 Task: Find connections with filter location Kāndi with filter topic #lawsuitswith filter profile language Potuguese with filter current company IndusInd Bank with filter school CGC College of Engineering, Landran with filter industry HVAC and Refrigeration Equipment Manufacturing with filter service category Management with filter keywords title Biological Engineer
Action: Mouse moved to (166, 324)
Screenshot: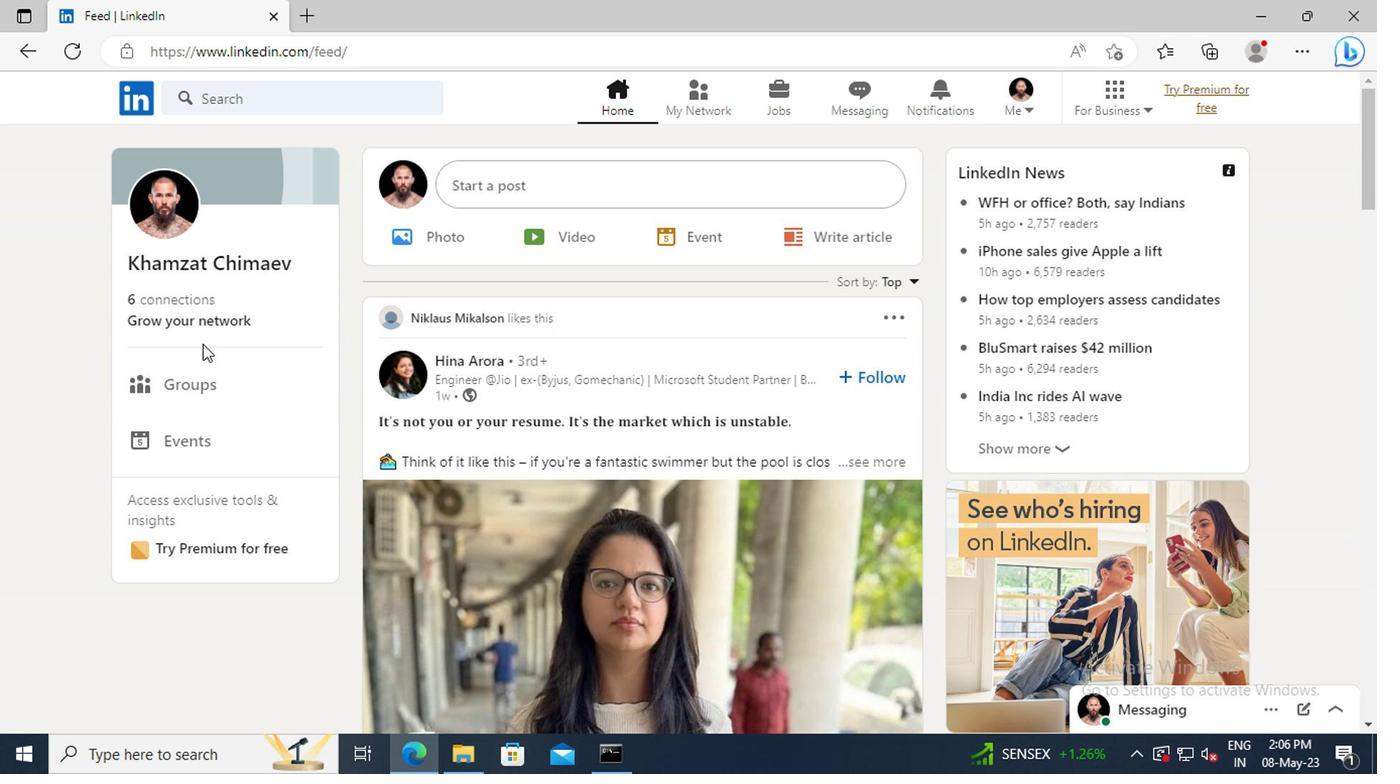 
Action: Mouse pressed left at (166, 324)
Screenshot: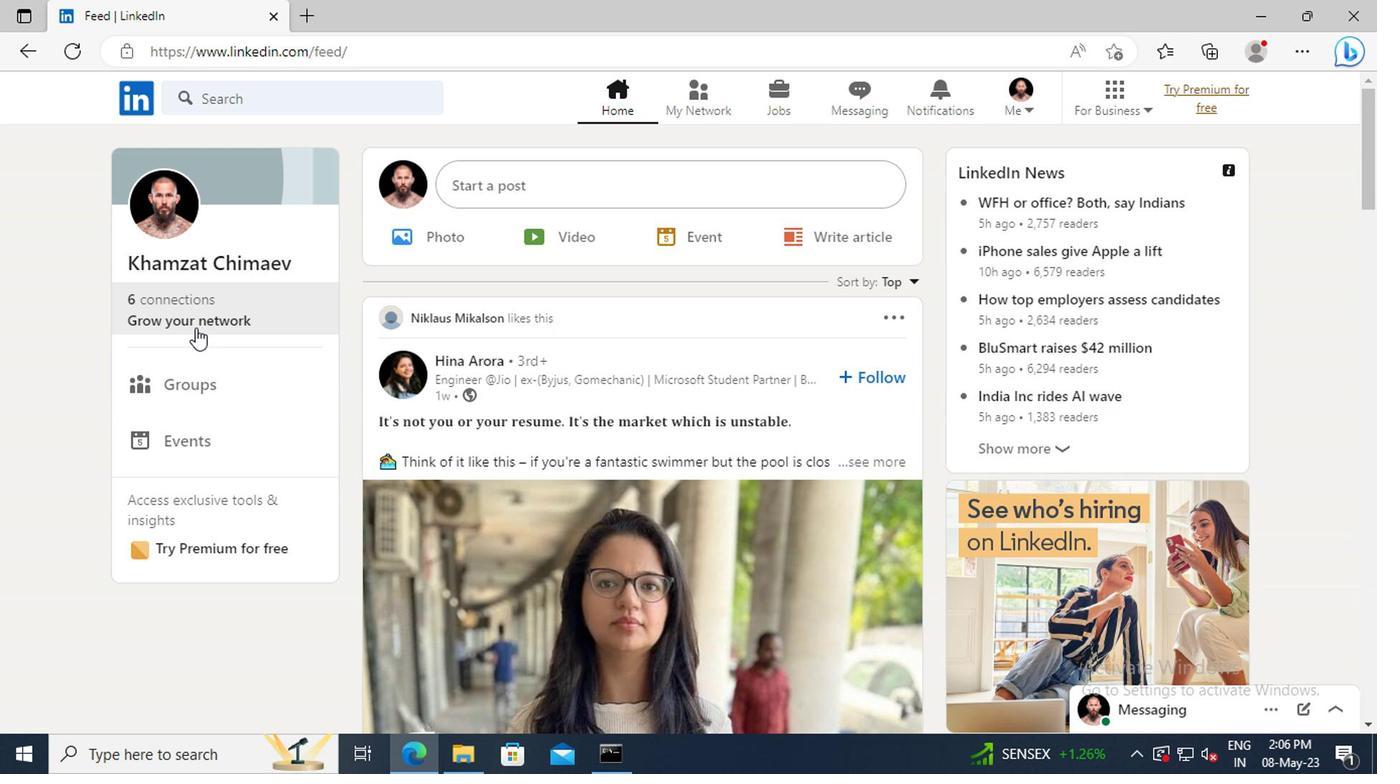 
Action: Mouse moved to (187, 213)
Screenshot: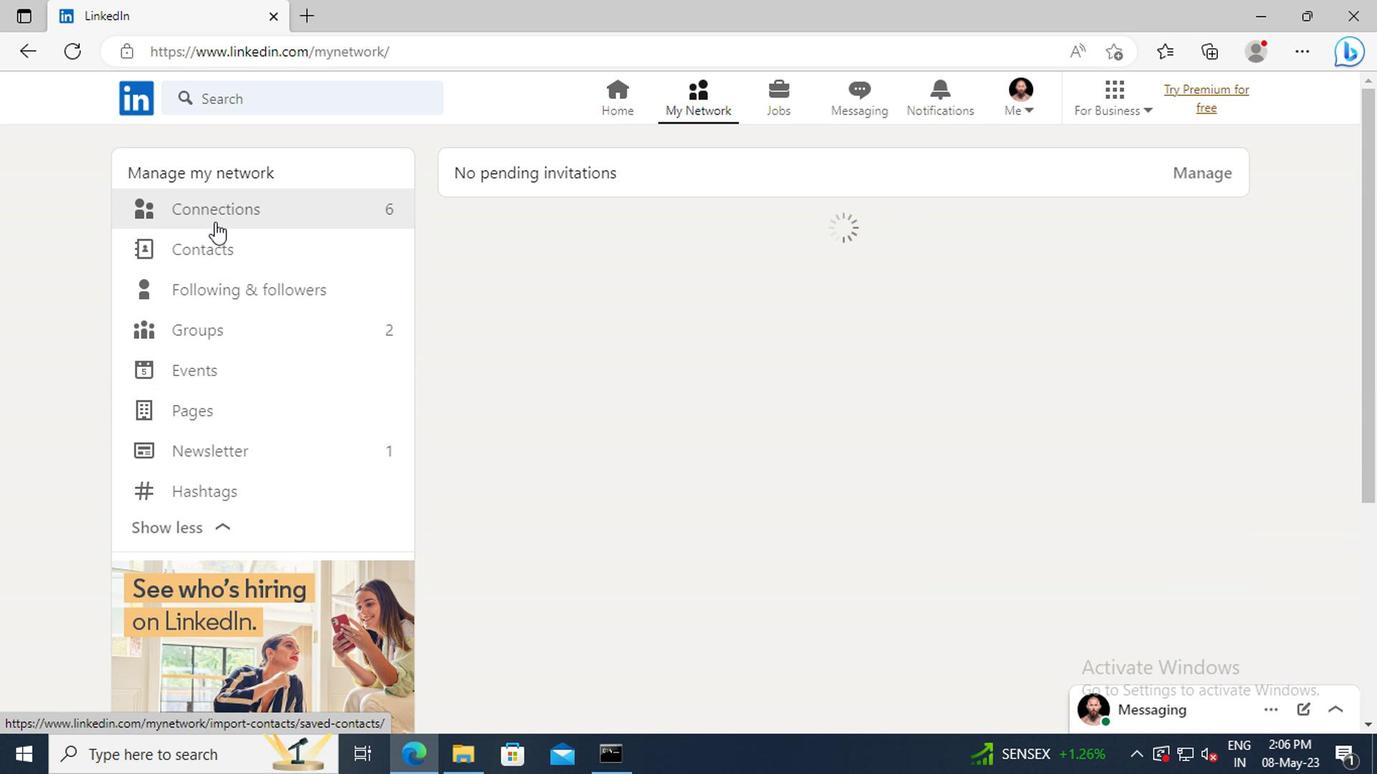 
Action: Mouse pressed left at (187, 213)
Screenshot: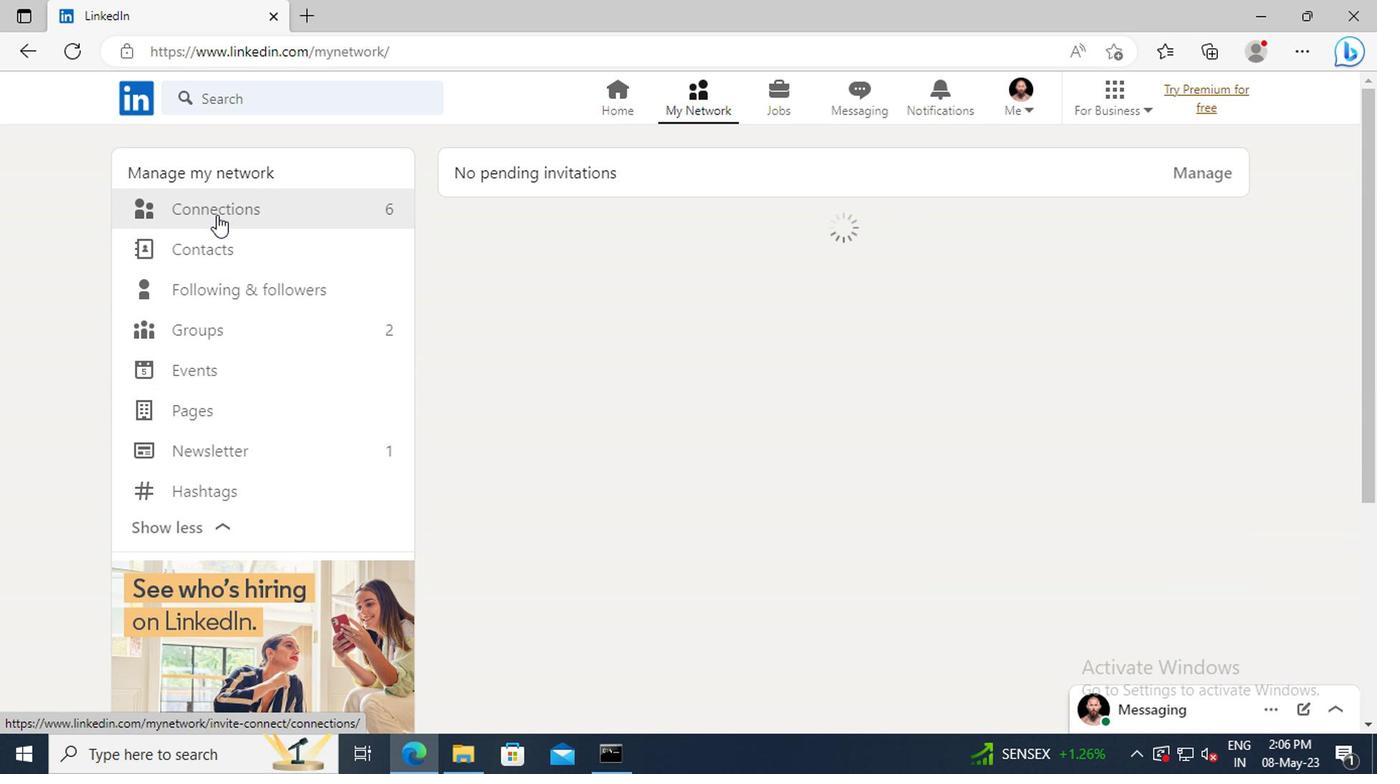 
Action: Mouse moved to (843, 215)
Screenshot: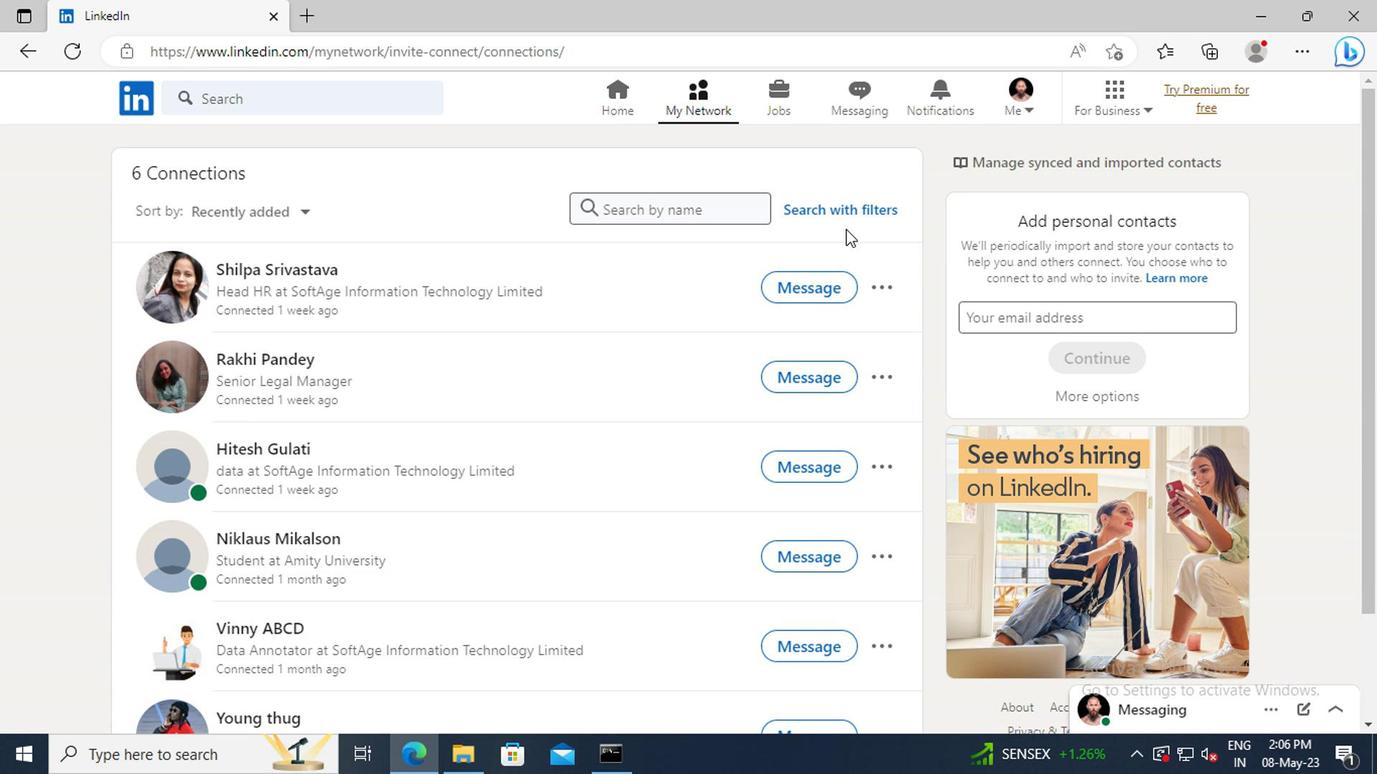 
Action: Mouse pressed left at (843, 215)
Screenshot: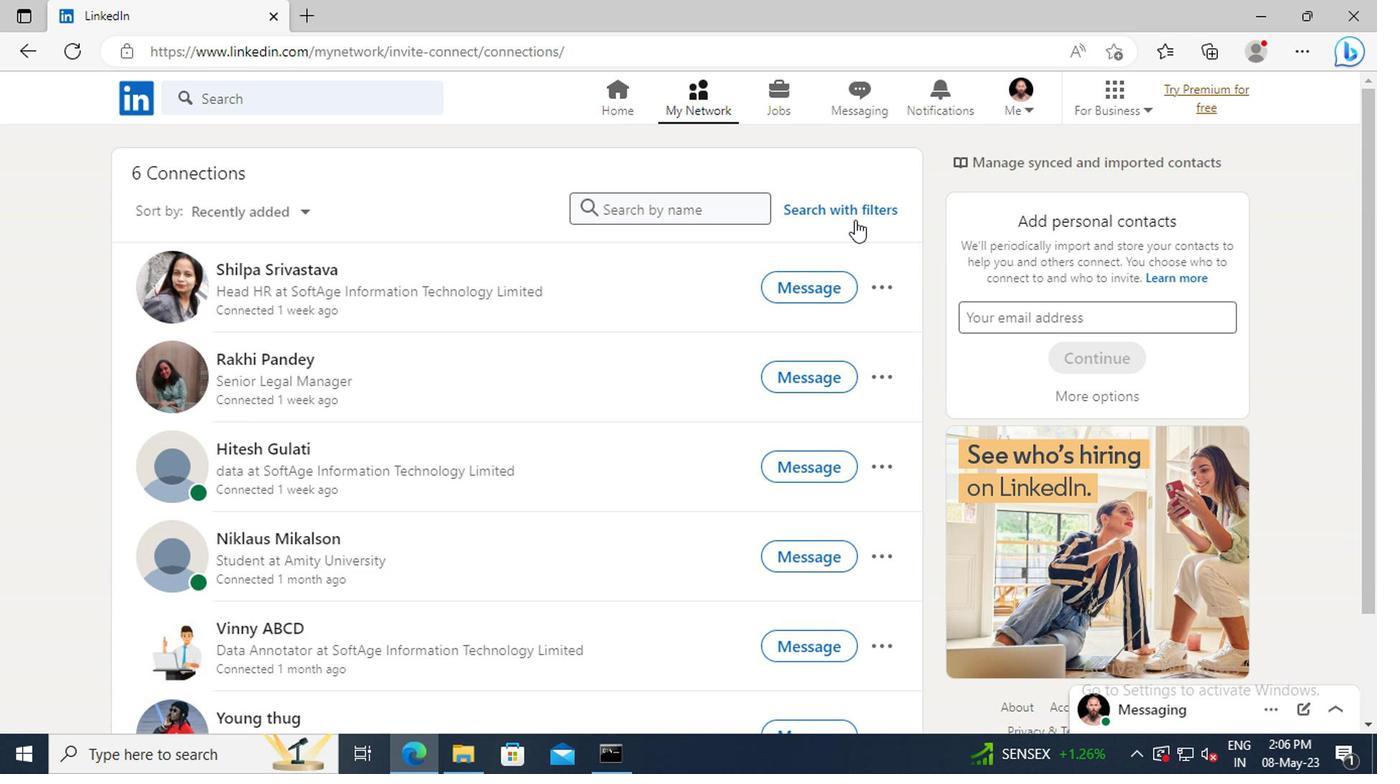 
Action: Mouse moved to (751, 154)
Screenshot: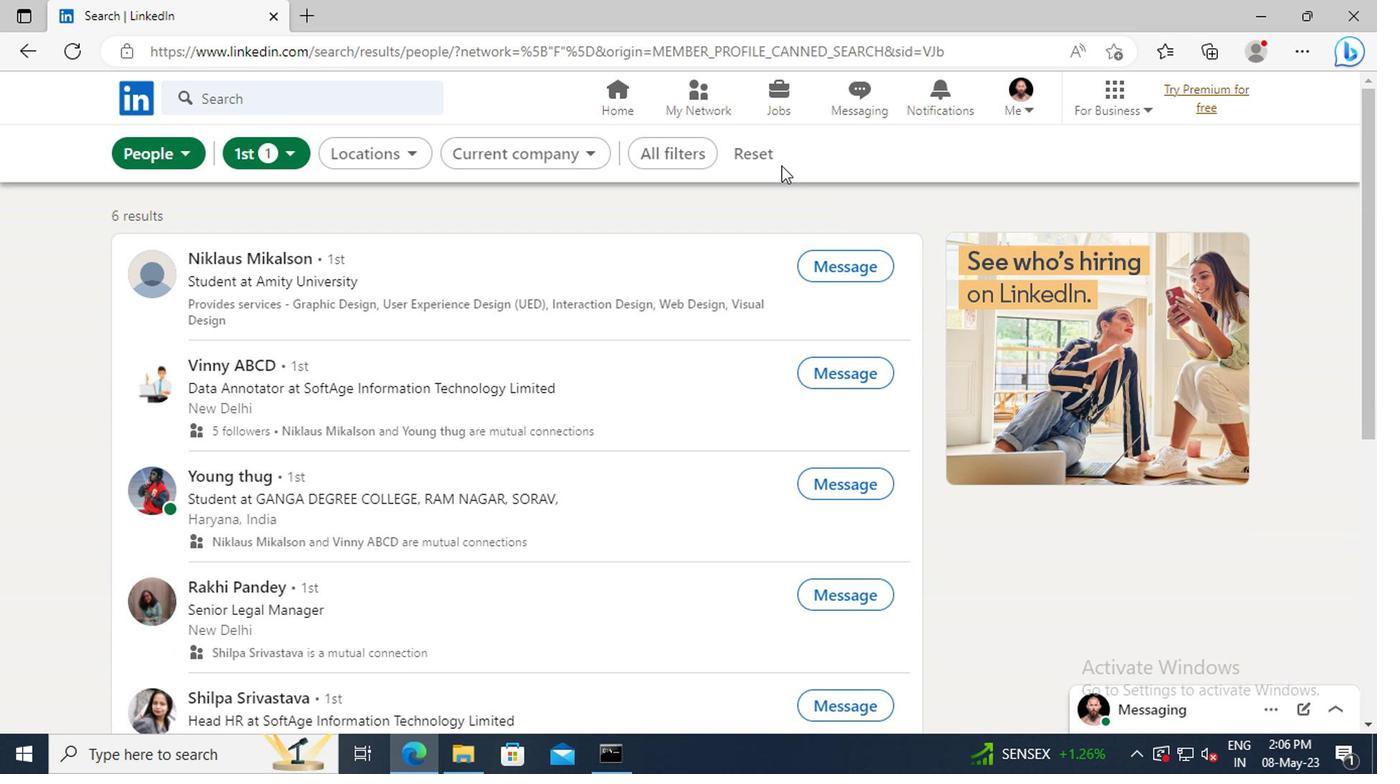 
Action: Mouse pressed left at (751, 154)
Screenshot: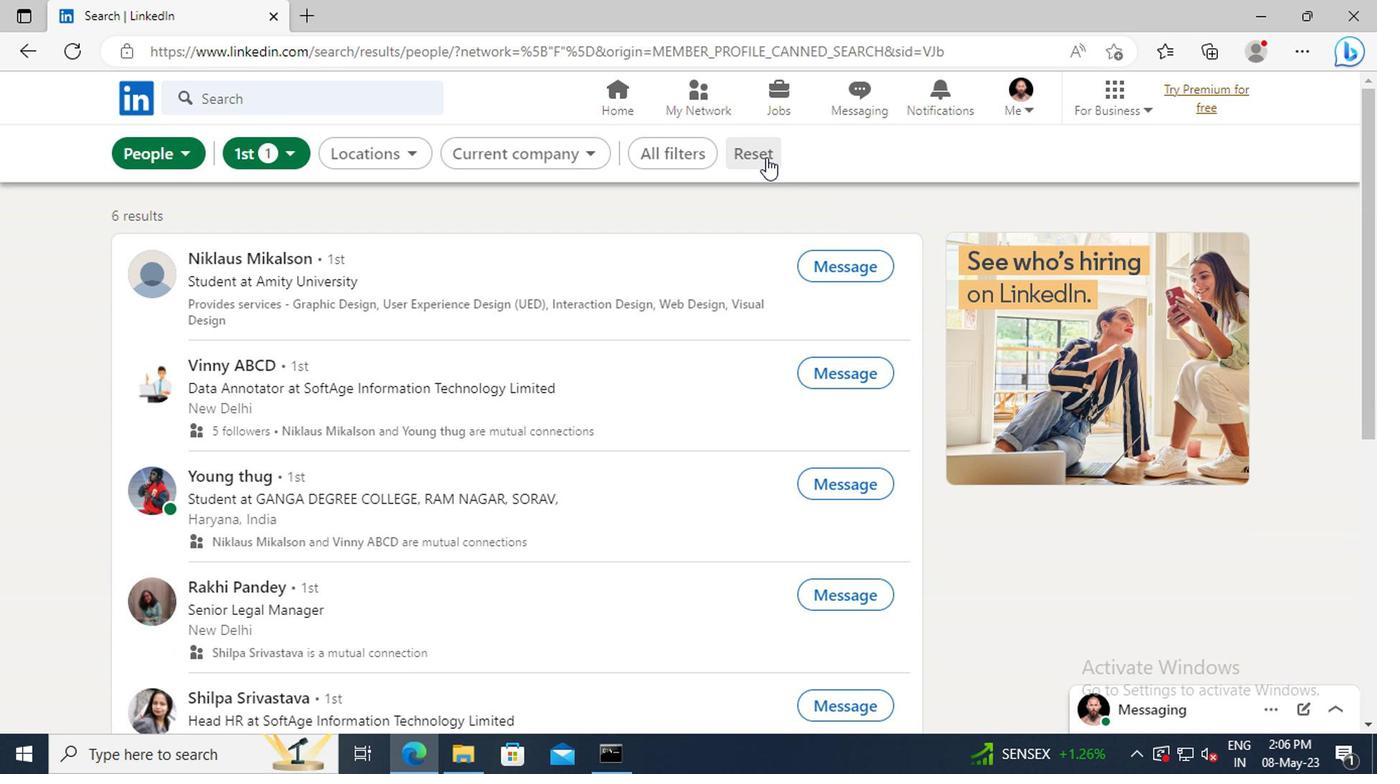 
Action: Mouse moved to (728, 155)
Screenshot: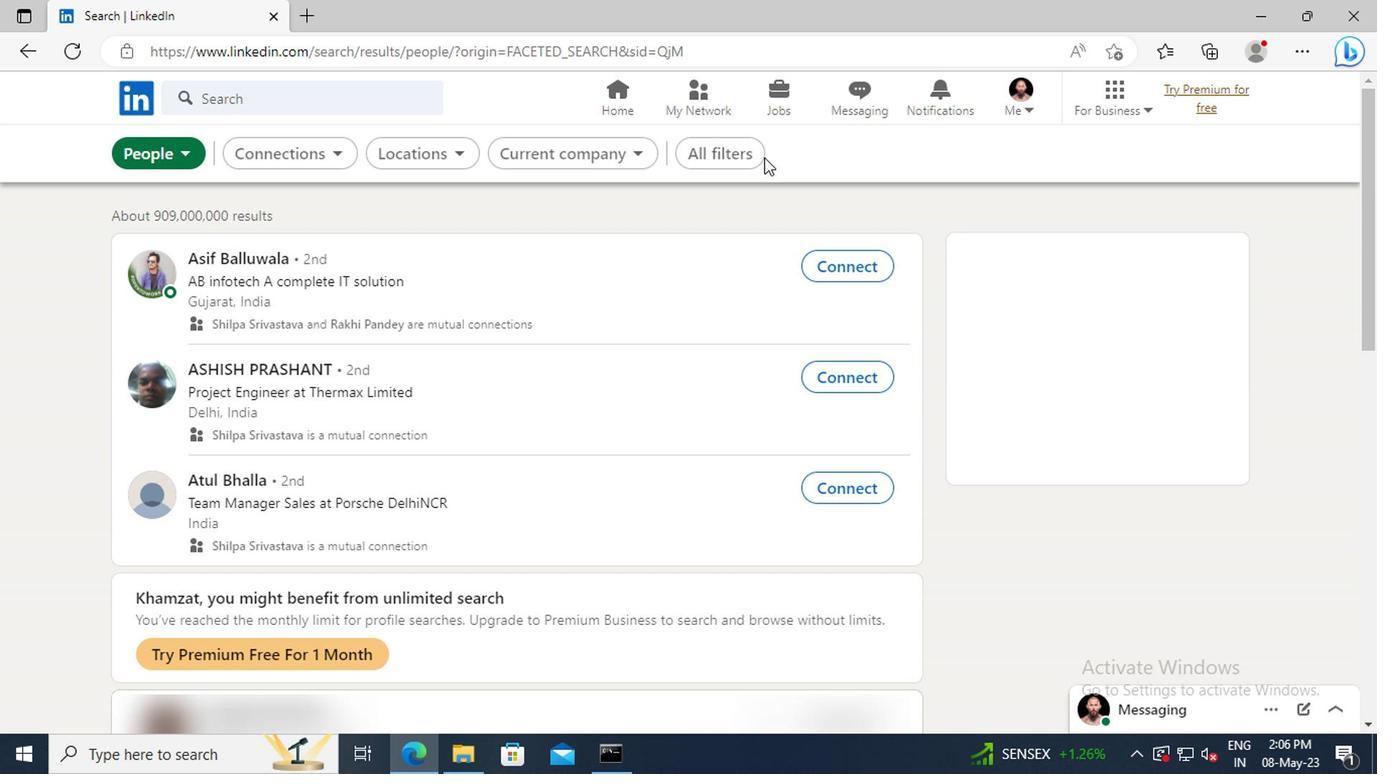 
Action: Mouse pressed left at (728, 155)
Screenshot: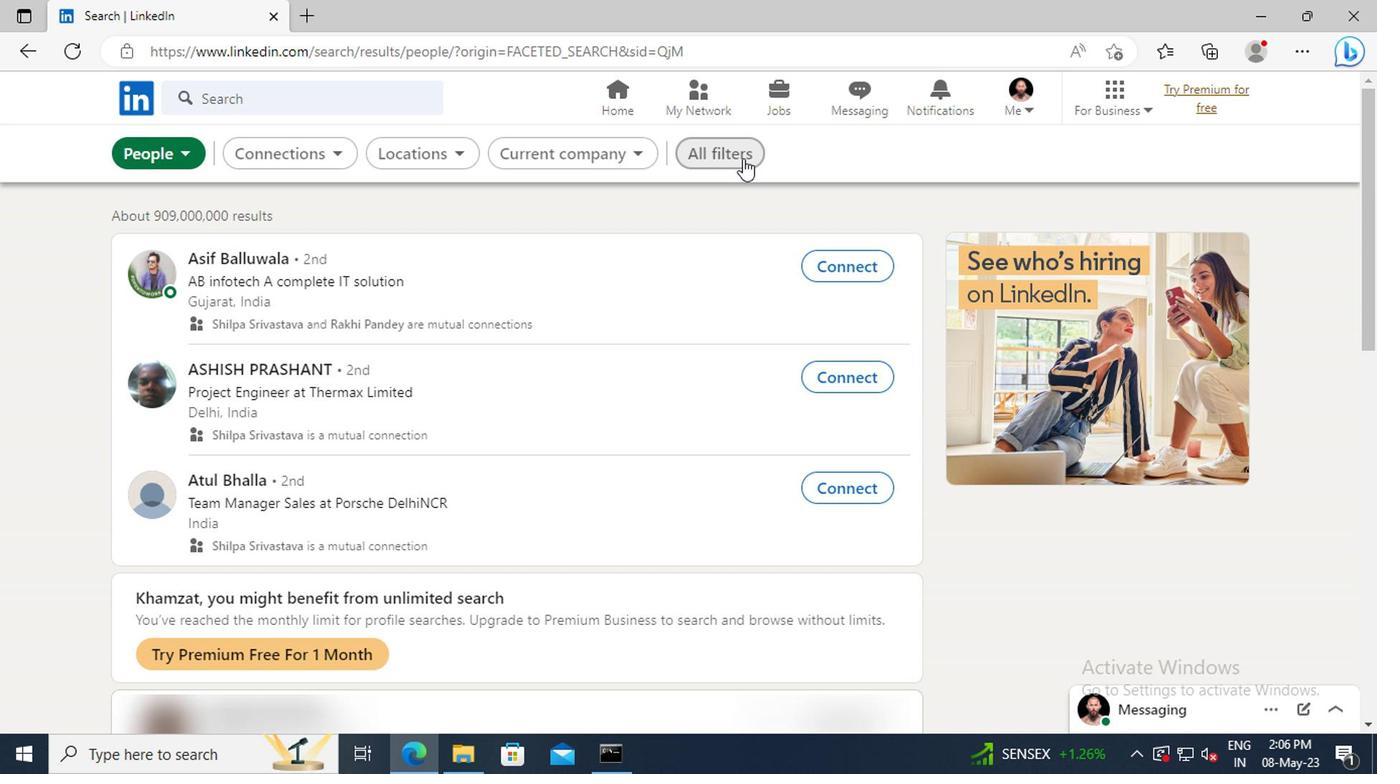 
Action: Mouse moved to (1086, 335)
Screenshot: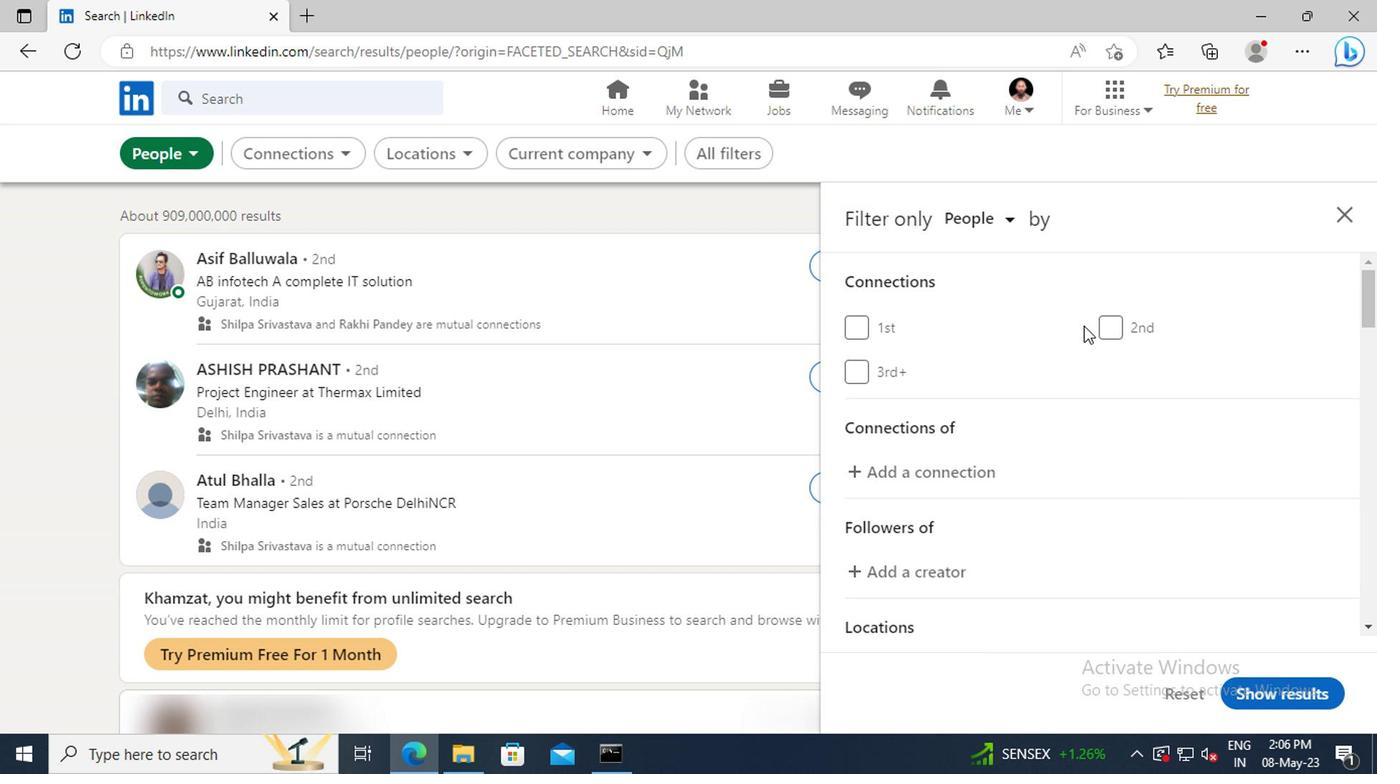 
Action: Mouse scrolled (1086, 333) with delta (0, -1)
Screenshot: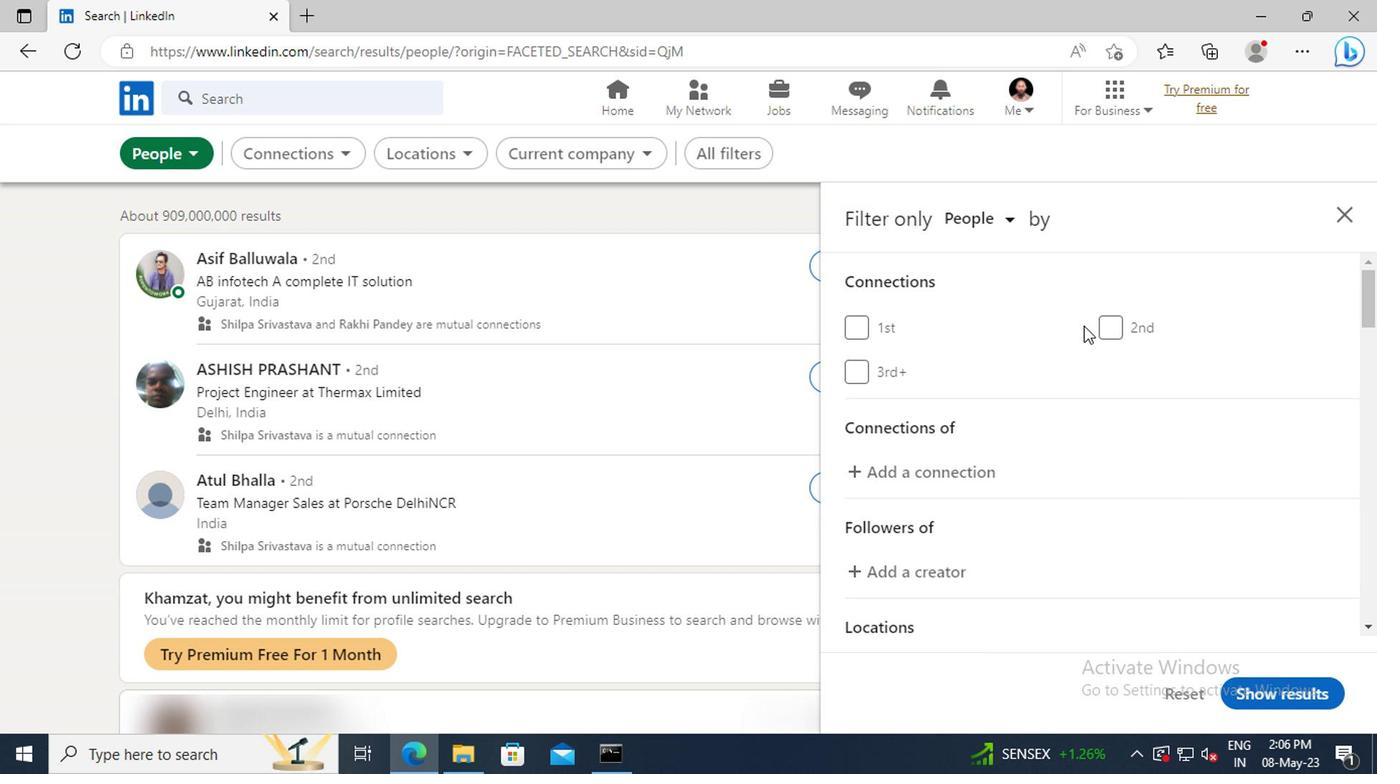 
Action: Mouse moved to (1089, 337)
Screenshot: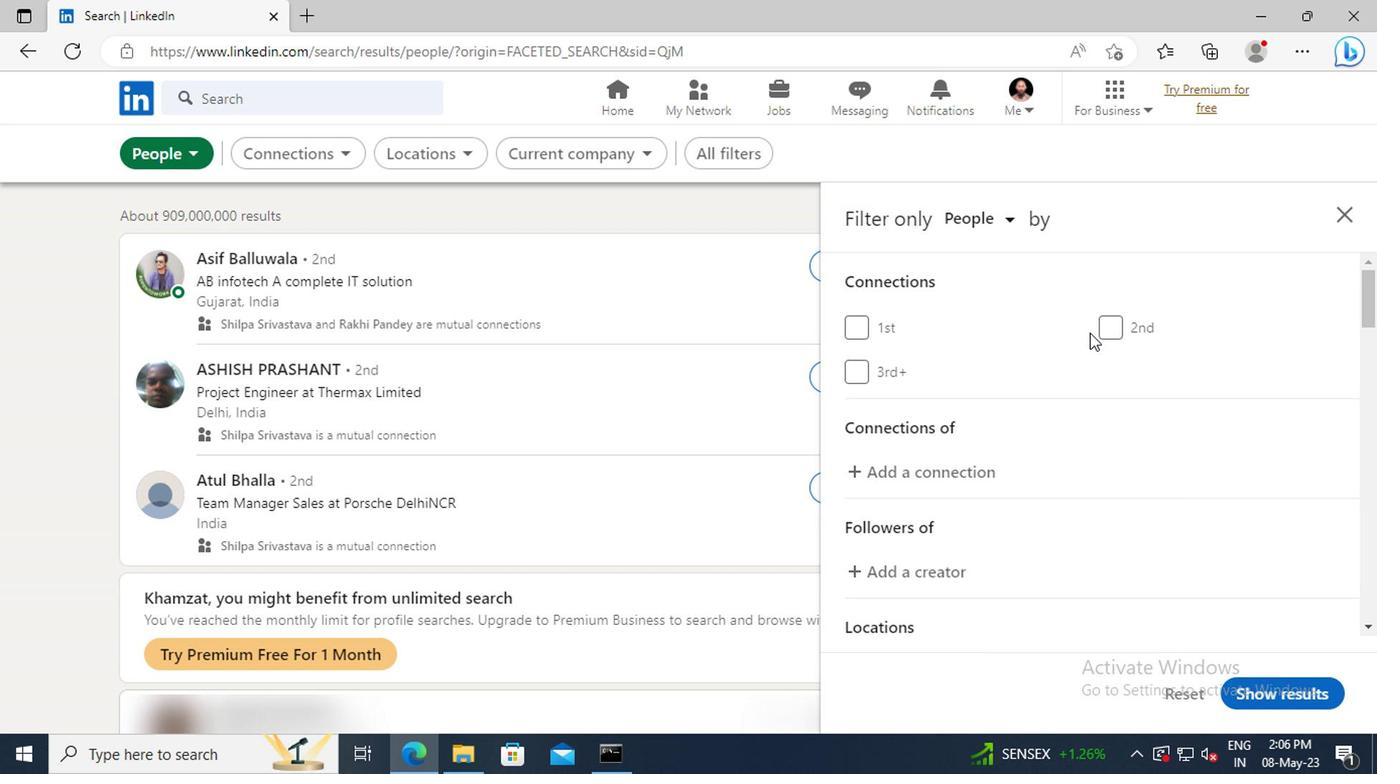
Action: Mouse scrolled (1089, 335) with delta (0, -1)
Screenshot: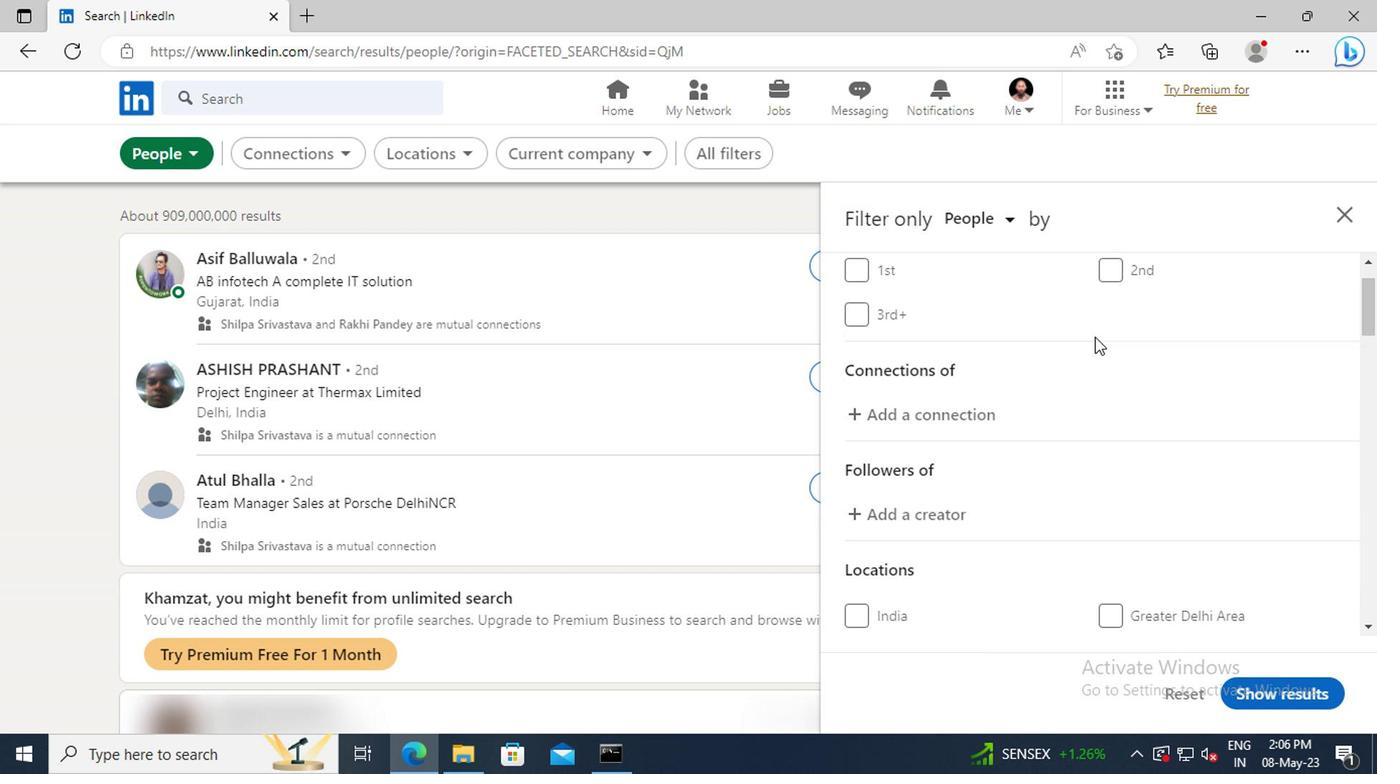 
Action: Mouse scrolled (1089, 335) with delta (0, -1)
Screenshot: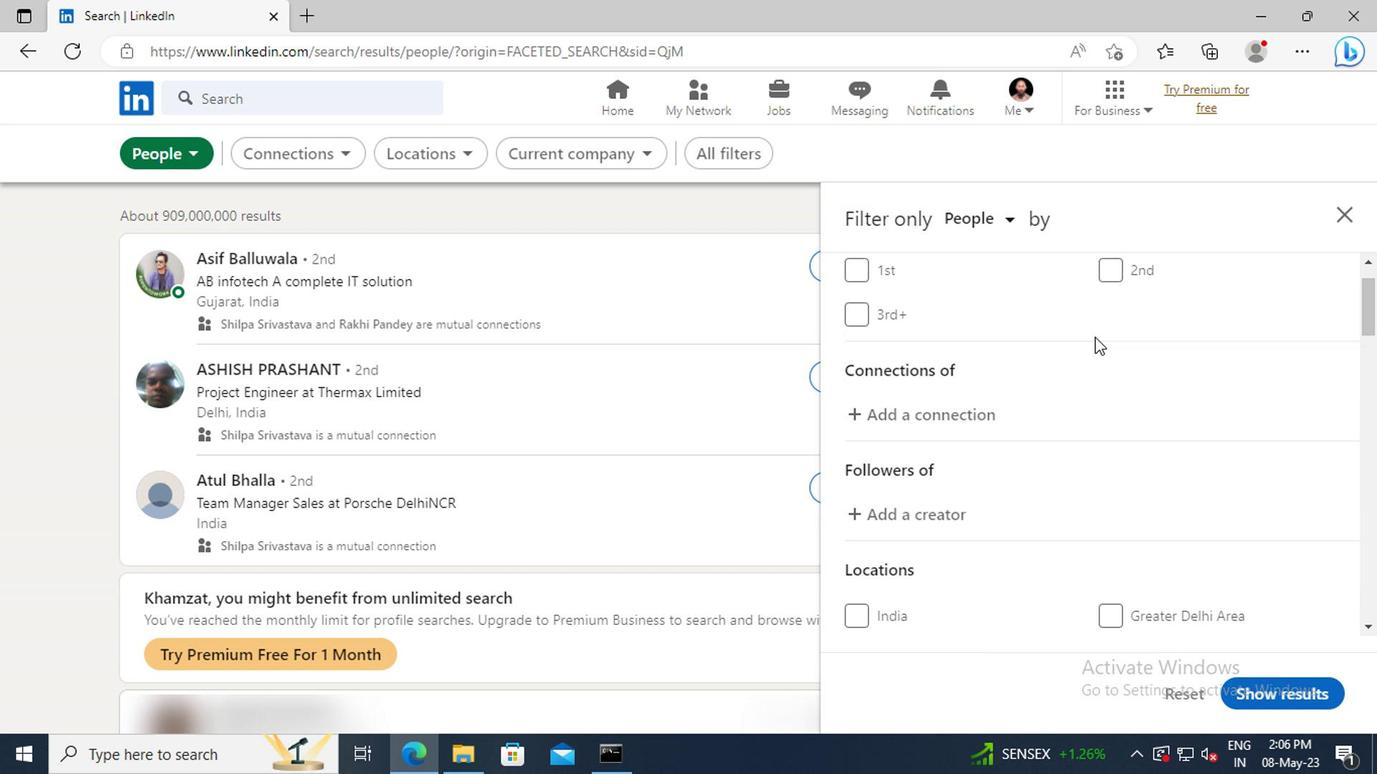 
Action: Mouse moved to (1089, 337)
Screenshot: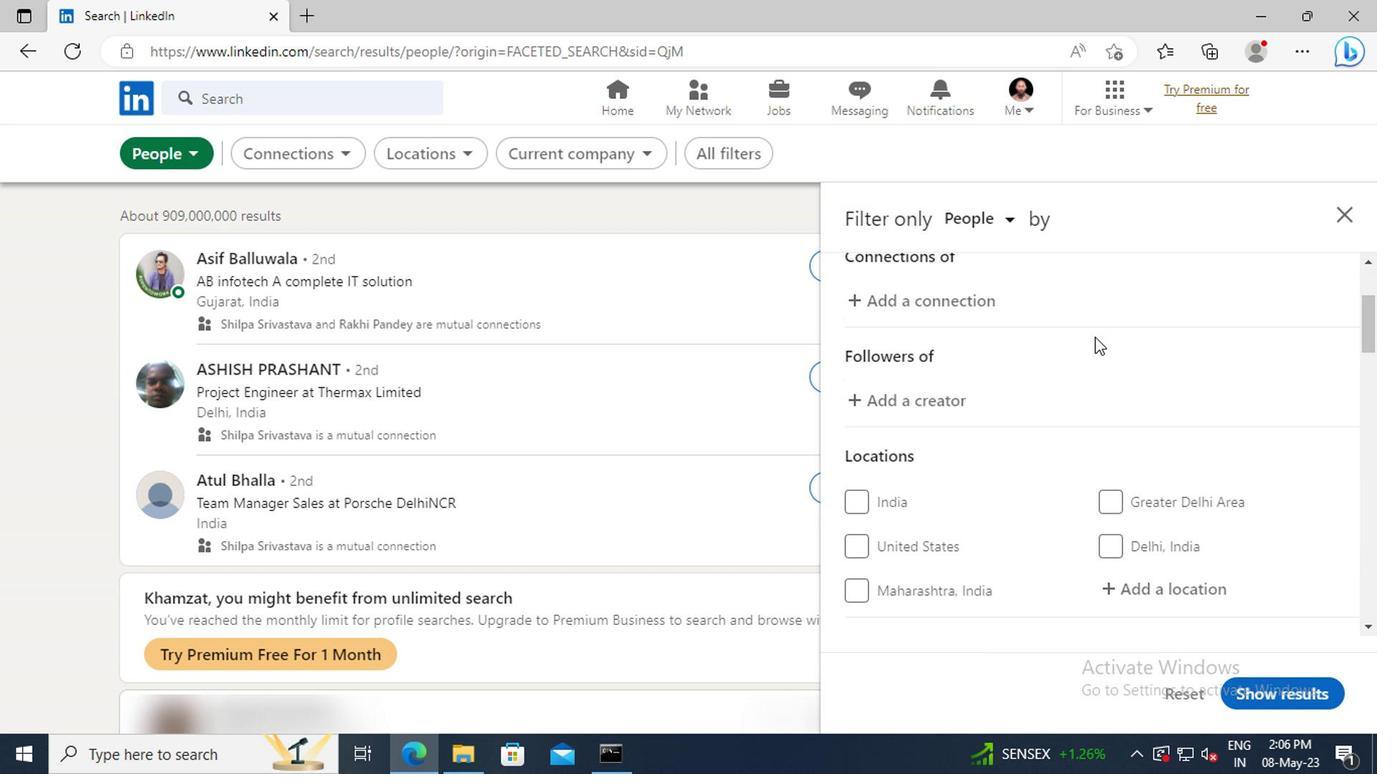 
Action: Mouse scrolled (1089, 337) with delta (0, 0)
Screenshot: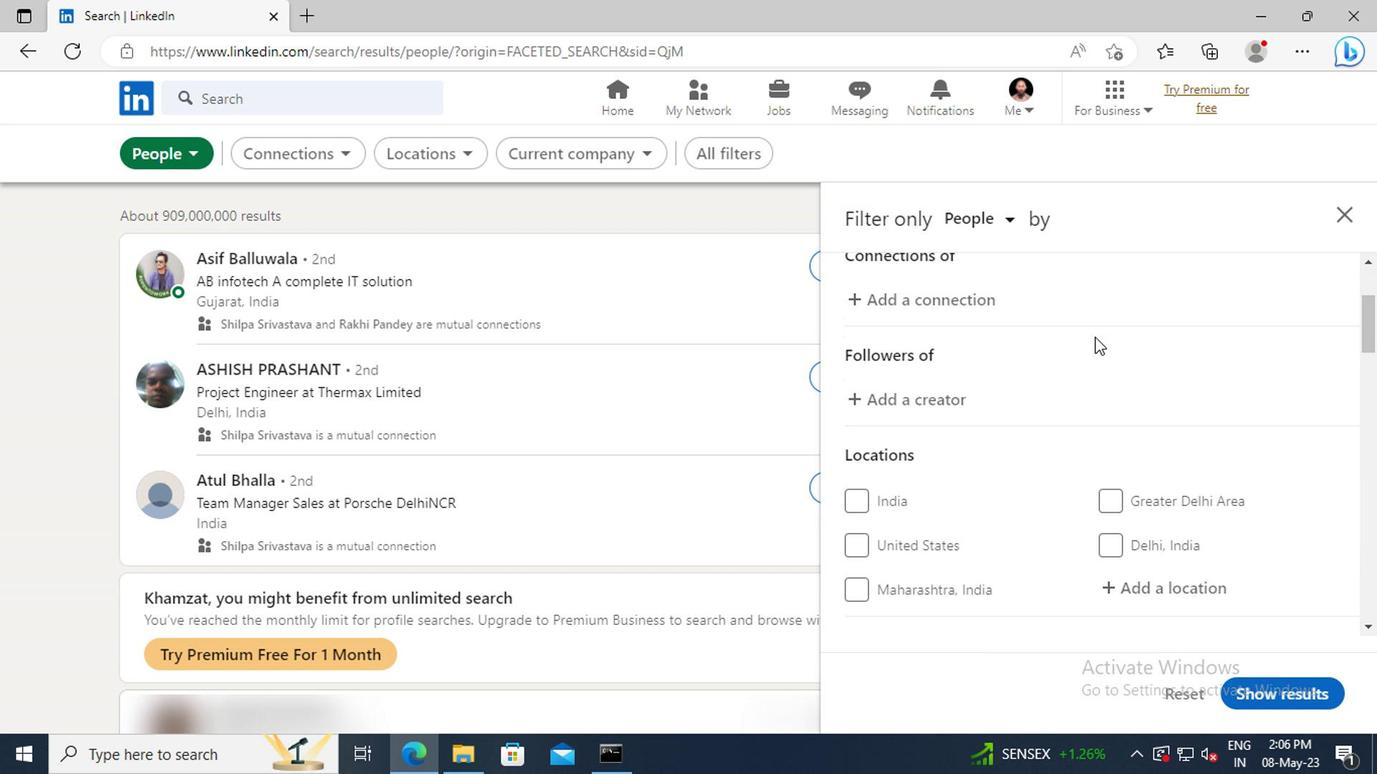 
Action: Mouse moved to (1089, 339)
Screenshot: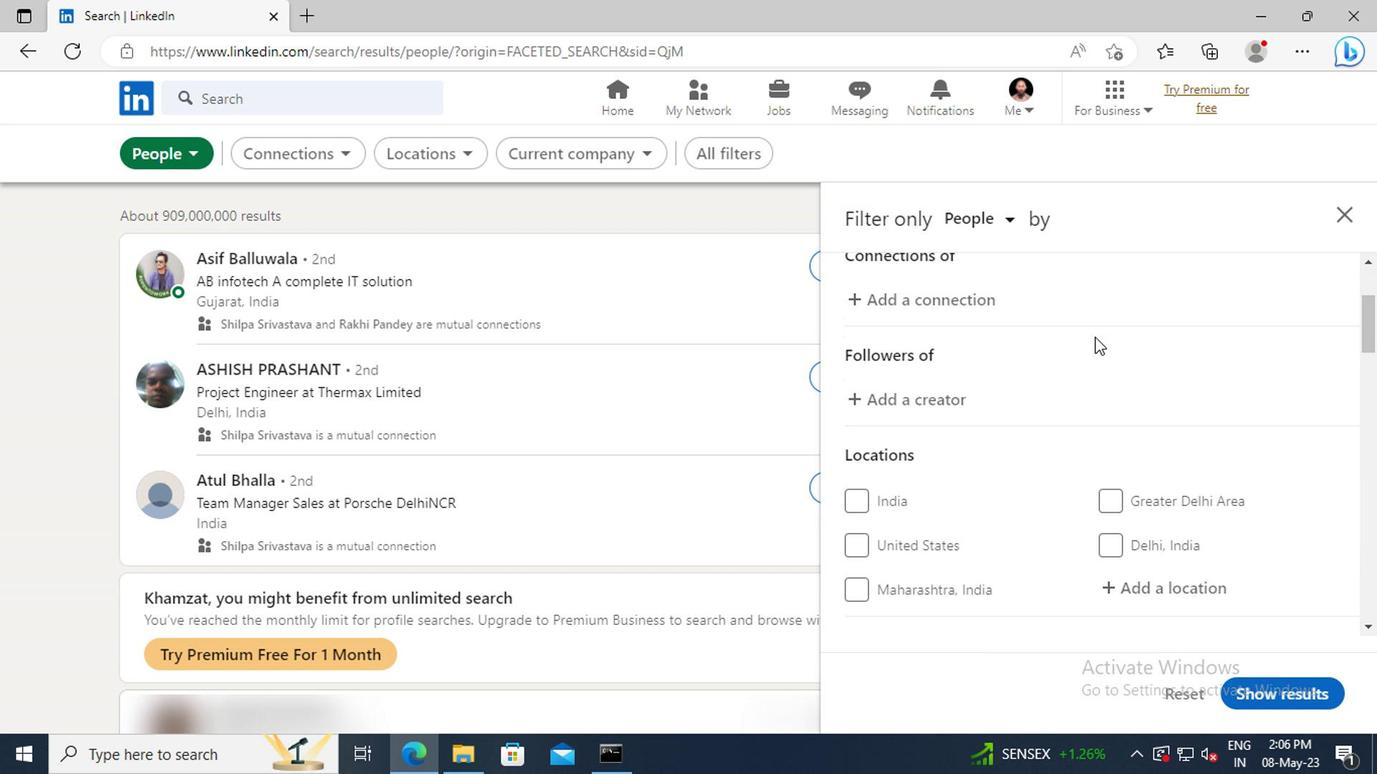 
Action: Mouse scrolled (1089, 337) with delta (0, -1)
Screenshot: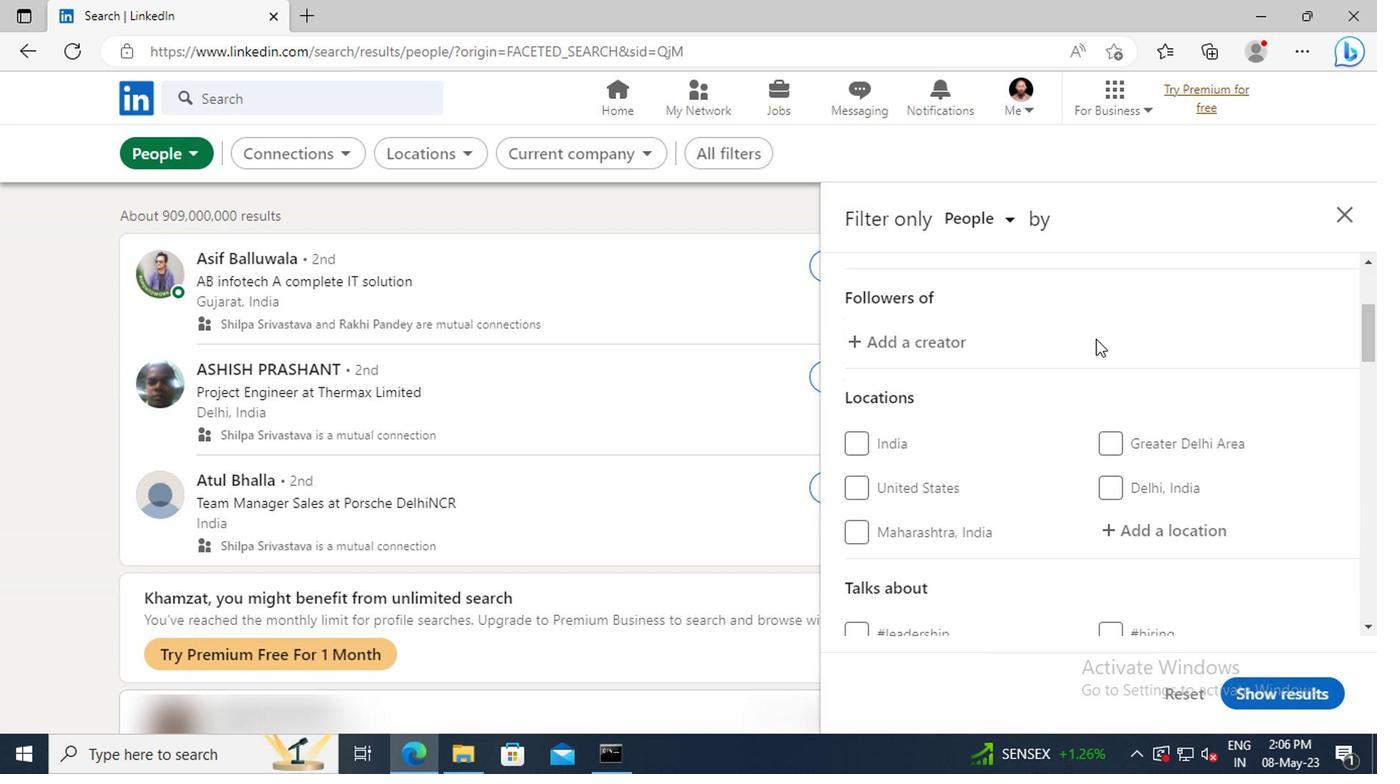 
Action: Mouse scrolled (1089, 337) with delta (0, -1)
Screenshot: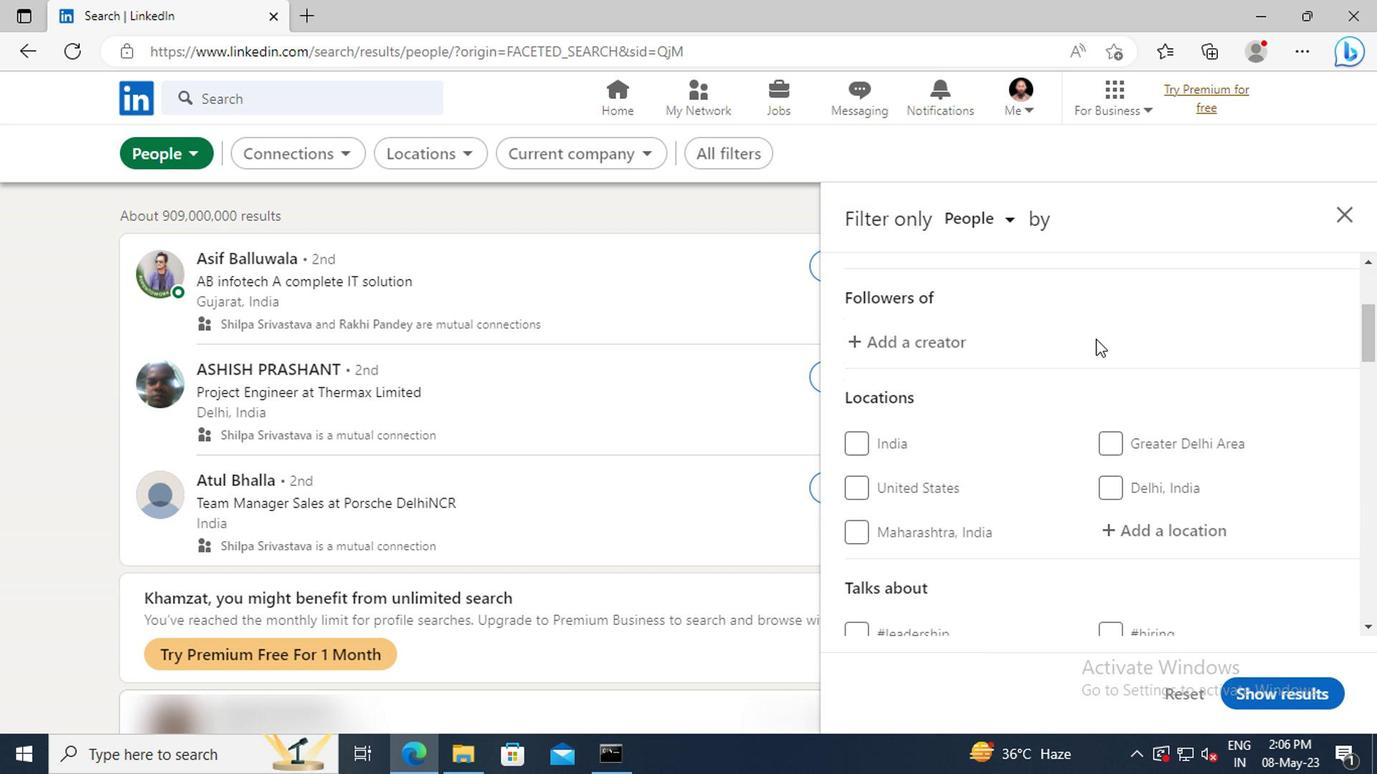 
Action: Mouse moved to (1113, 413)
Screenshot: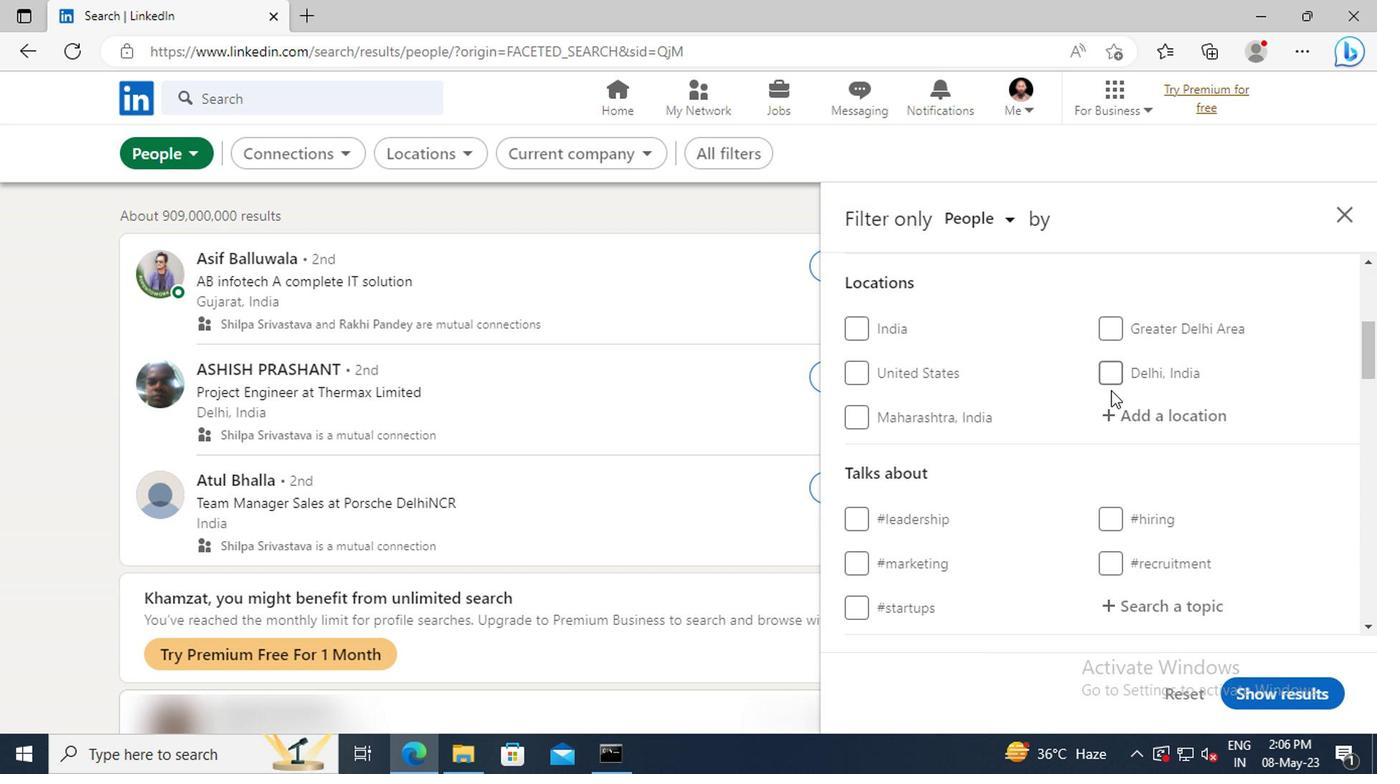 
Action: Mouse pressed left at (1113, 413)
Screenshot: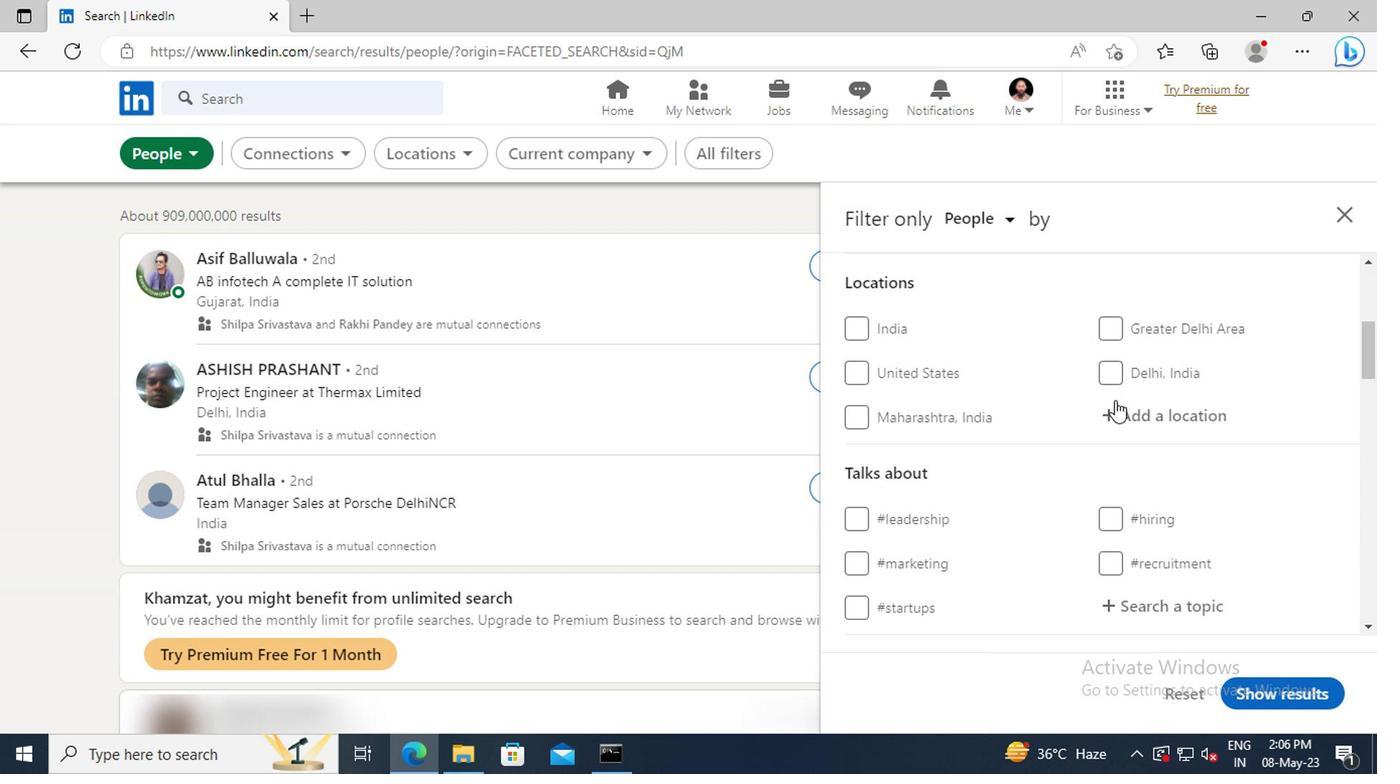 
Action: Key pressed <Key.shift>KANDI
Screenshot: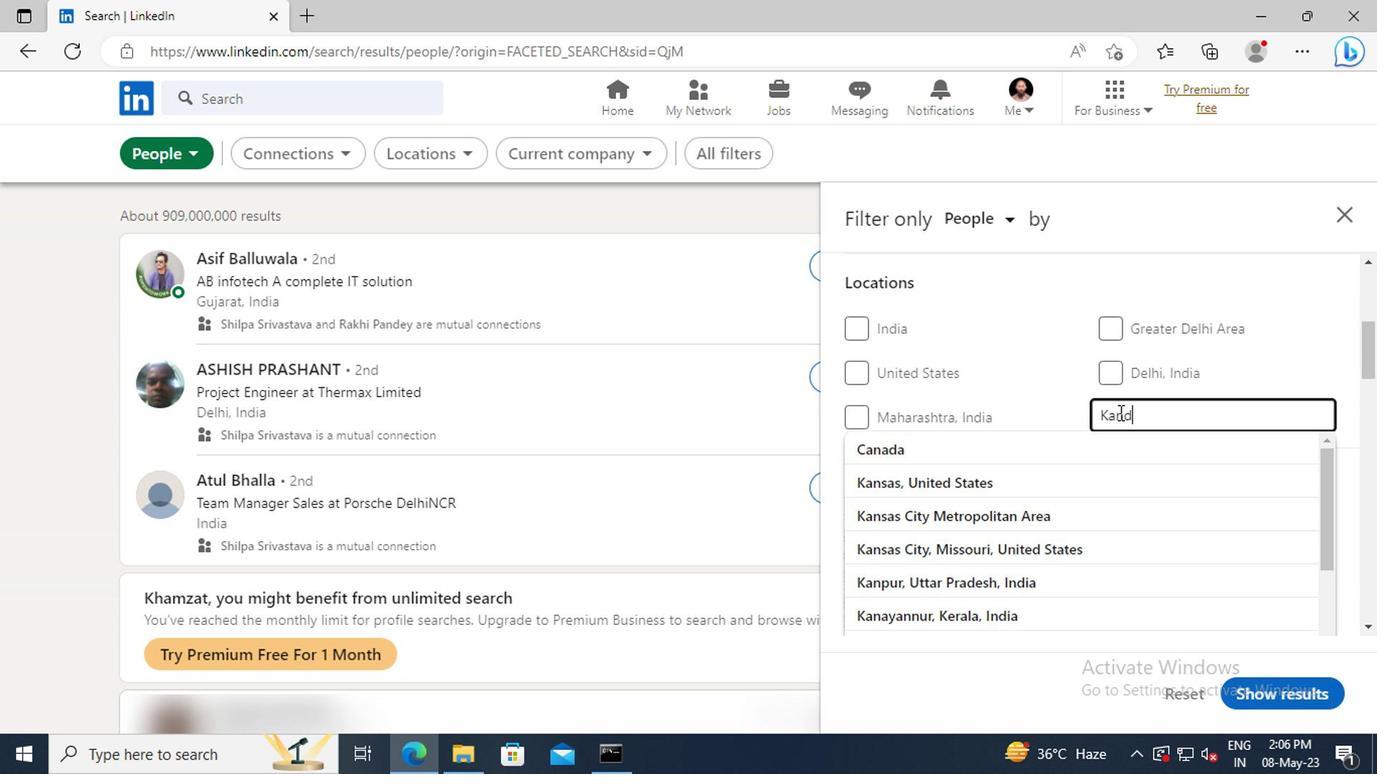 
Action: Mouse moved to (1119, 442)
Screenshot: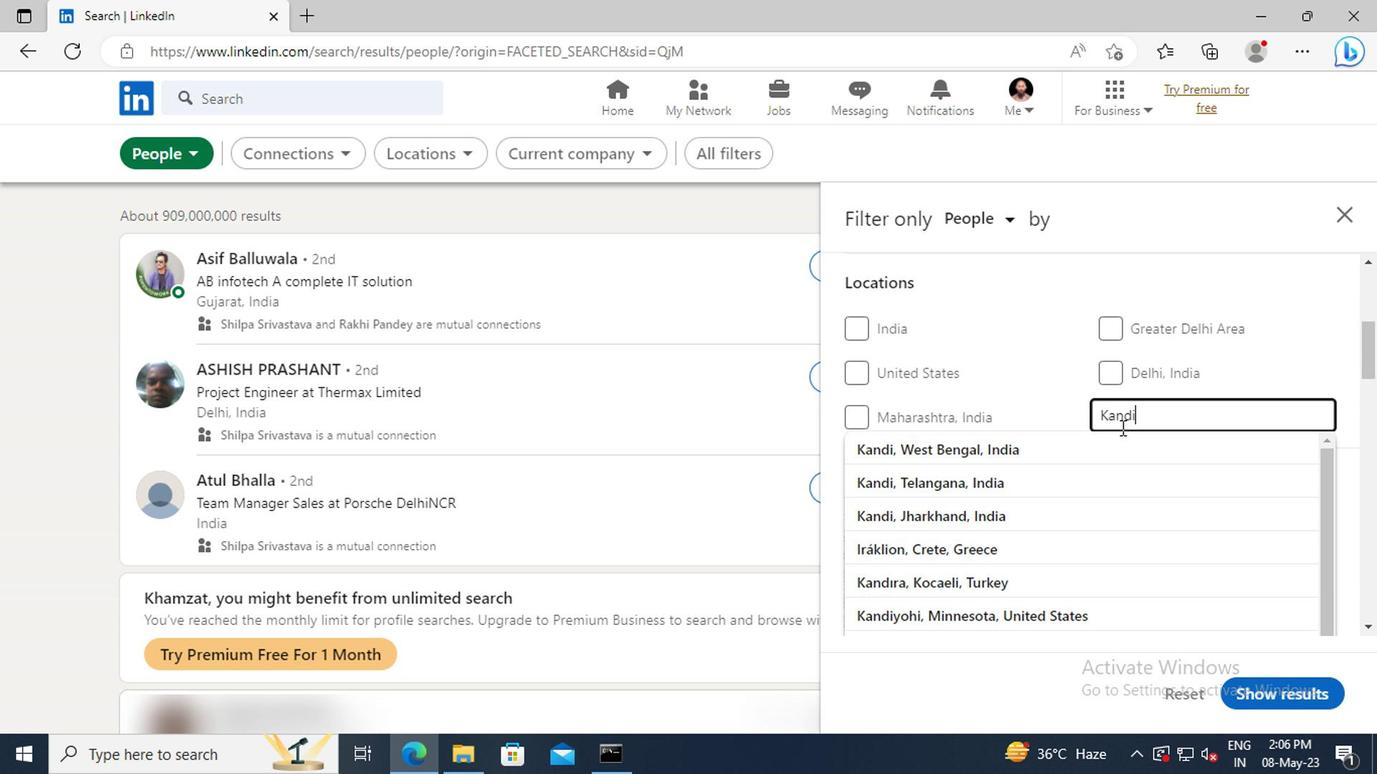 
Action: Mouse pressed left at (1119, 442)
Screenshot: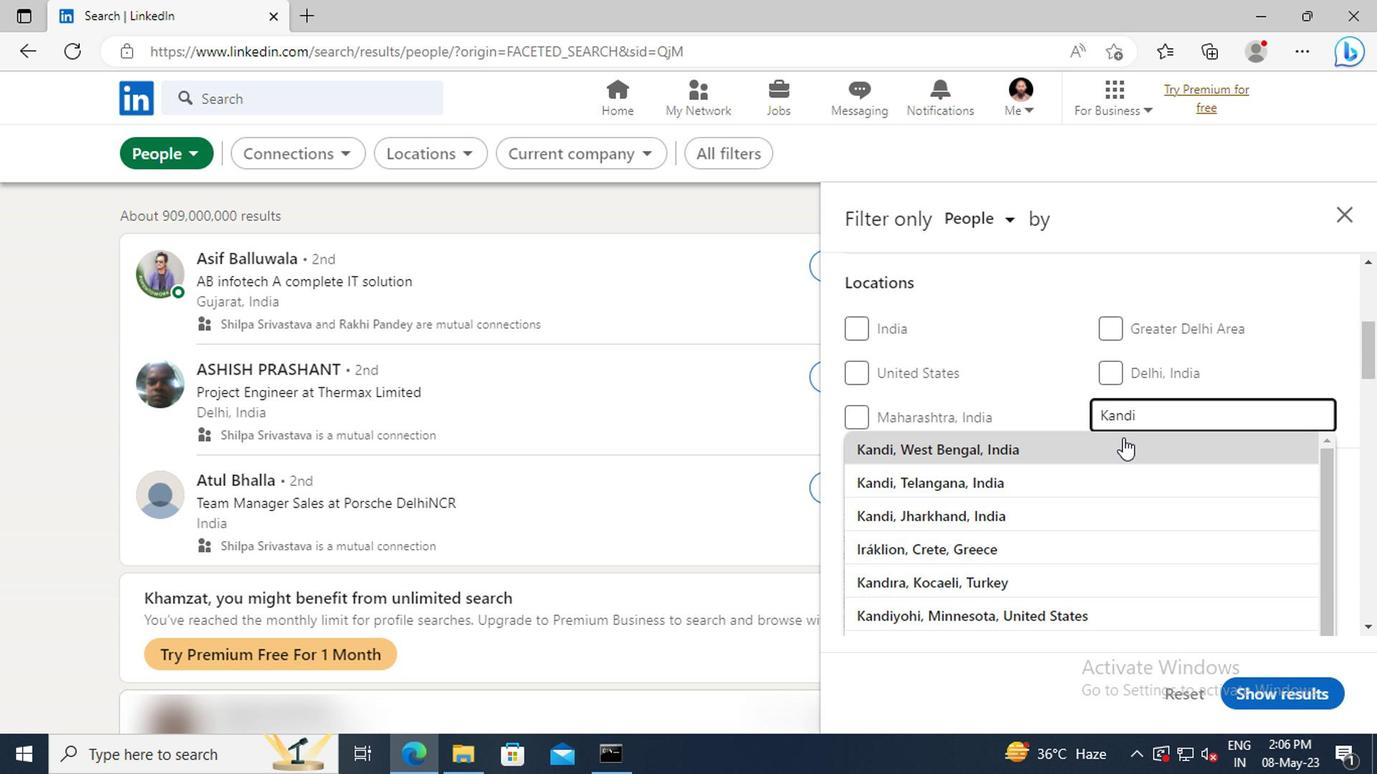 
Action: Mouse scrolled (1119, 441) with delta (0, -1)
Screenshot: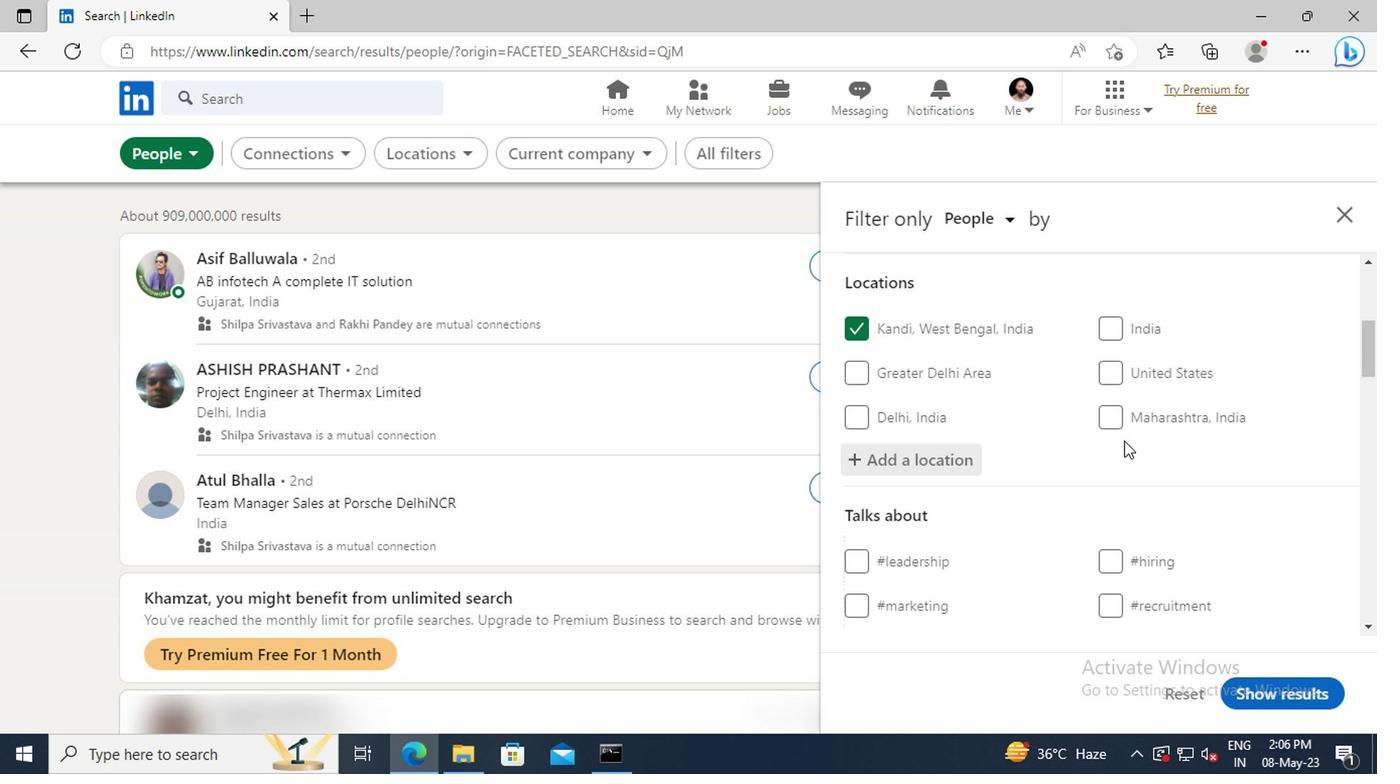 
Action: Mouse scrolled (1119, 441) with delta (0, -1)
Screenshot: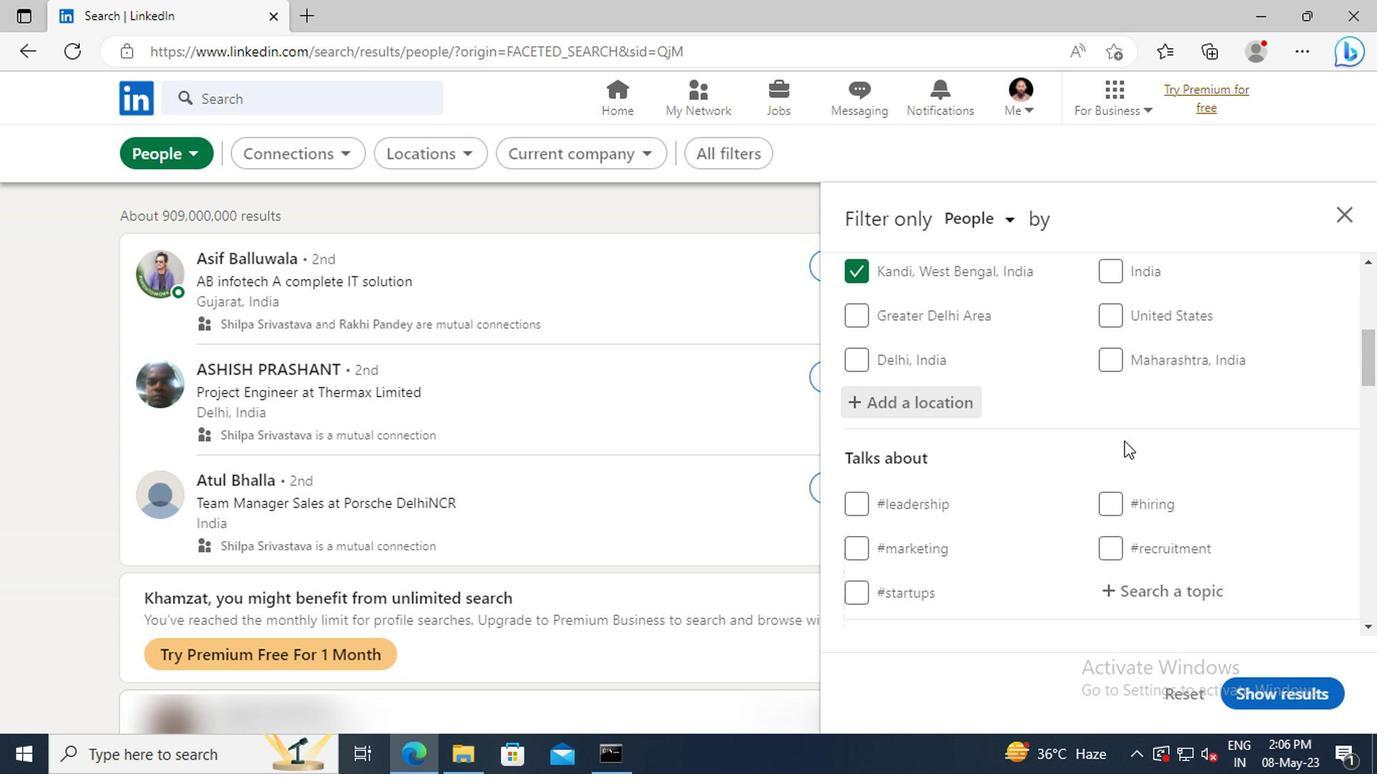 
Action: Mouse scrolled (1119, 441) with delta (0, -1)
Screenshot: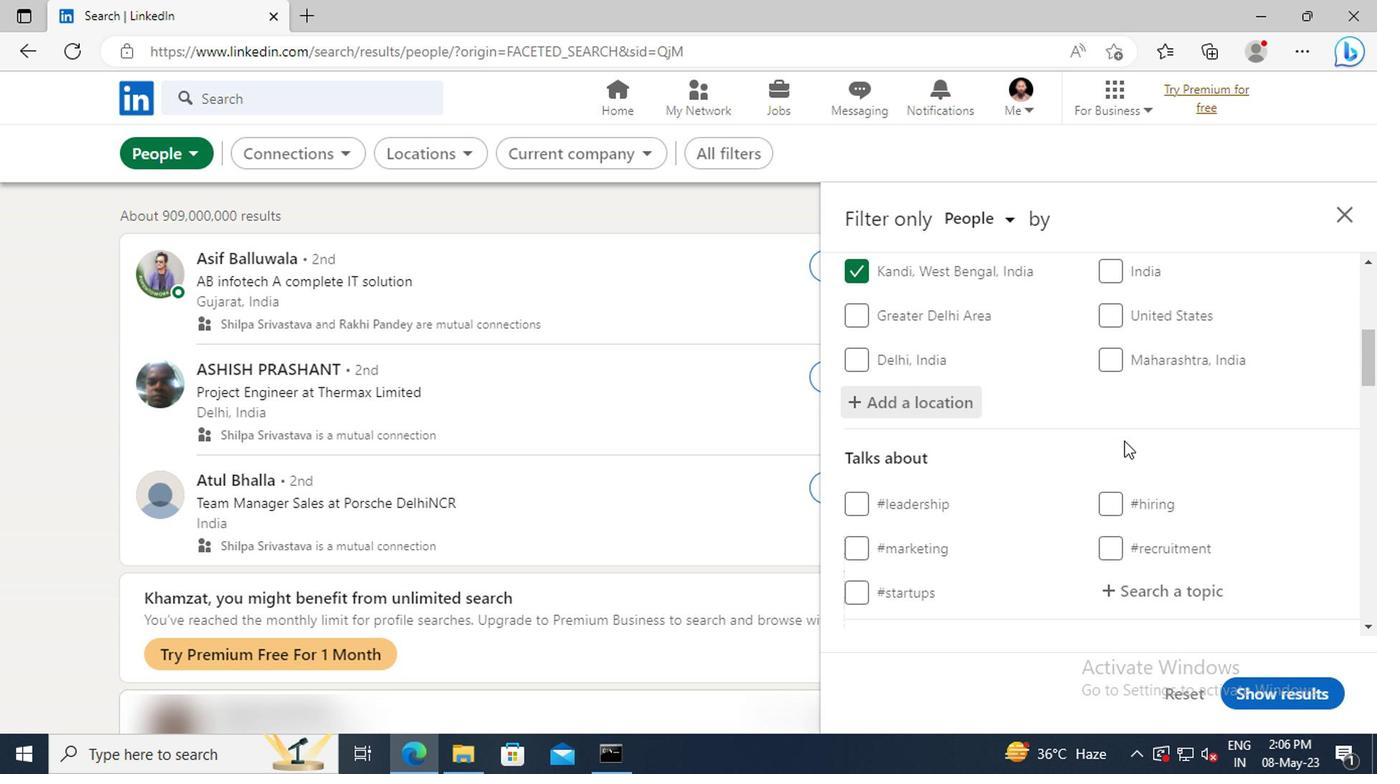 
Action: Mouse moved to (1121, 476)
Screenshot: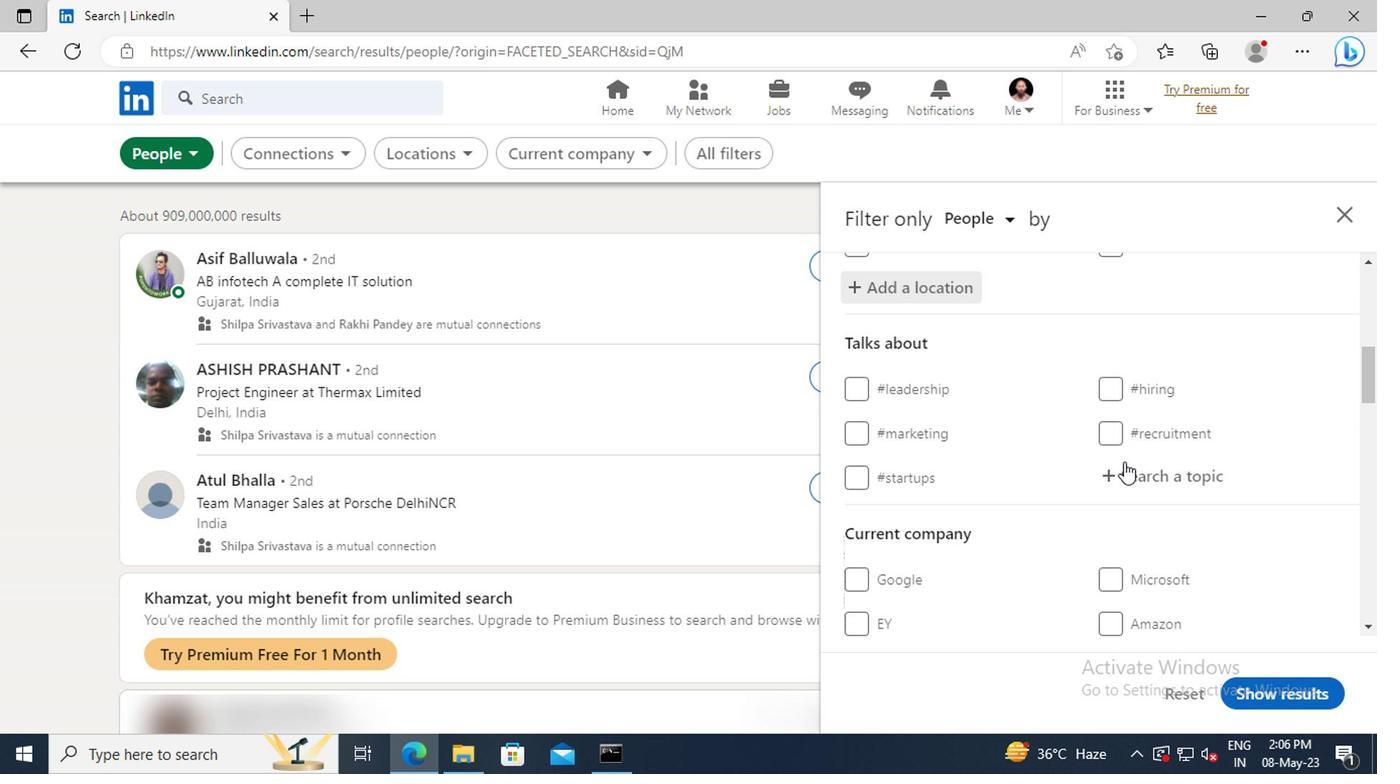 
Action: Mouse pressed left at (1121, 476)
Screenshot: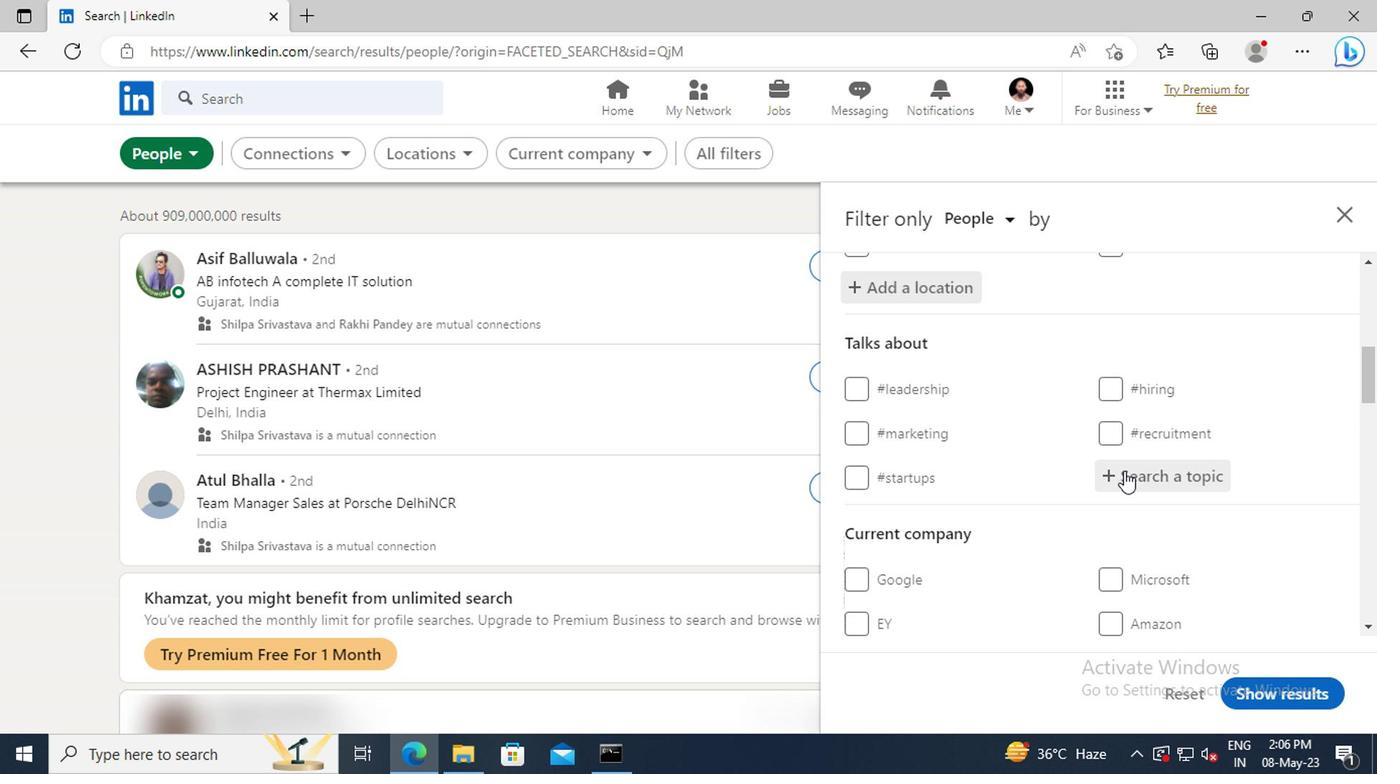 
Action: Key pressed LAWSUI
Screenshot: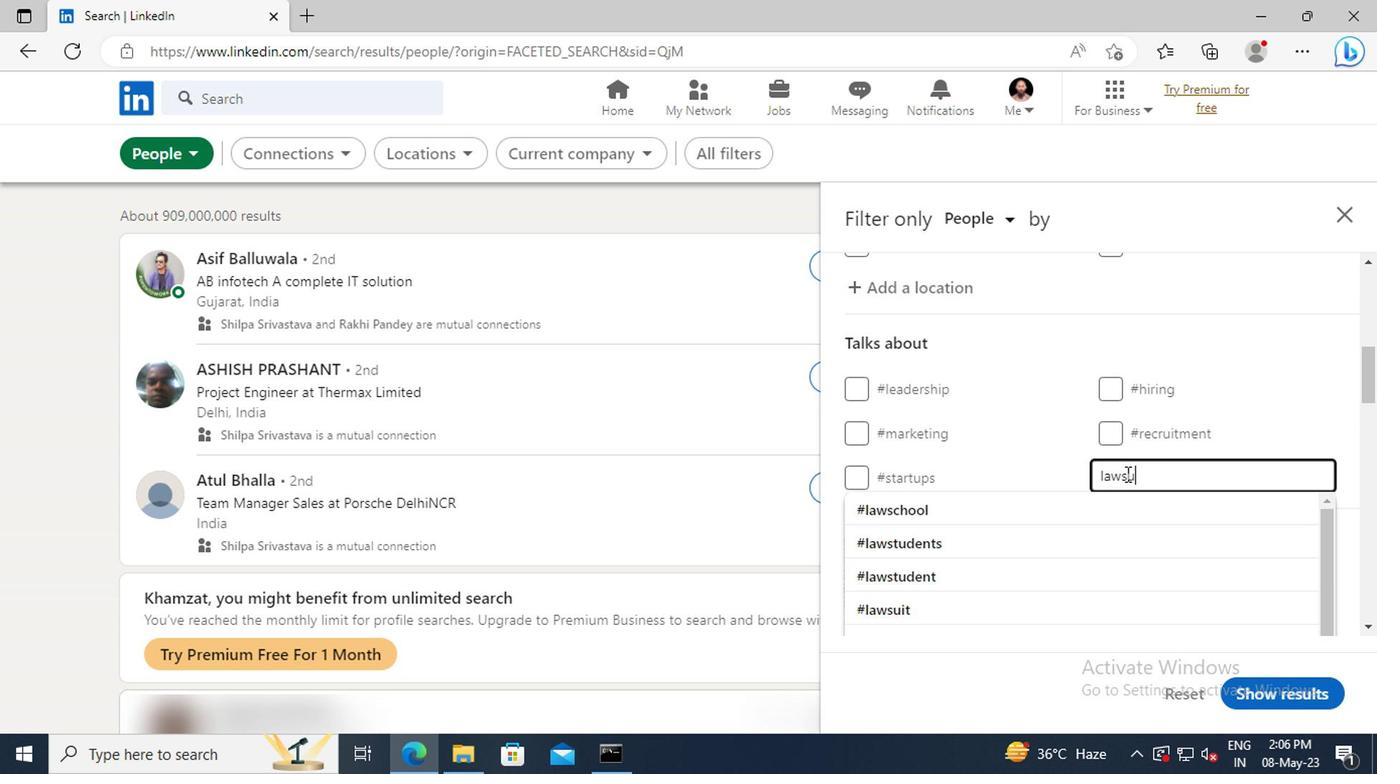 
Action: Mouse moved to (1132, 541)
Screenshot: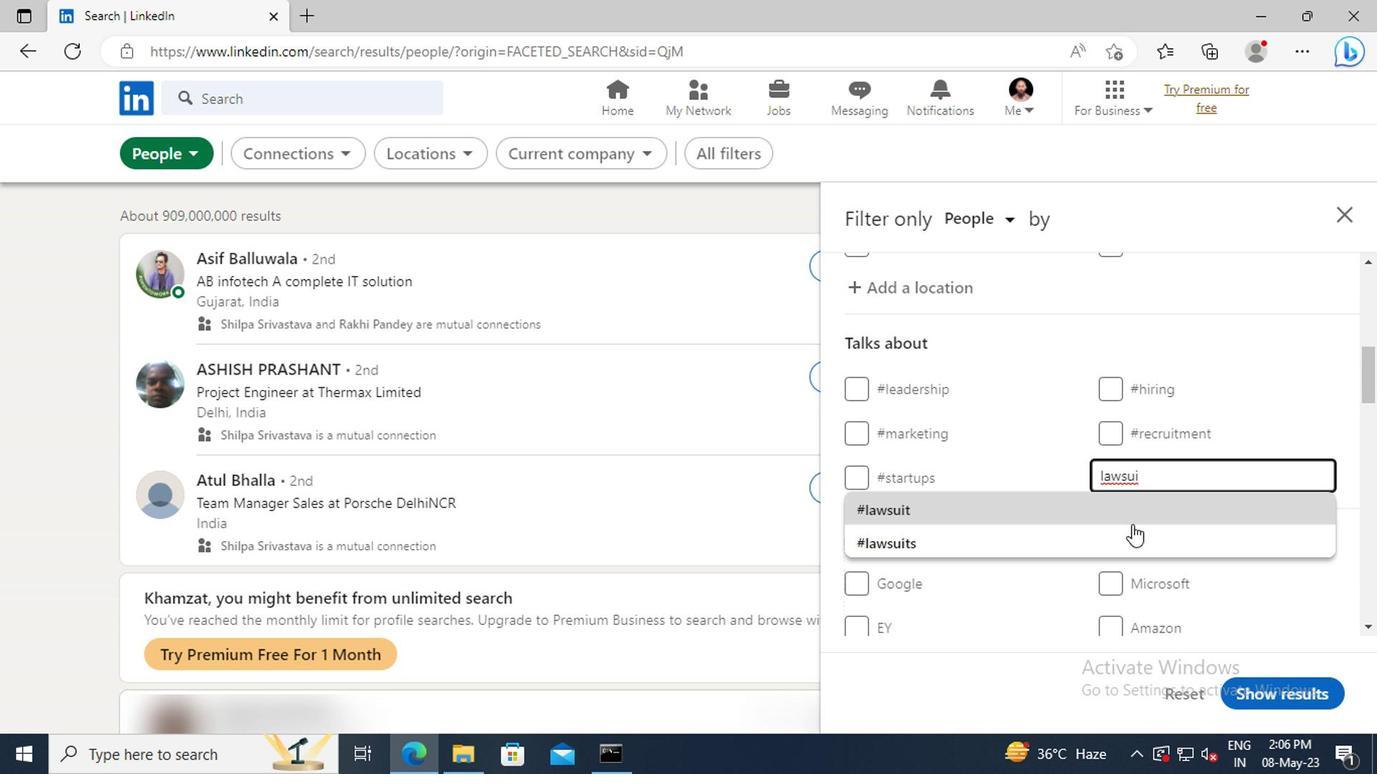 
Action: Mouse pressed left at (1132, 541)
Screenshot: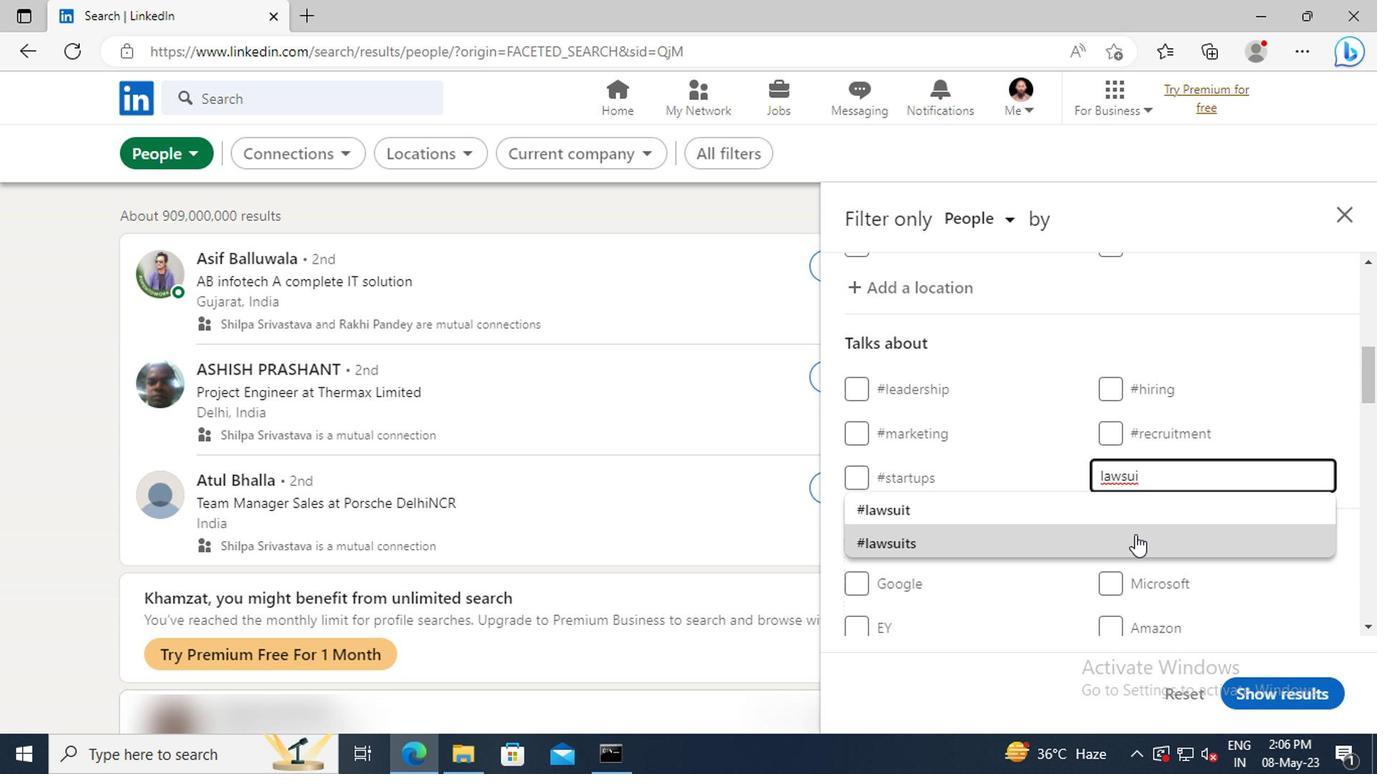 
Action: Mouse scrolled (1132, 540) with delta (0, 0)
Screenshot: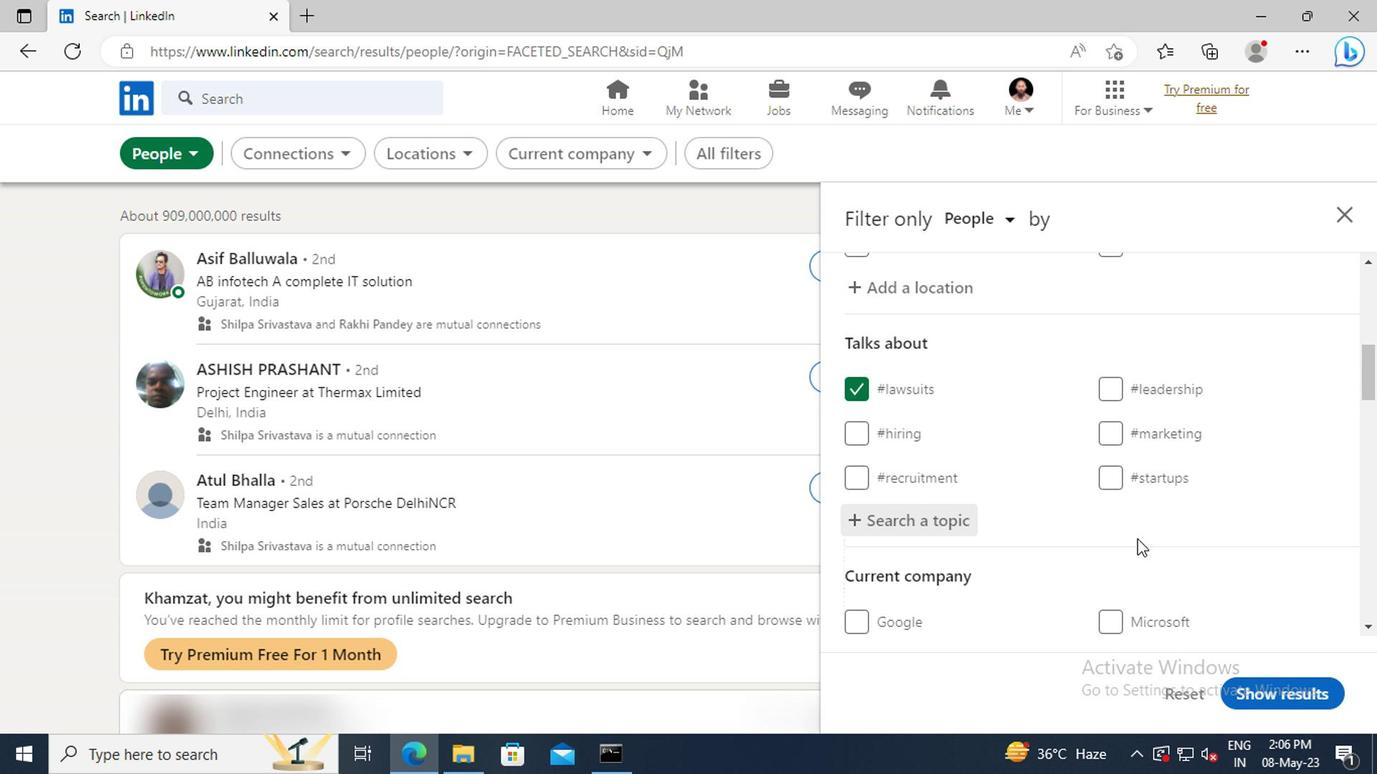 
Action: Mouse scrolled (1132, 540) with delta (0, 0)
Screenshot: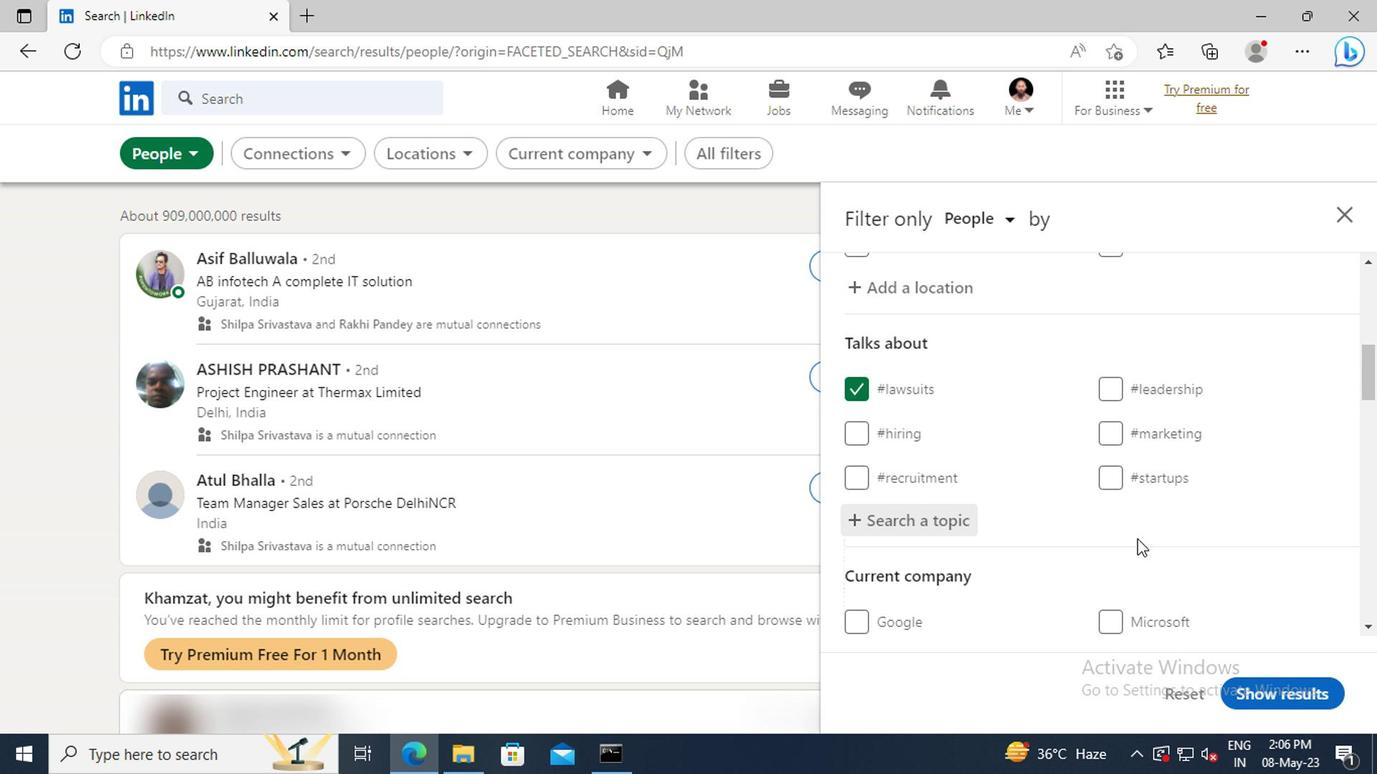 
Action: Mouse scrolled (1132, 540) with delta (0, 0)
Screenshot: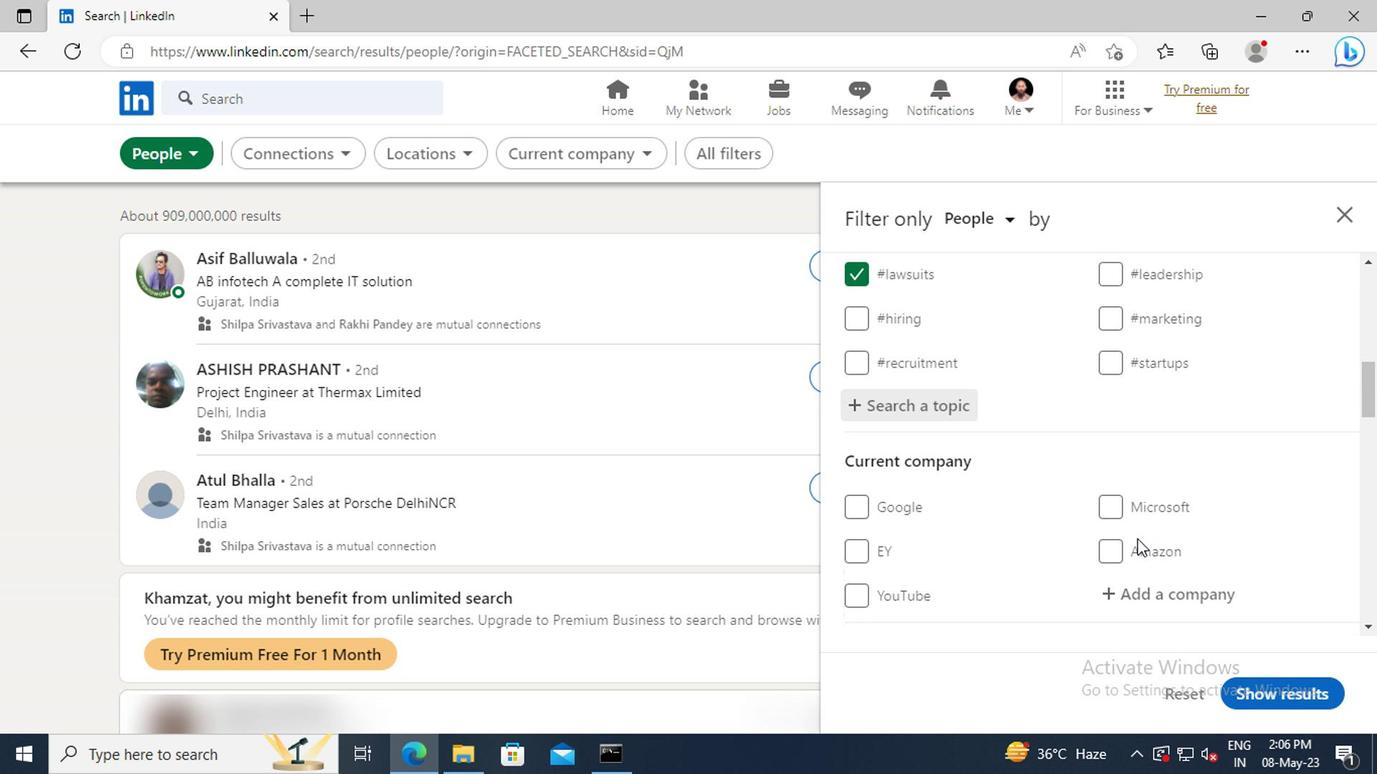 
Action: Mouse scrolled (1132, 540) with delta (0, 0)
Screenshot: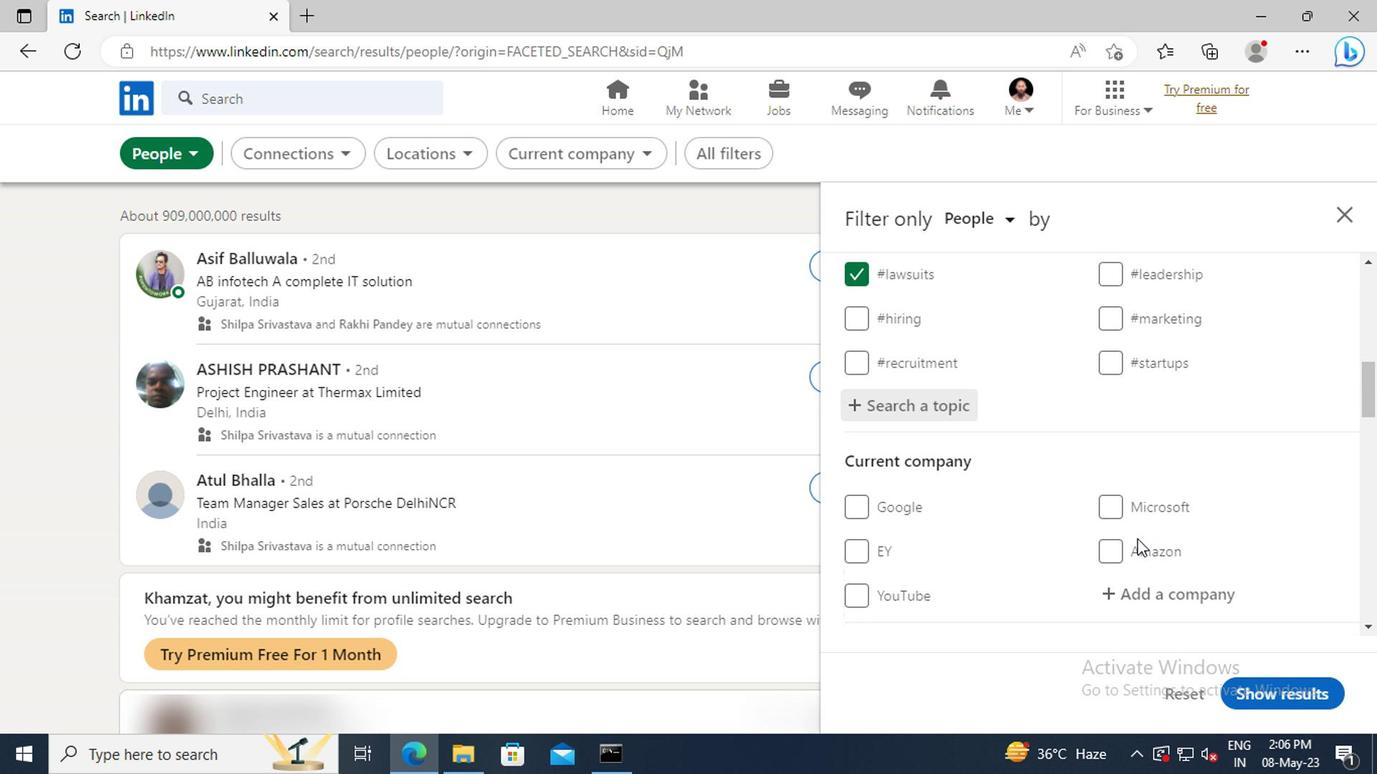 
Action: Mouse scrolled (1132, 540) with delta (0, 0)
Screenshot: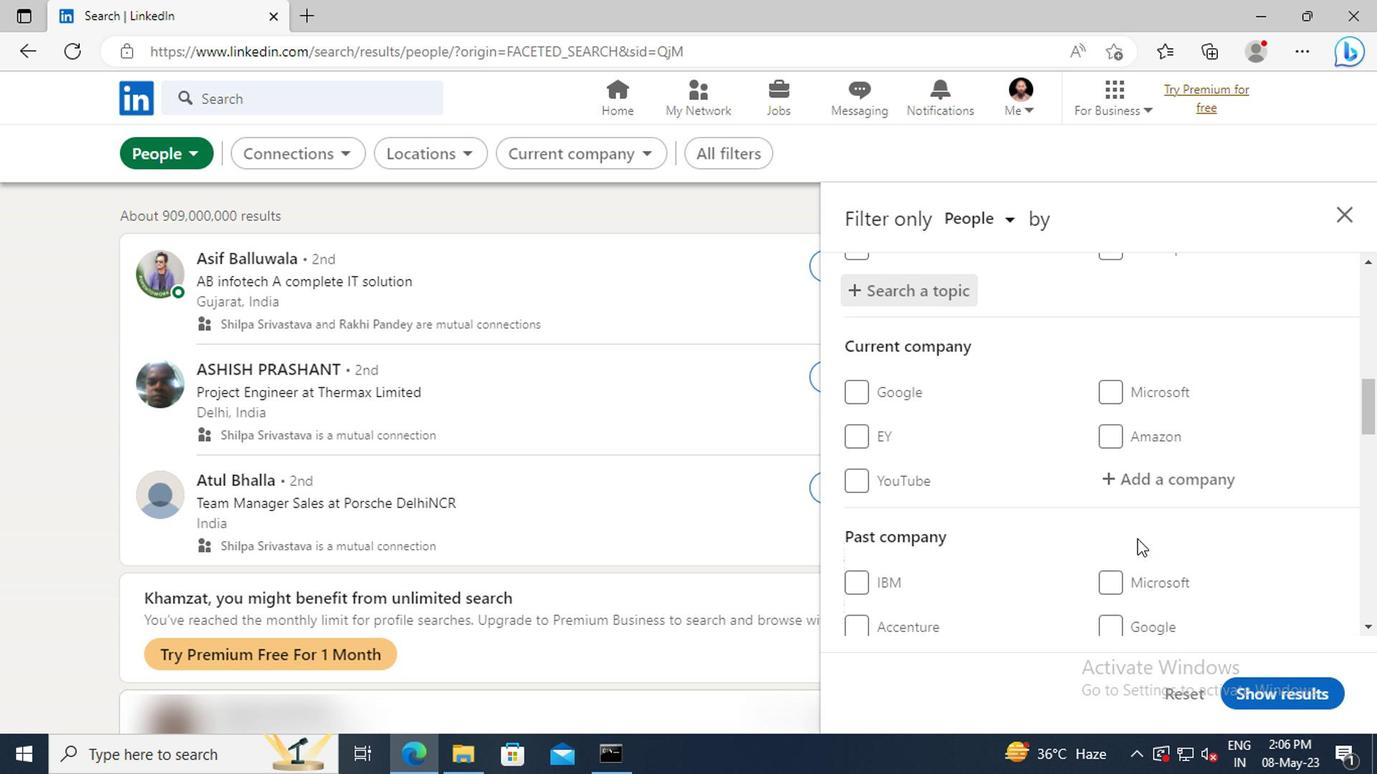 
Action: Mouse scrolled (1132, 540) with delta (0, 0)
Screenshot: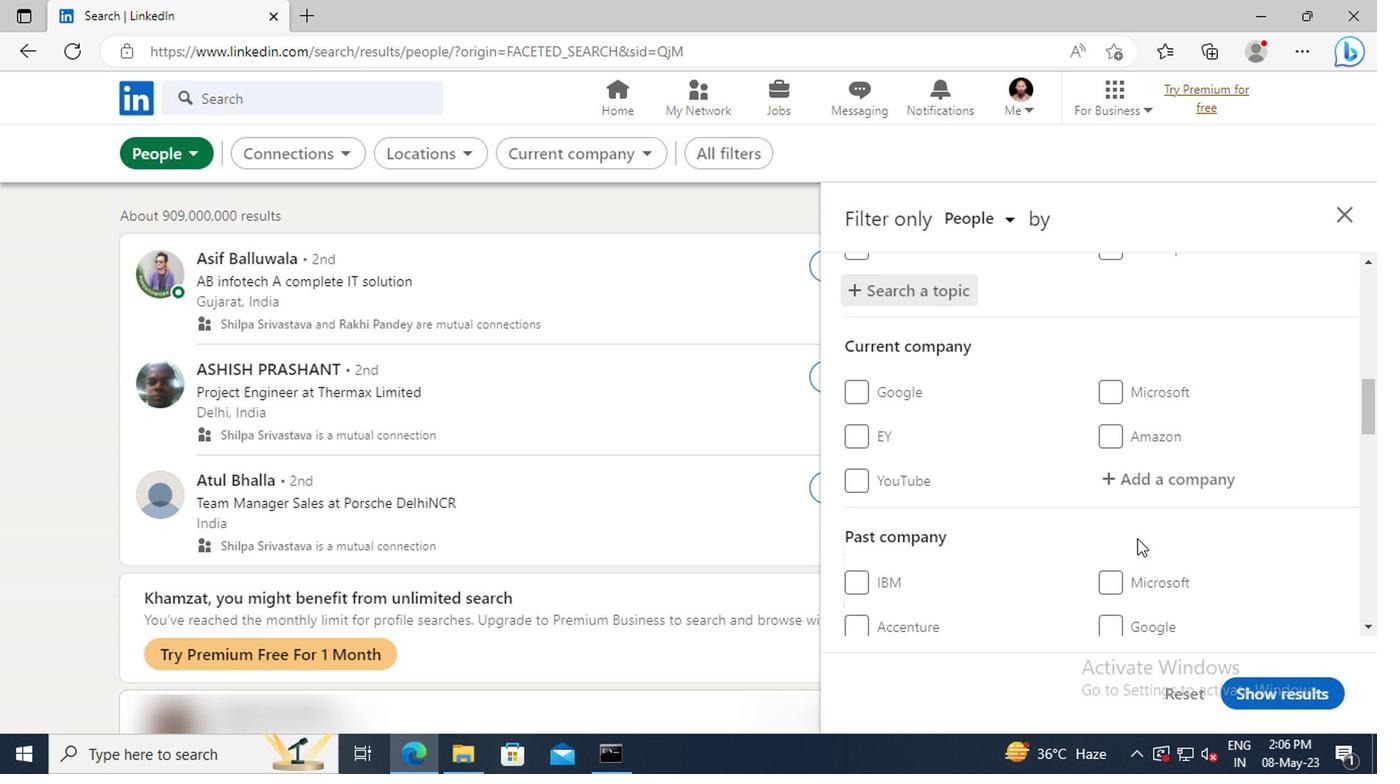 
Action: Mouse scrolled (1132, 540) with delta (0, 0)
Screenshot: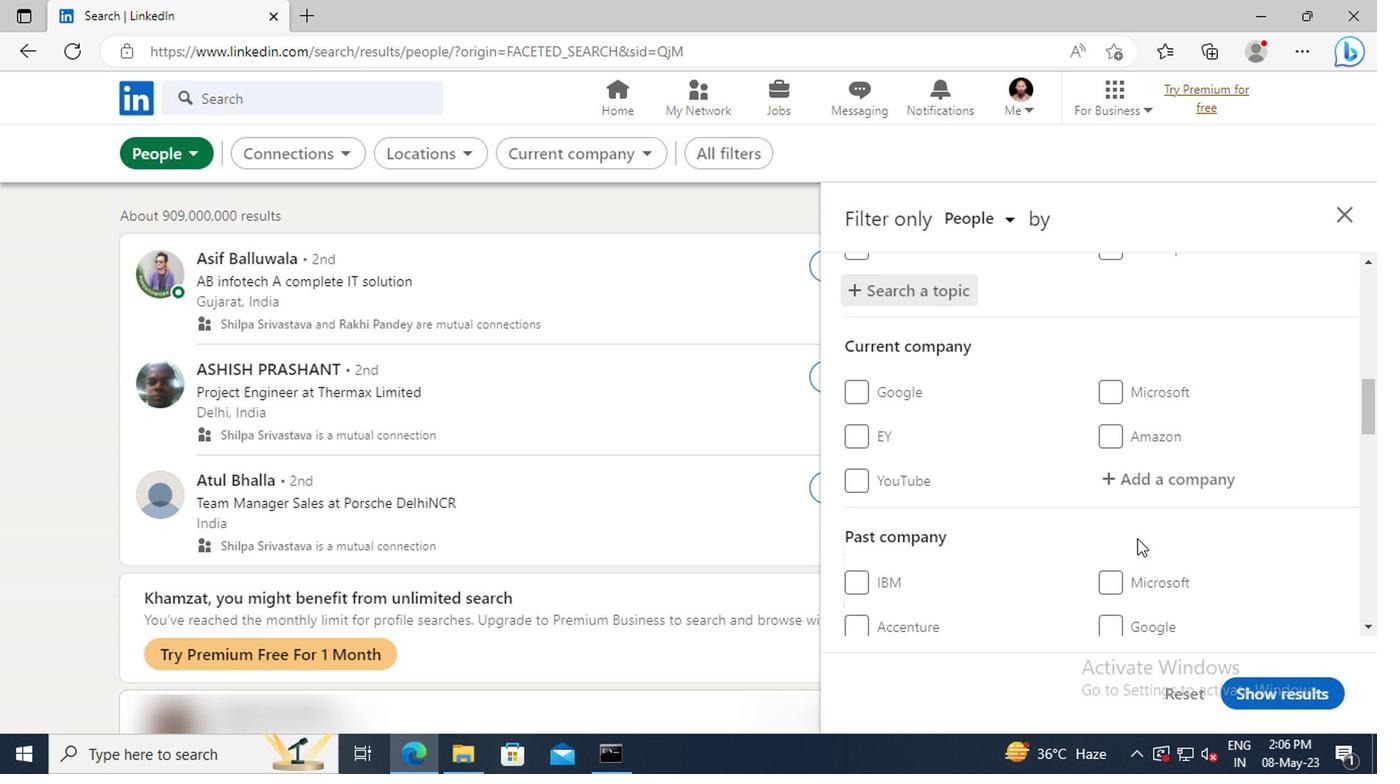 
Action: Mouse moved to (1137, 525)
Screenshot: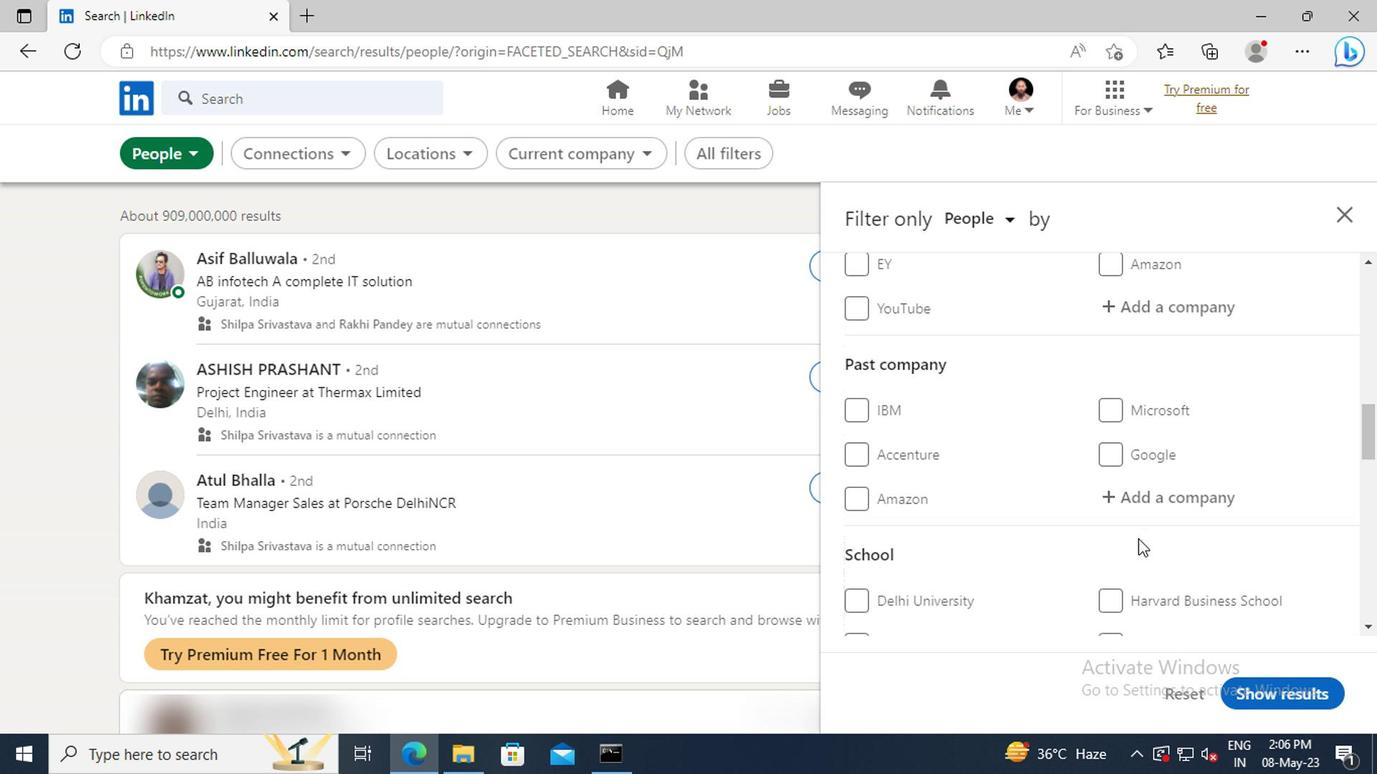 
Action: Mouse scrolled (1137, 524) with delta (0, 0)
Screenshot: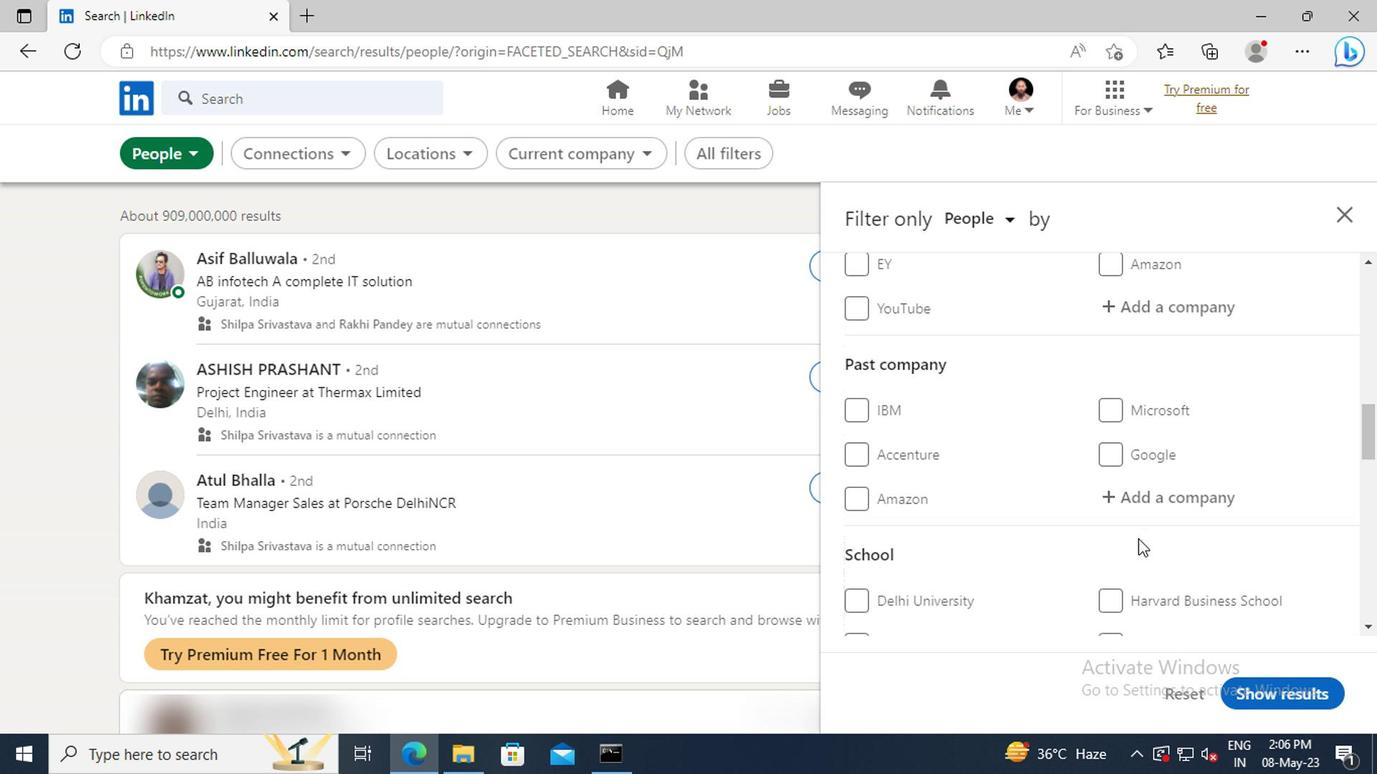 
Action: Mouse moved to (1139, 517)
Screenshot: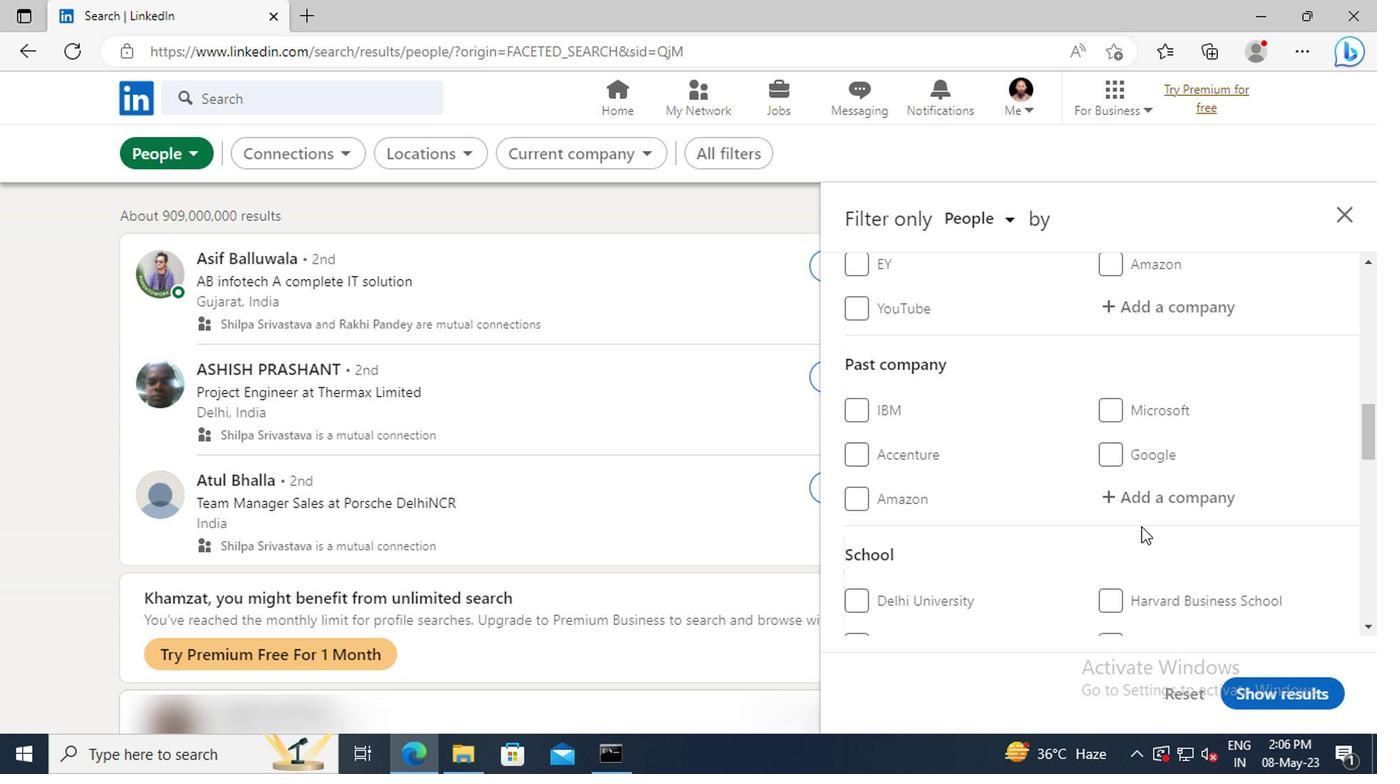 
Action: Mouse scrolled (1139, 515) with delta (0, -1)
Screenshot: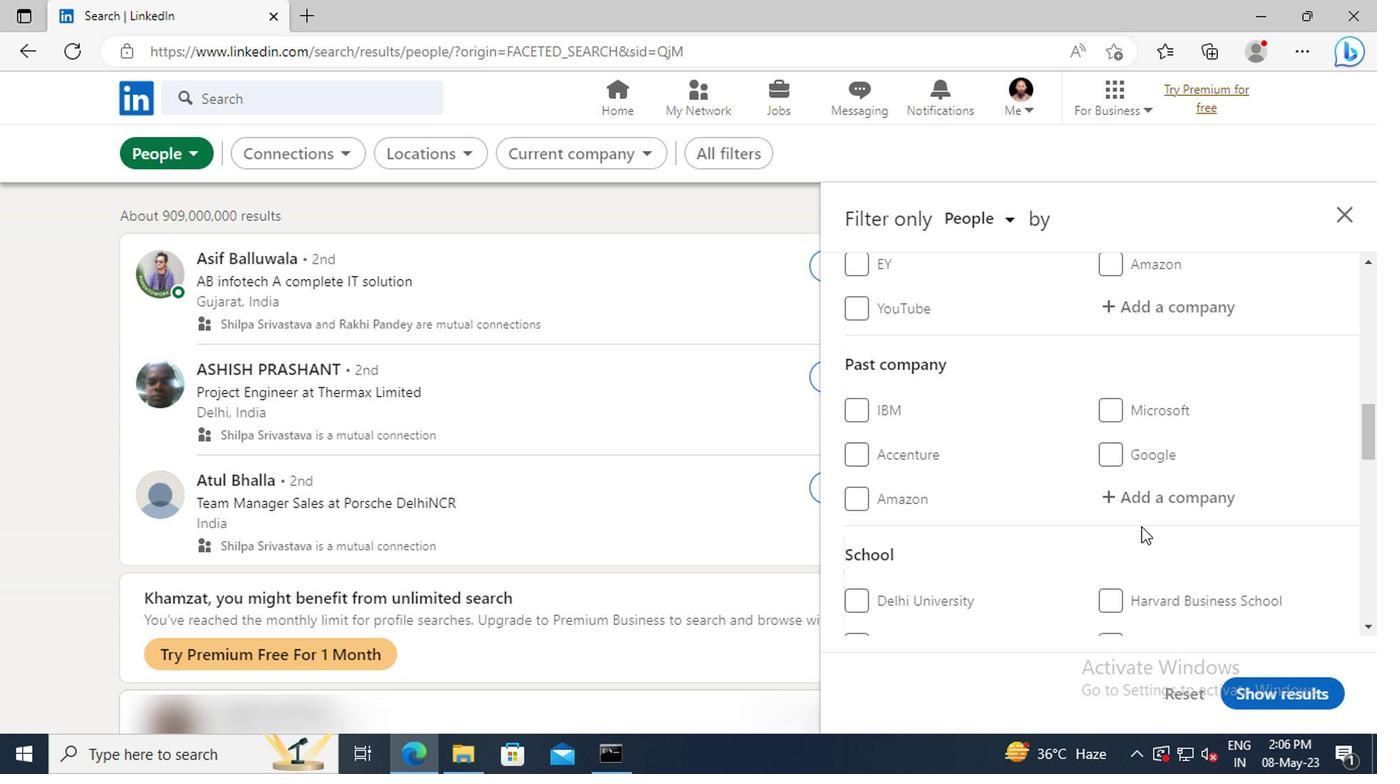 
Action: Mouse moved to (1141, 497)
Screenshot: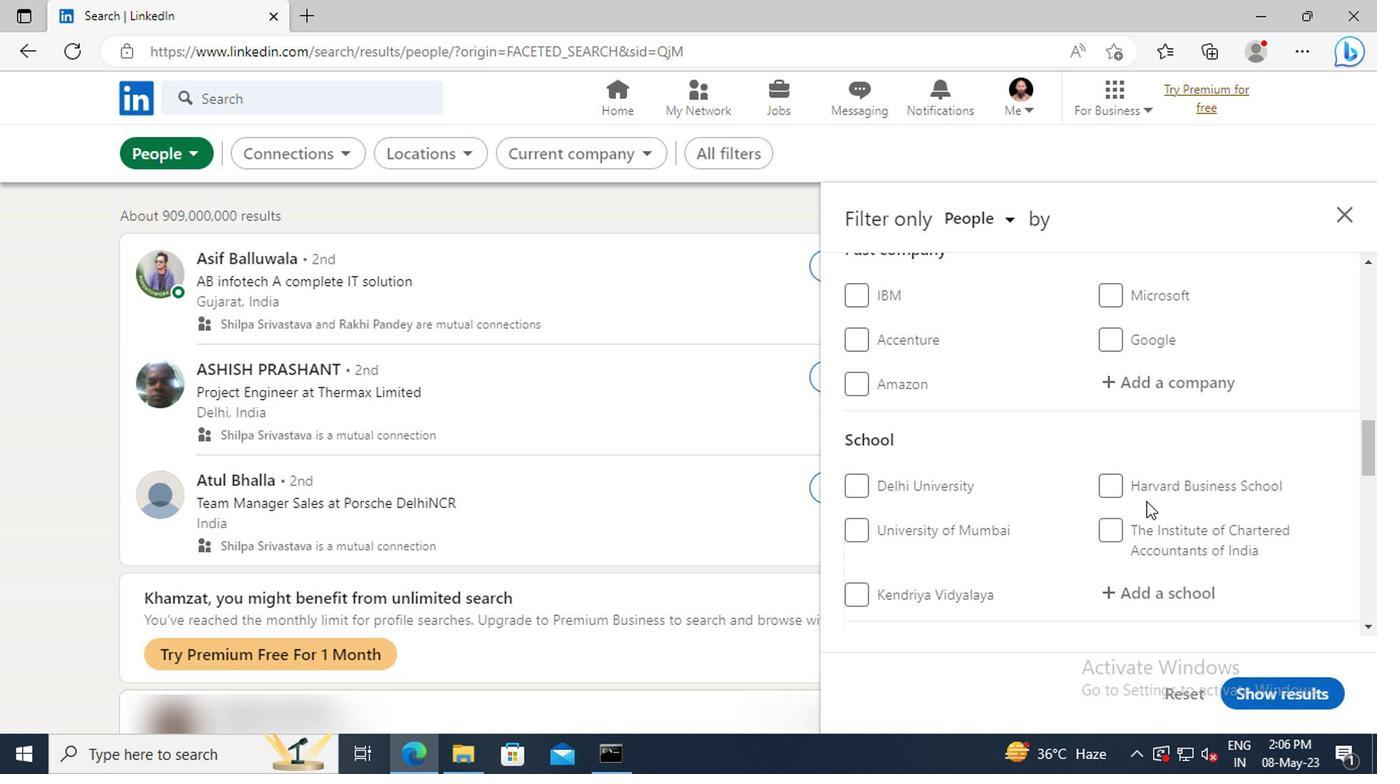 
Action: Mouse scrolled (1141, 496) with delta (0, -1)
Screenshot: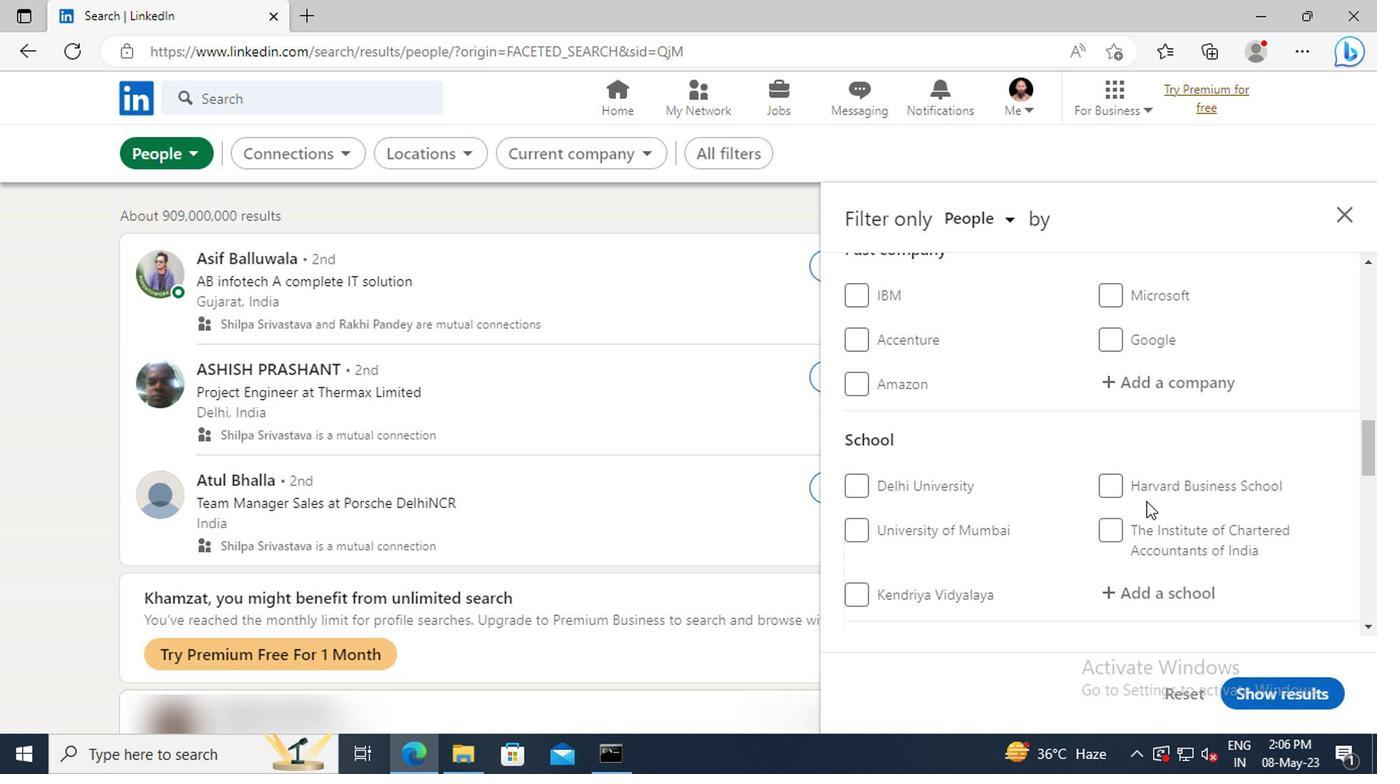 
Action: Mouse moved to (1141, 492)
Screenshot: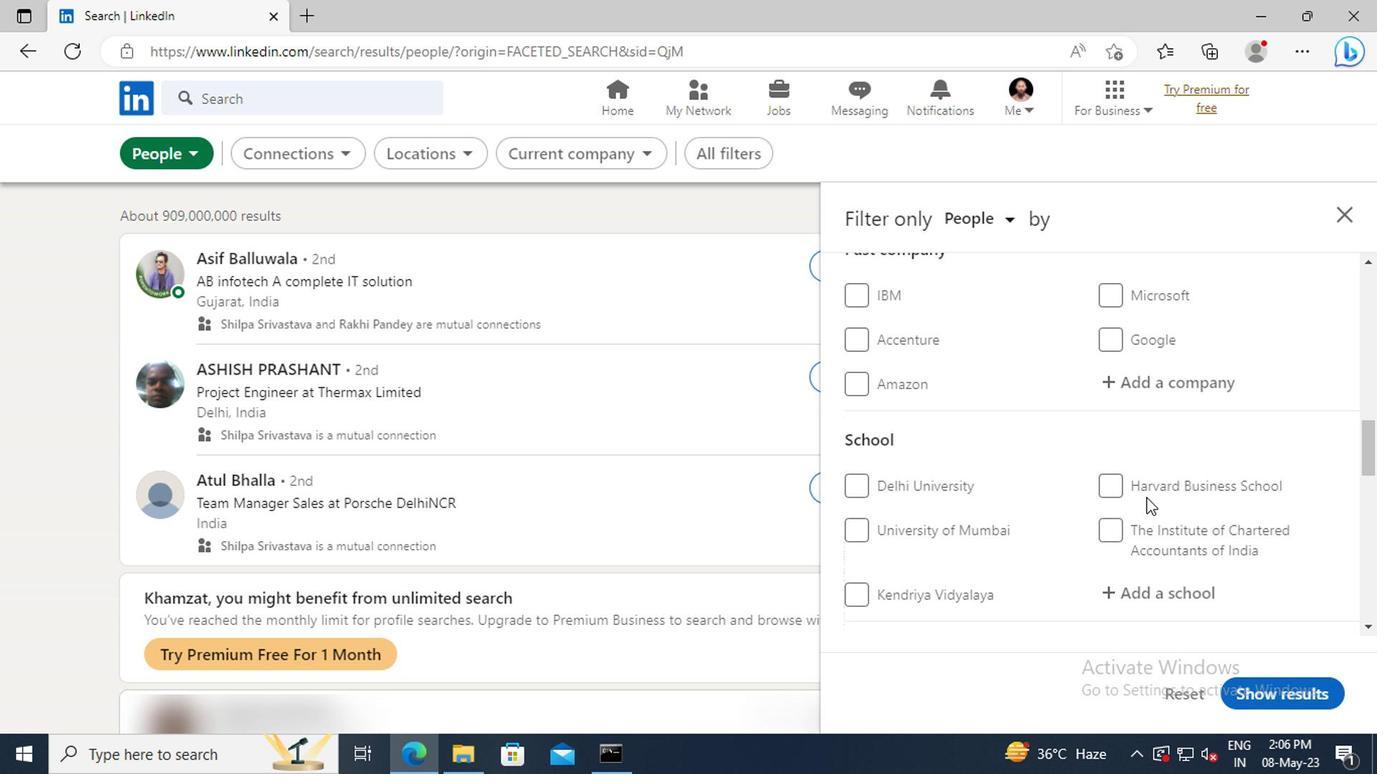 
Action: Mouse scrolled (1141, 491) with delta (0, -1)
Screenshot: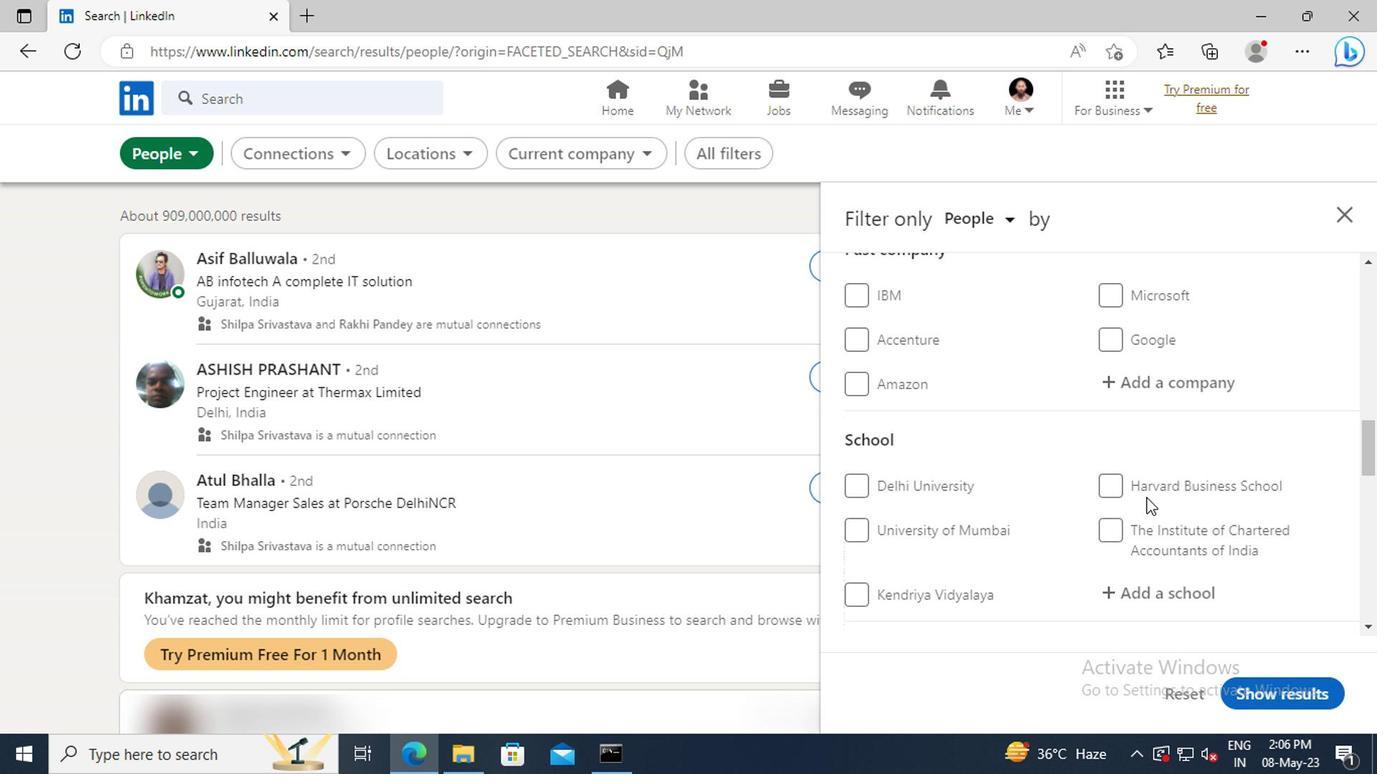 
Action: Mouse scrolled (1141, 491) with delta (0, -1)
Screenshot: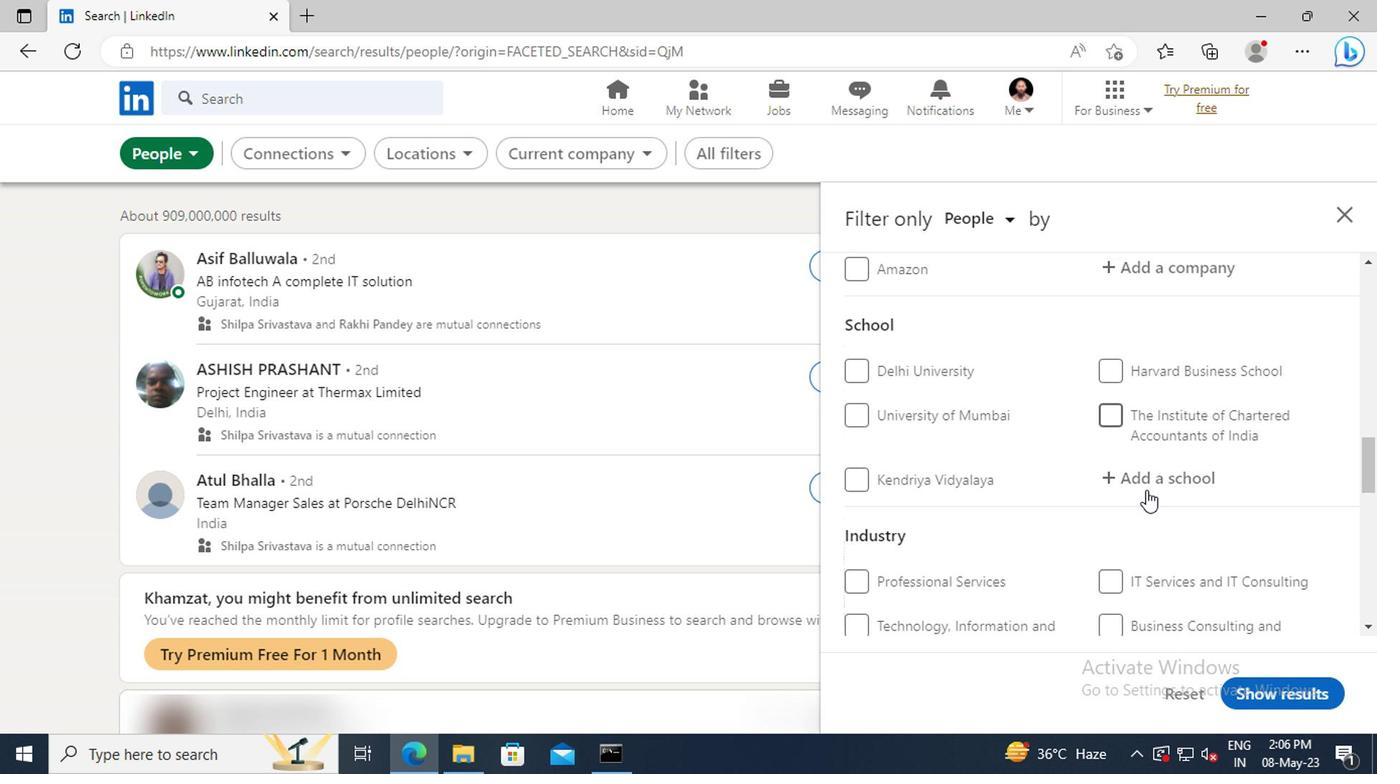 
Action: Mouse moved to (1141, 491)
Screenshot: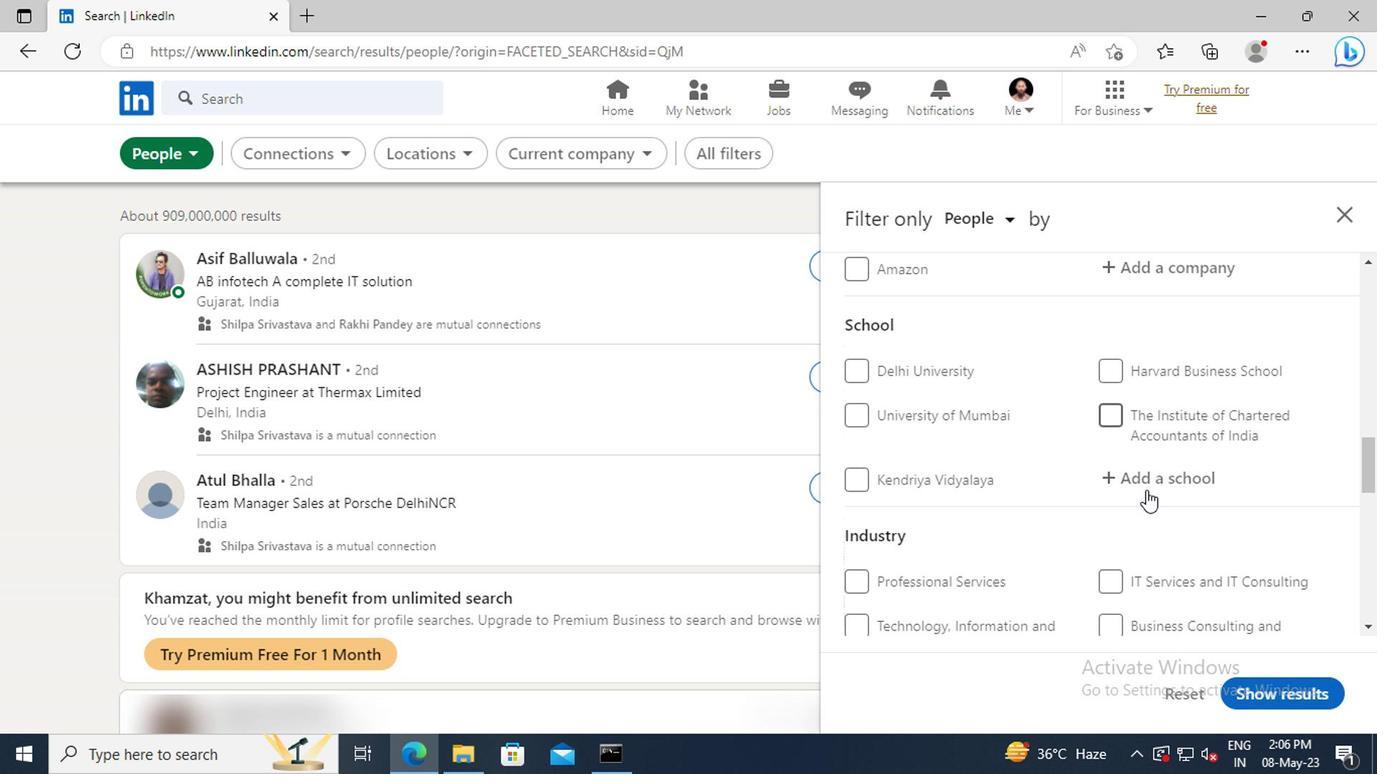 
Action: Mouse scrolled (1141, 490) with delta (0, 0)
Screenshot: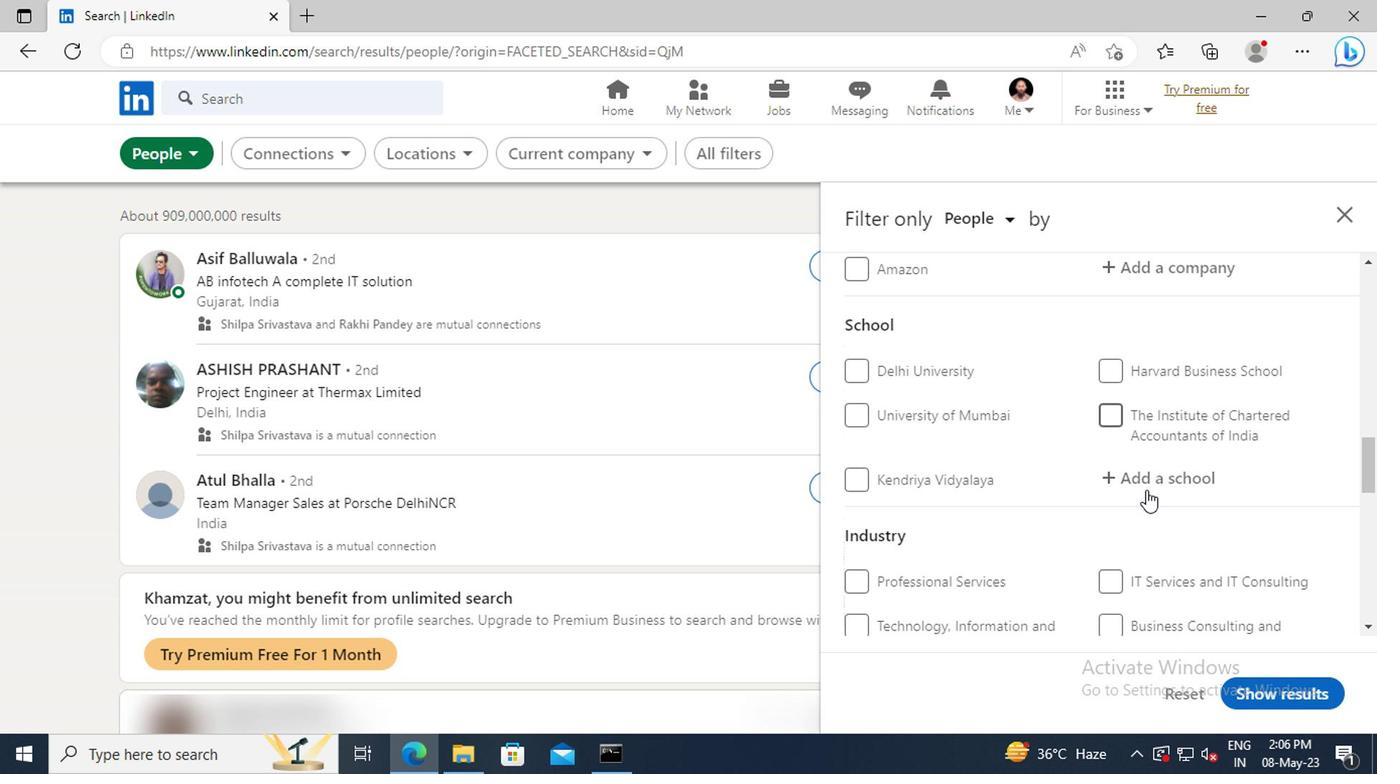 
Action: Mouse scrolled (1141, 490) with delta (0, 0)
Screenshot: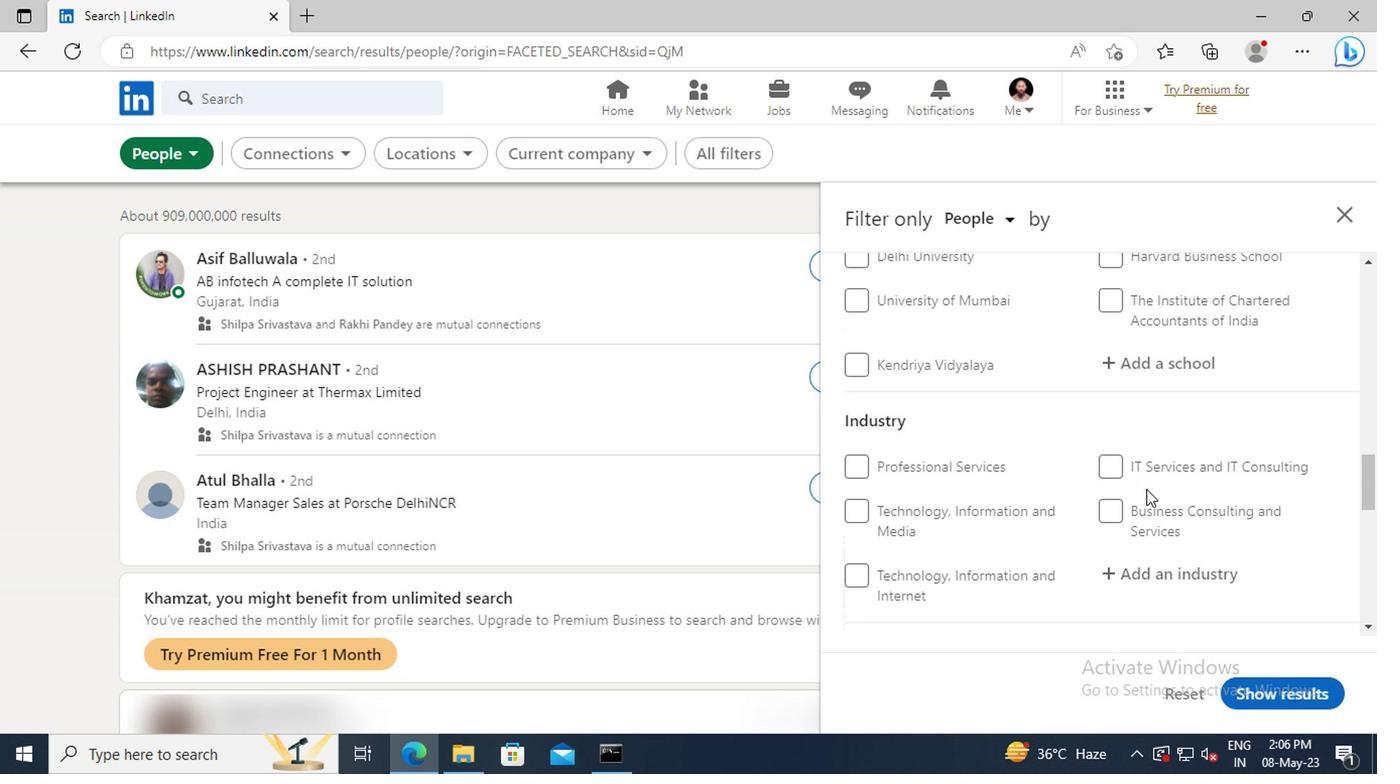 
Action: Mouse scrolled (1141, 490) with delta (0, 0)
Screenshot: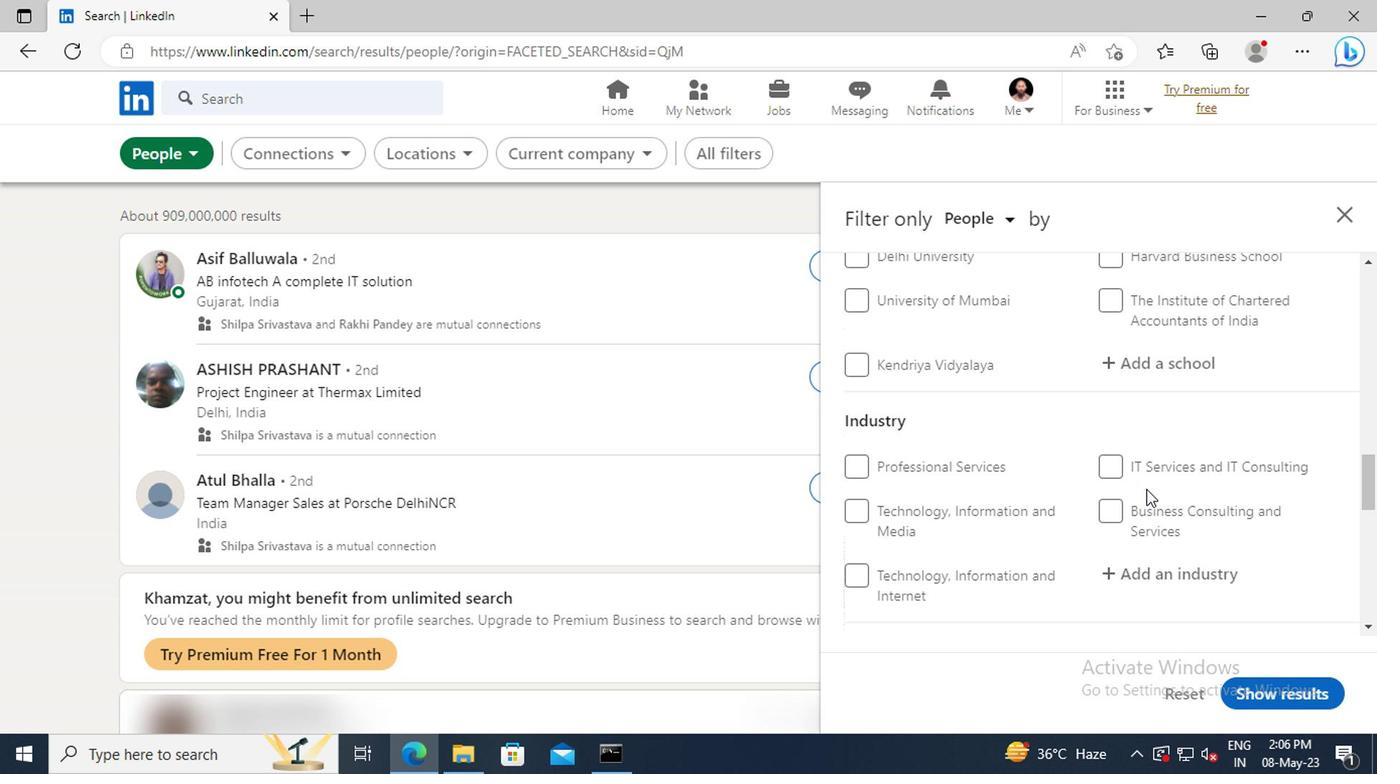 
Action: Mouse scrolled (1141, 490) with delta (0, 0)
Screenshot: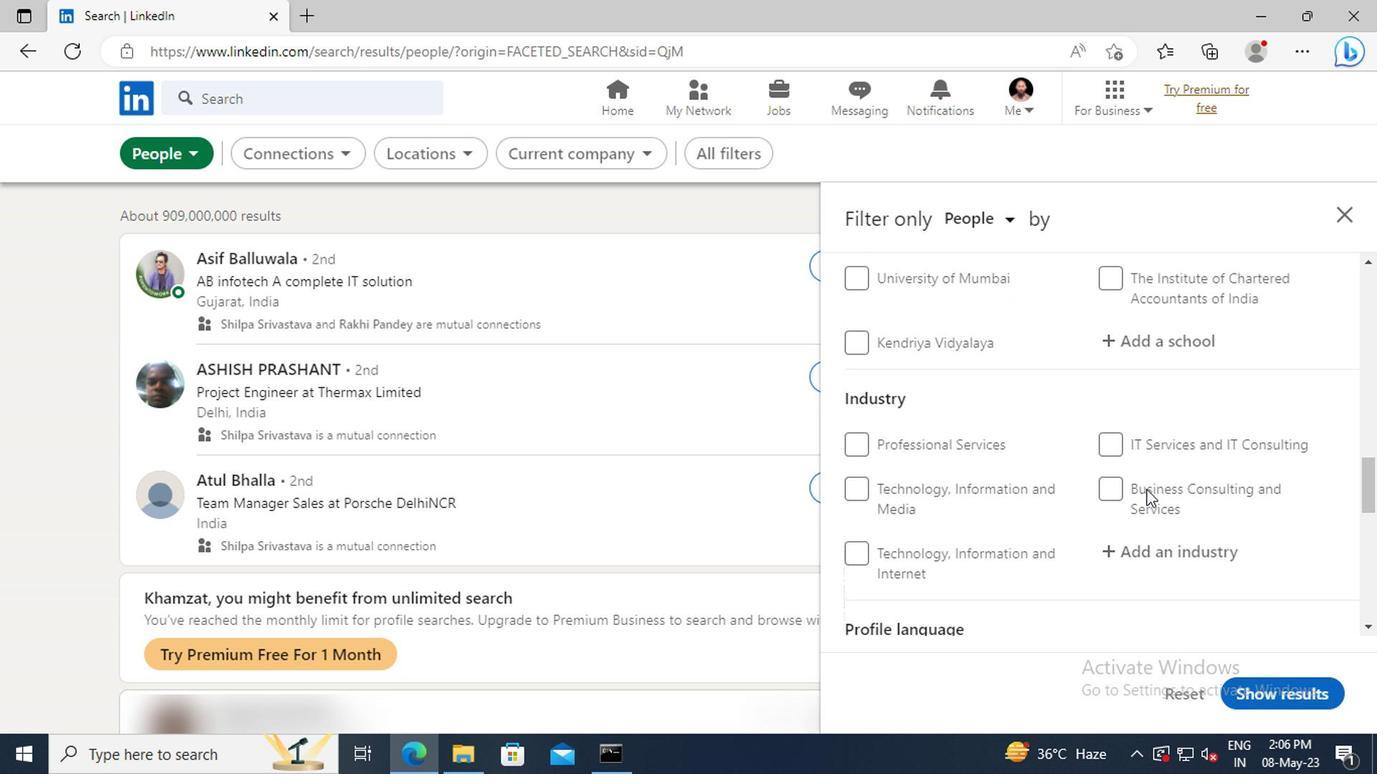 
Action: Mouse moved to (1113, 572)
Screenshot: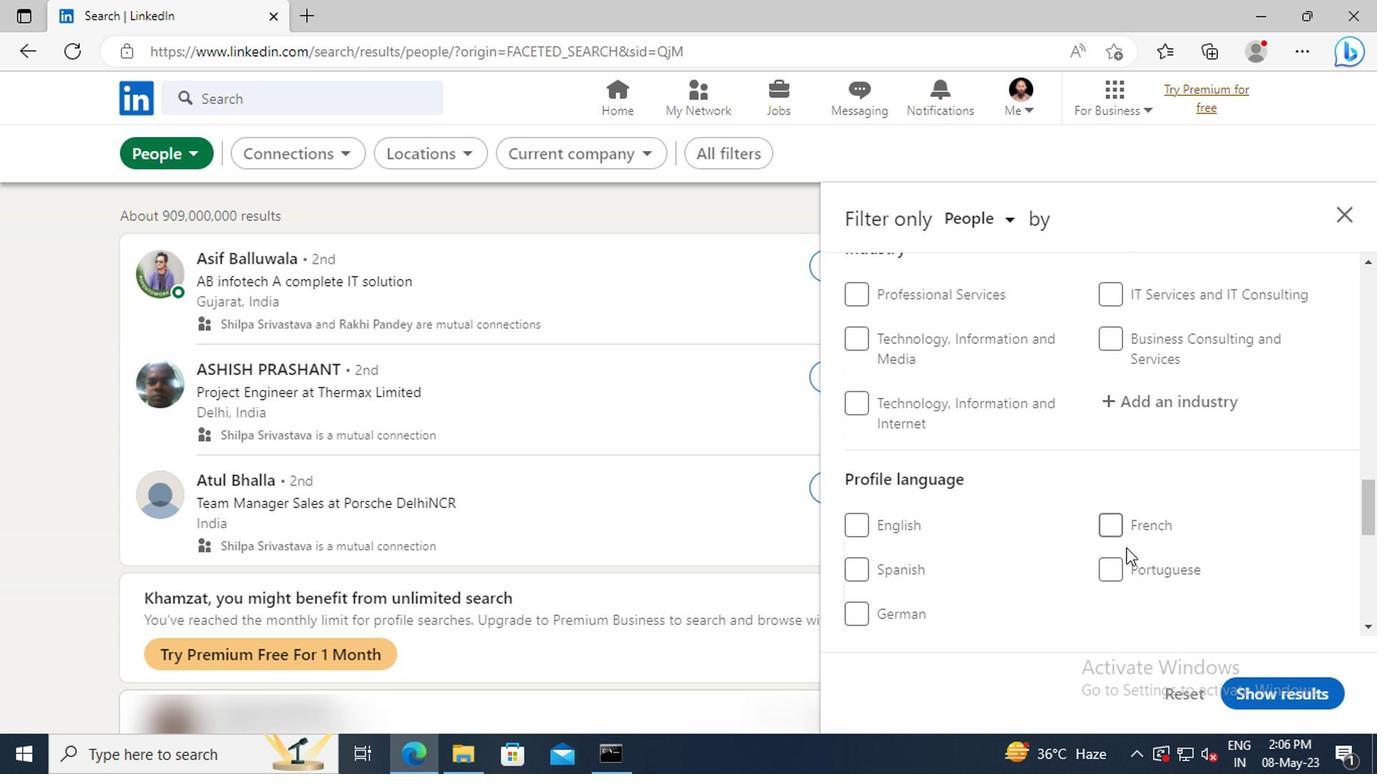 
Action: Mouse pressed left at (1113, 572)
Screenshot: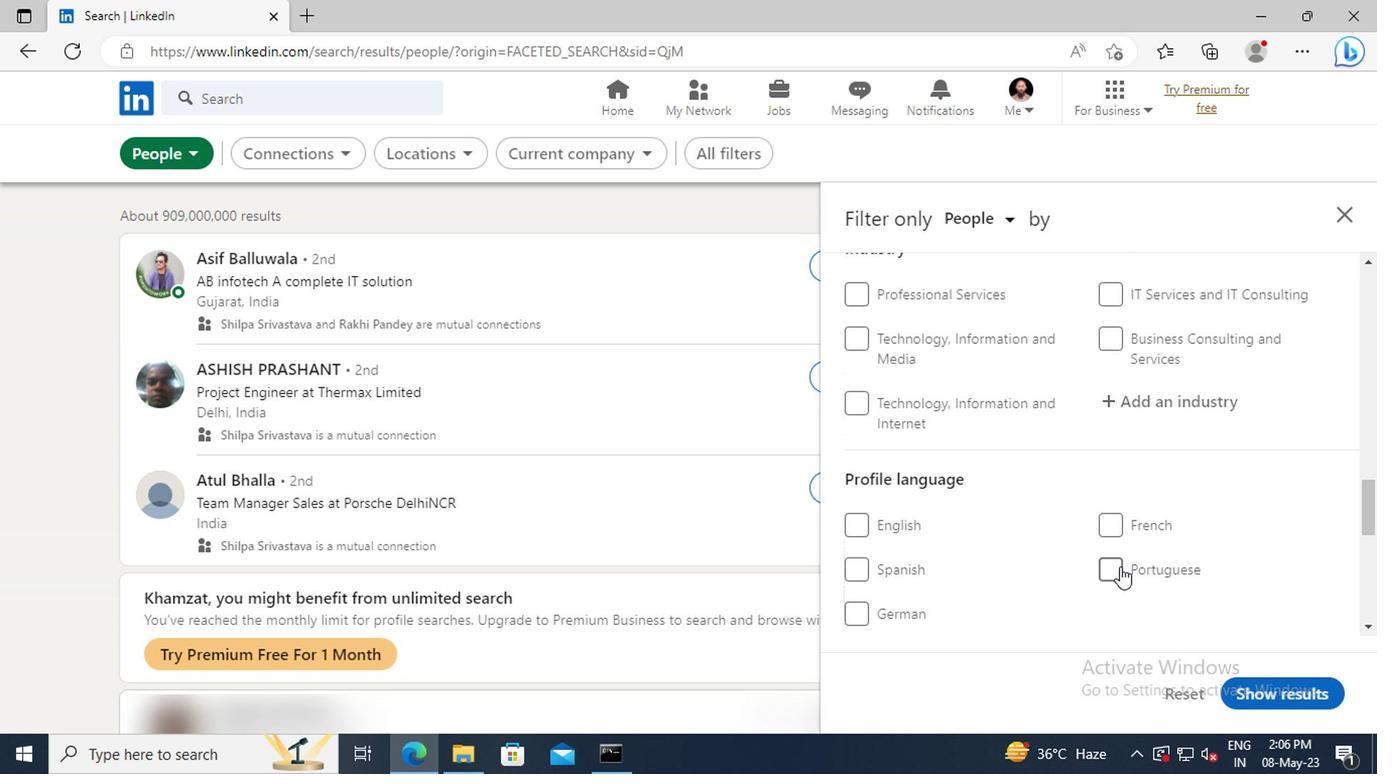 
Action: Mouse moved to (1147, 526)
Screenshot: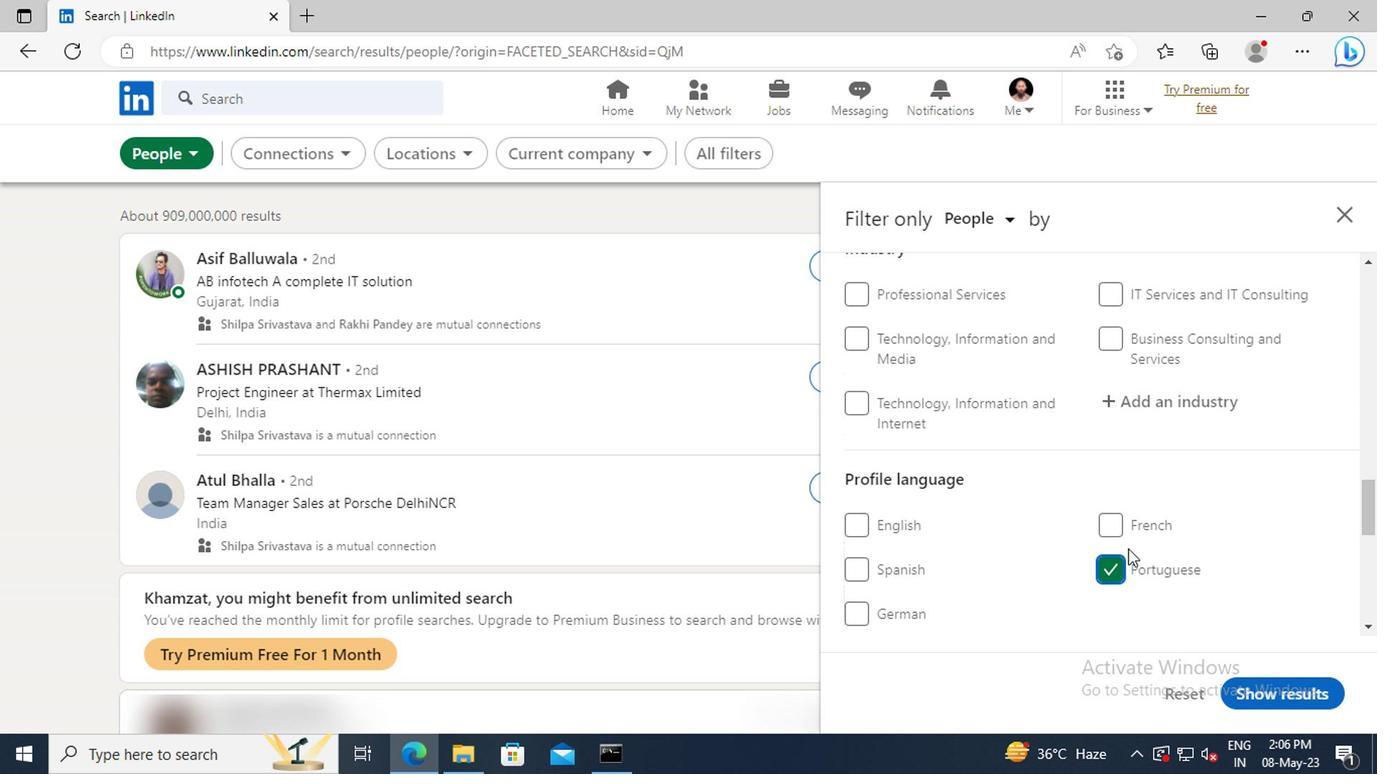 
Action: Mouse scrolled (1147, 527) with delta (0, 0)
Screenshot: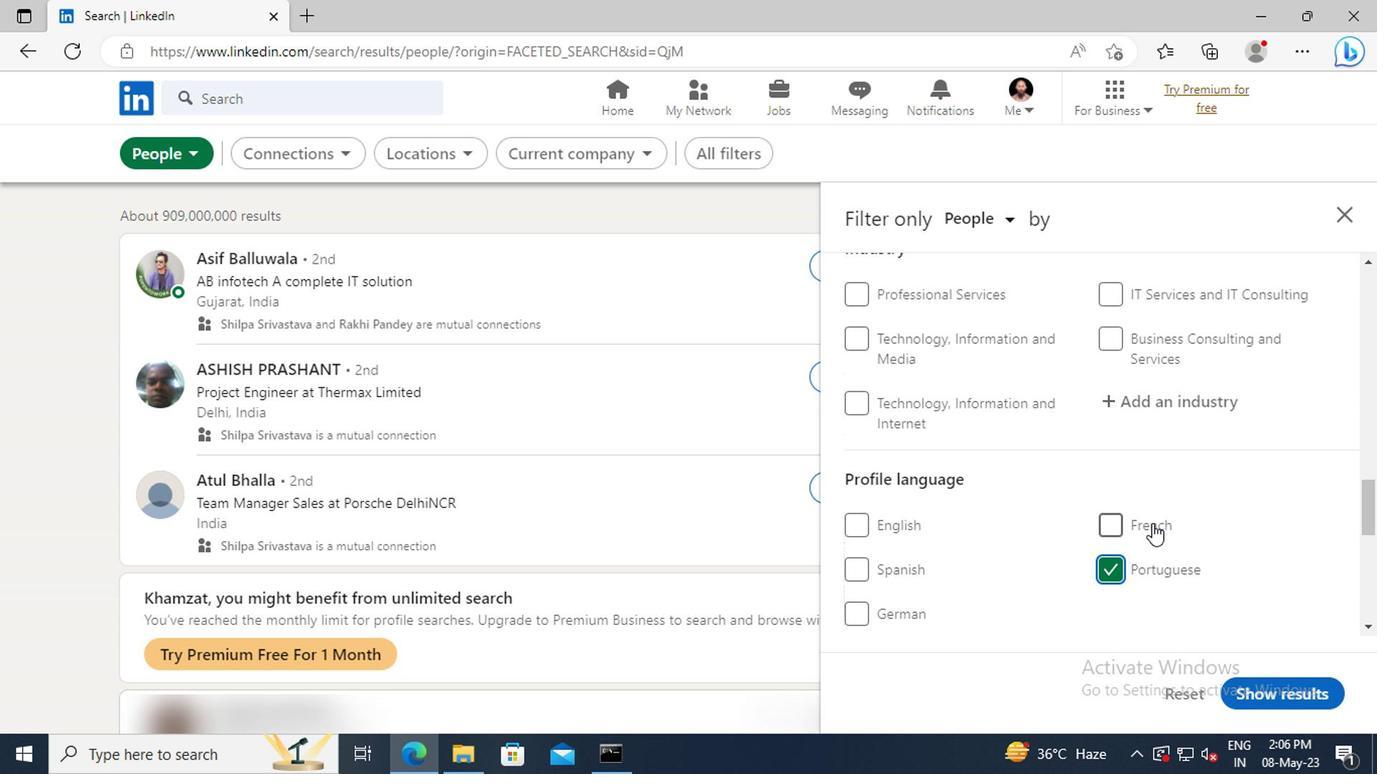 
Action: Mouse scrolled (1147, 527) with delta (0, 0)
Screenshot: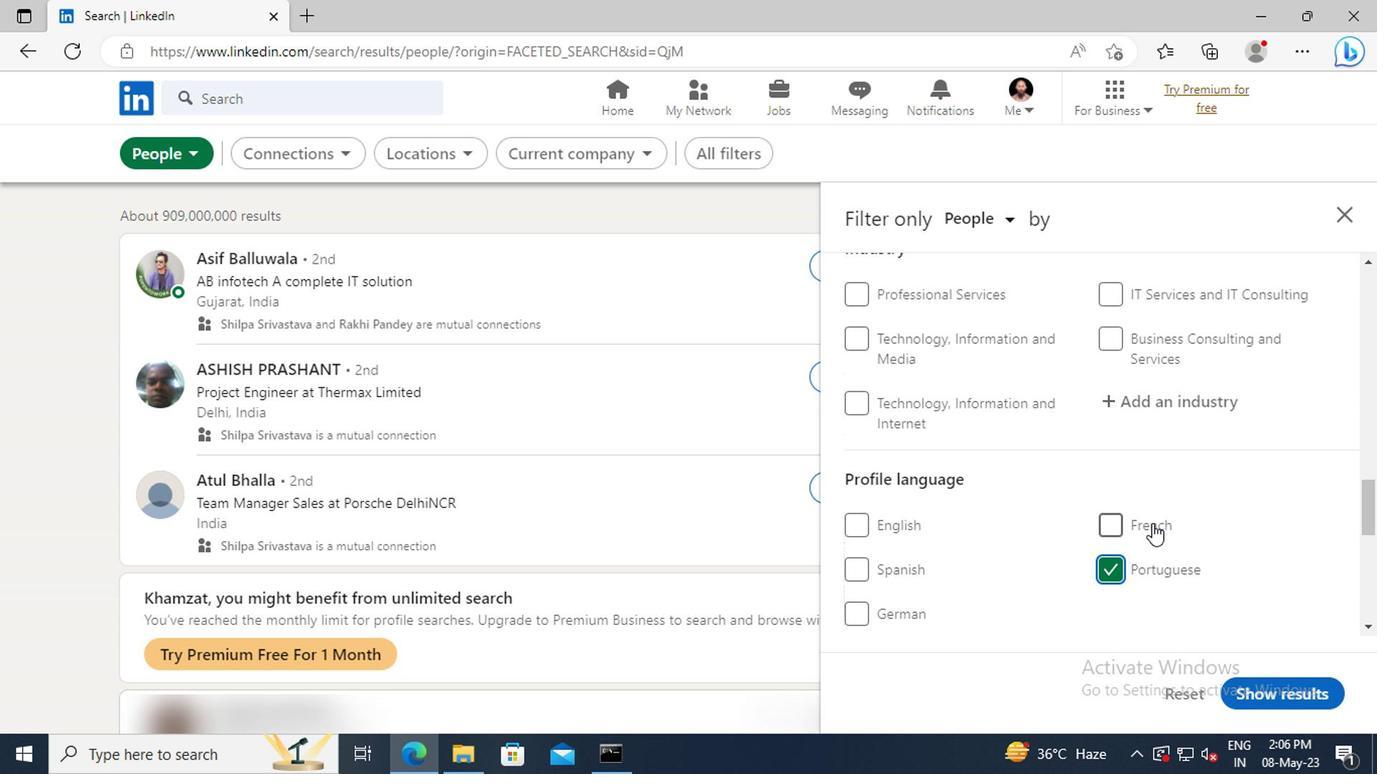 
Action: Mouse scrolled (1147, 527) with delta (0, 0)
Screenshot: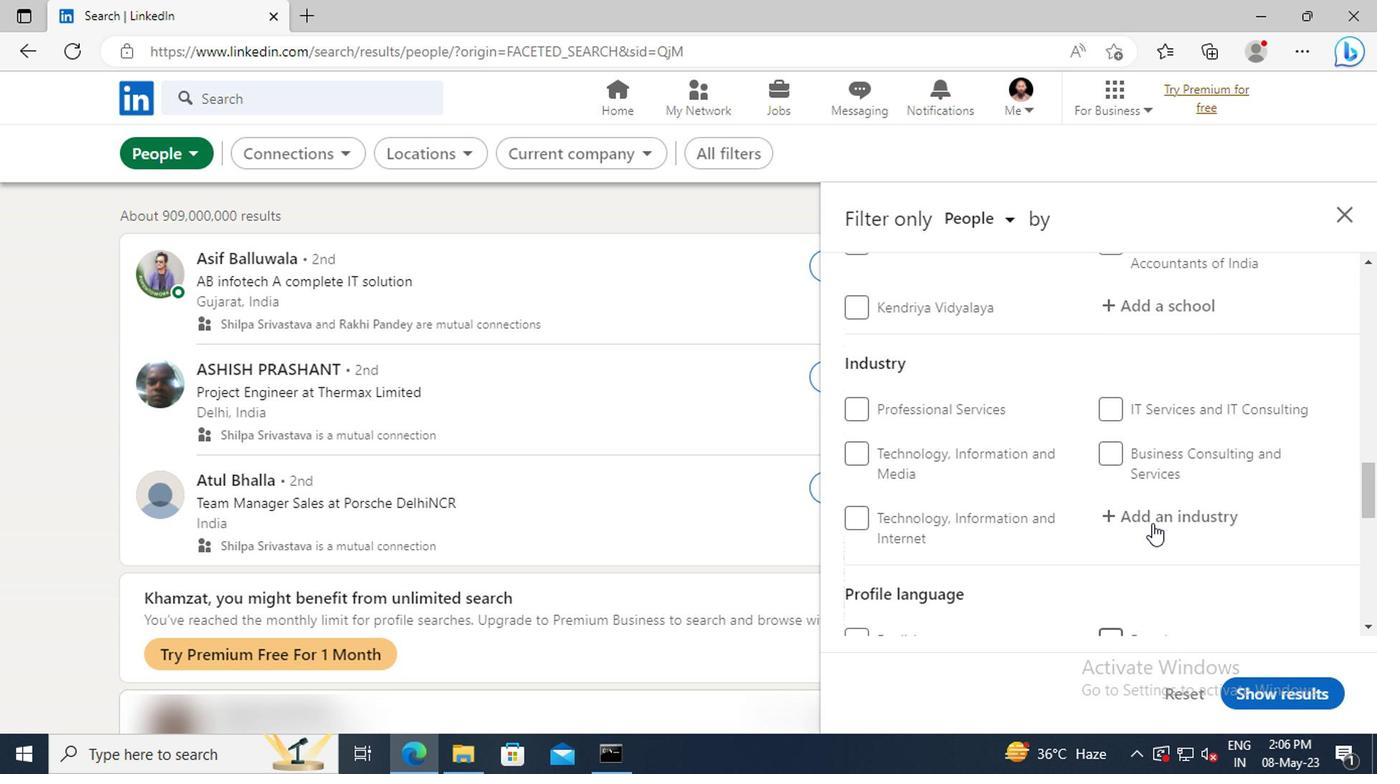 
Action: Mouse scrolled (1147, 527) with delta (0, 0)
Screenshot: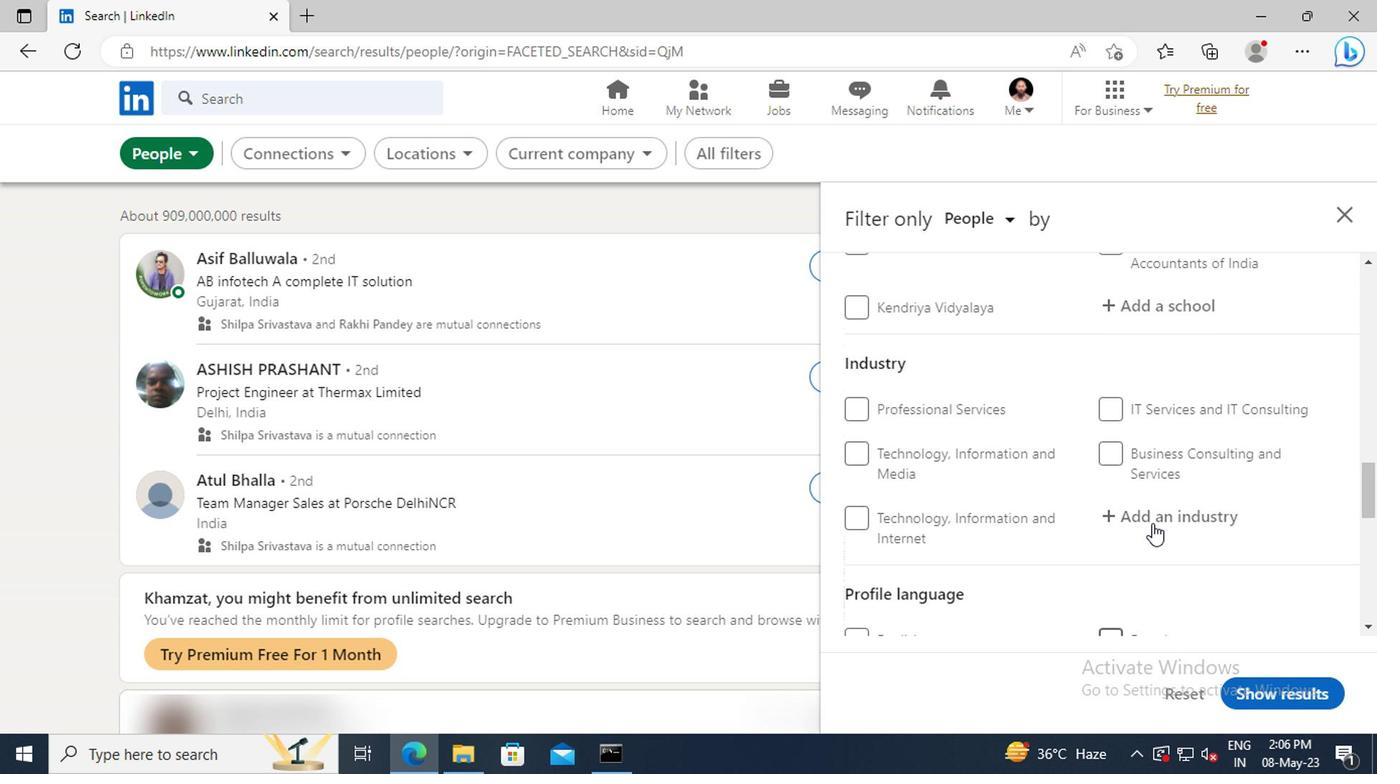 
Action: Mouse scrolled (1147, 527) with delta (0, 0)
Screenshot: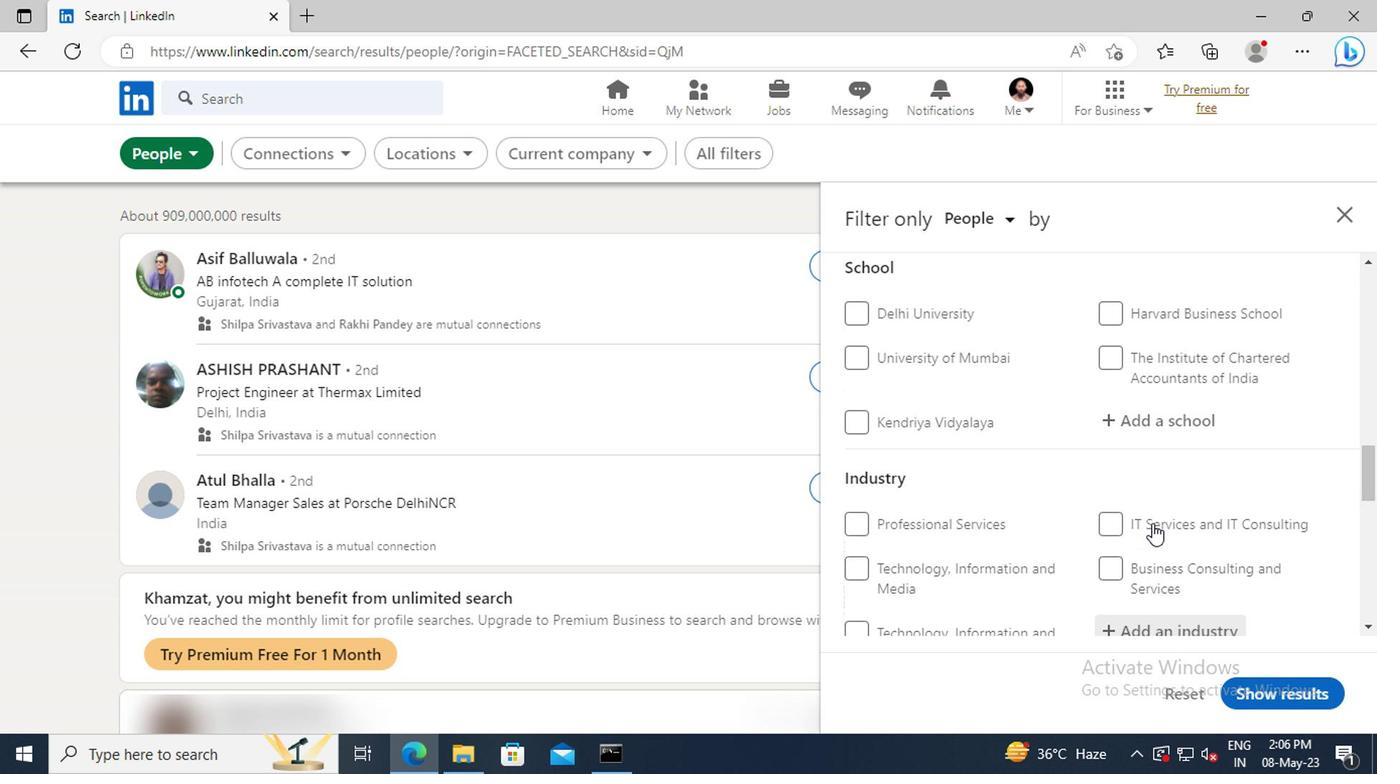 
Action: Mouse scrolled (1147, 527) with delta (0, 0)
Screenshot: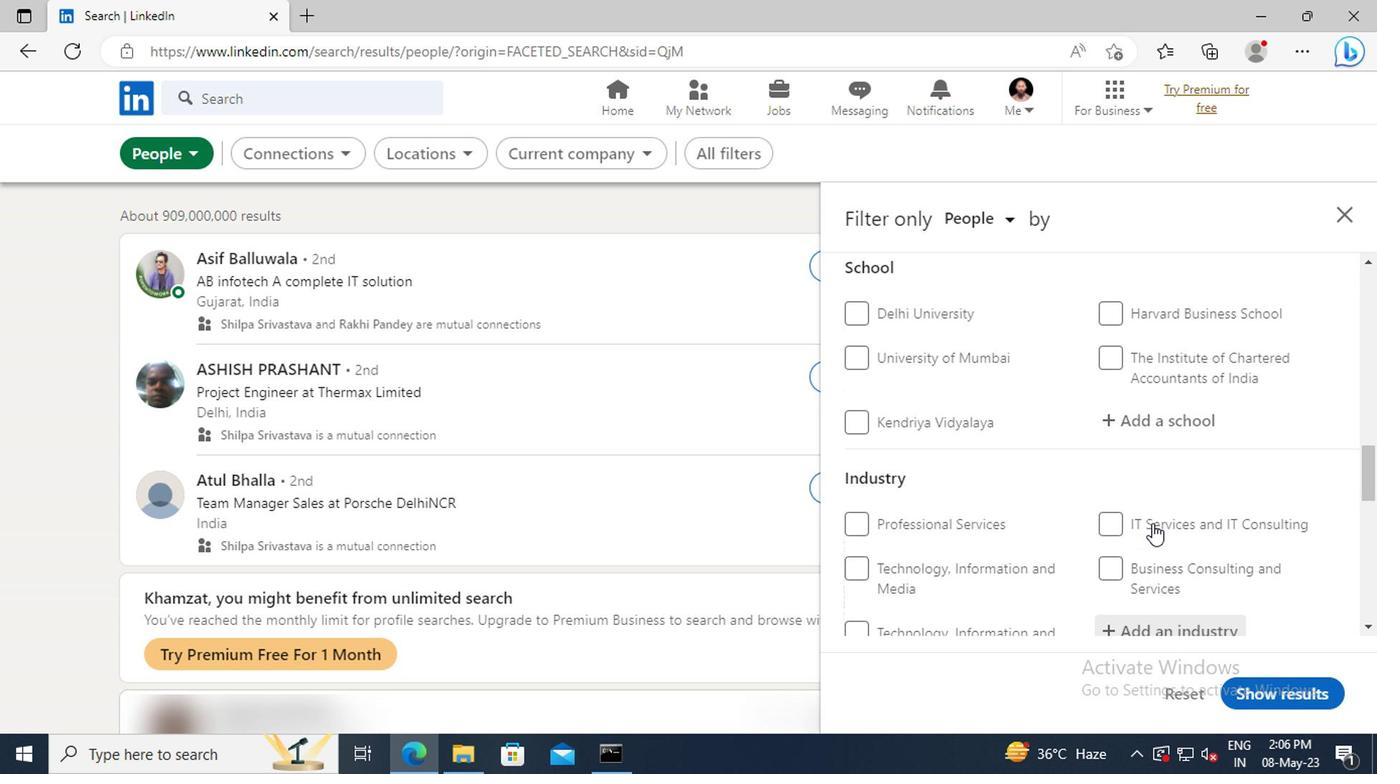 
Action: Mouse scrolled (1147, 527) with delta (0, 0)
Screenshot: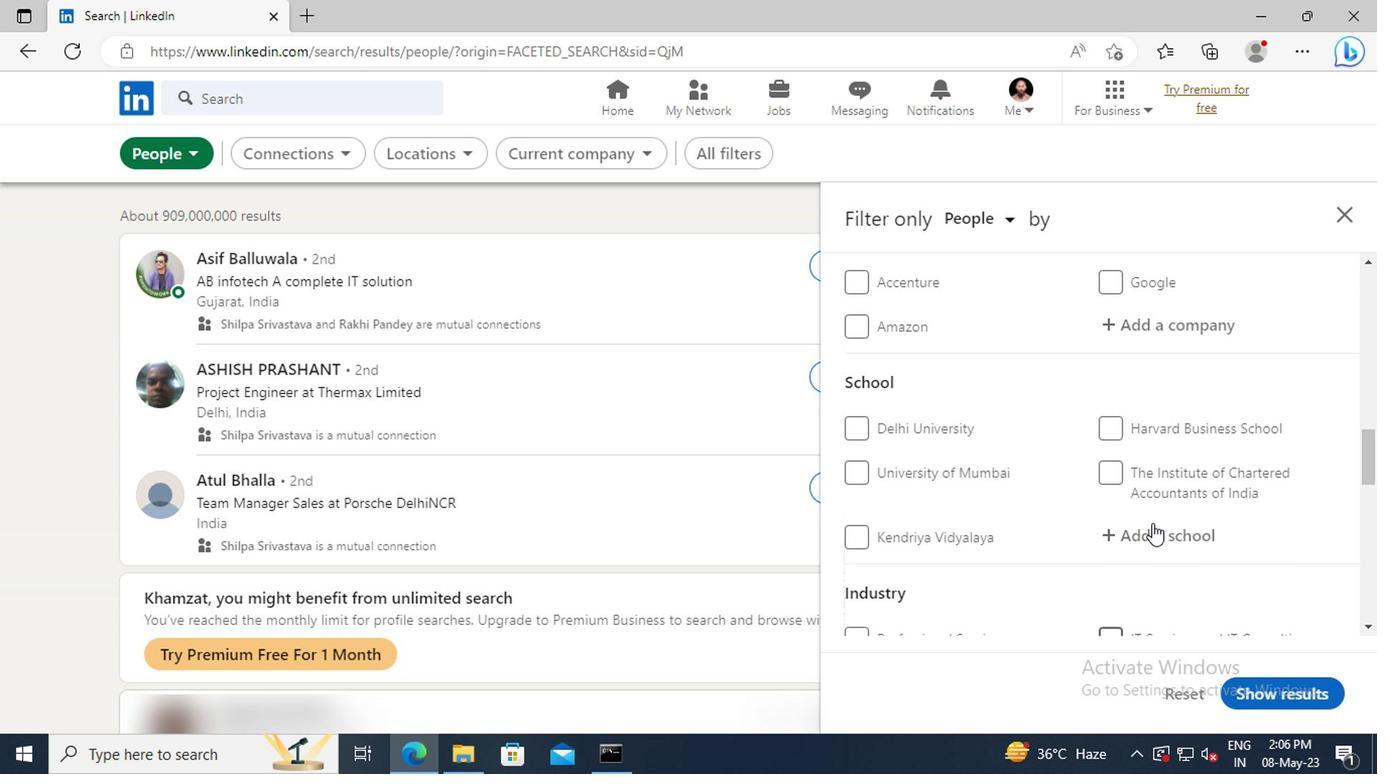 
Action: Mouse scrolled (1147, 527) with delta (0, 0)
Screenshot: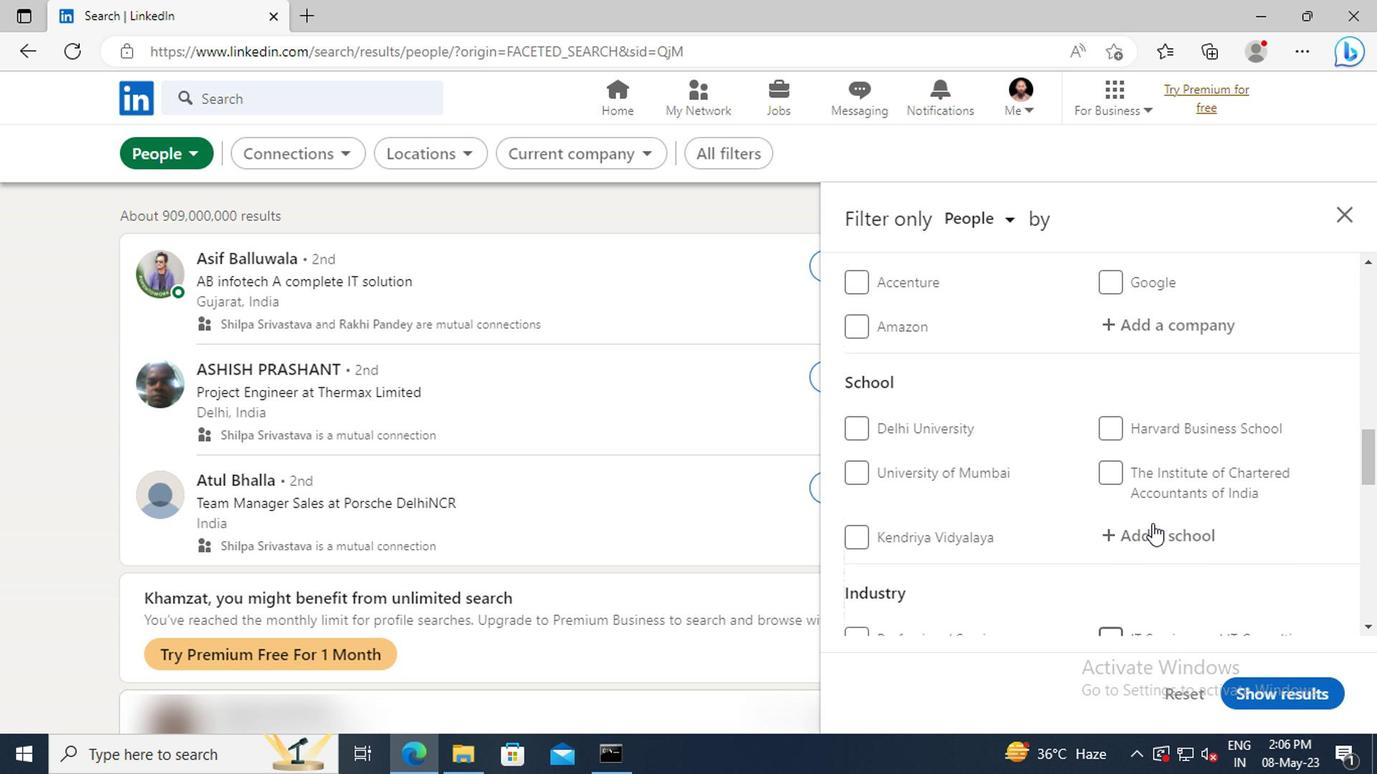 
Action: Mouse scrolled (1147, 527) with delta (0, 0)
Screenshot: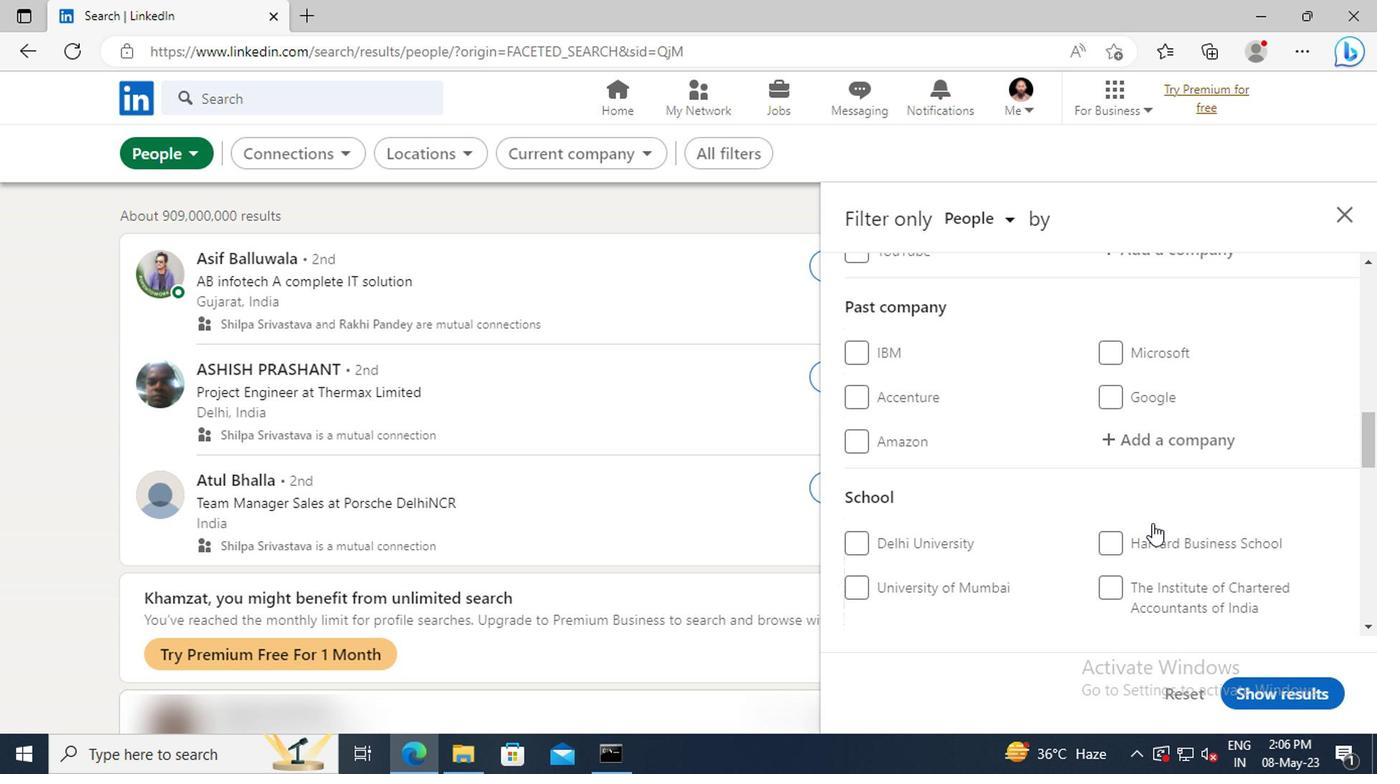 
Action: Mouse scrolled (1147, 527) with delta (0, 0)
Screenshot: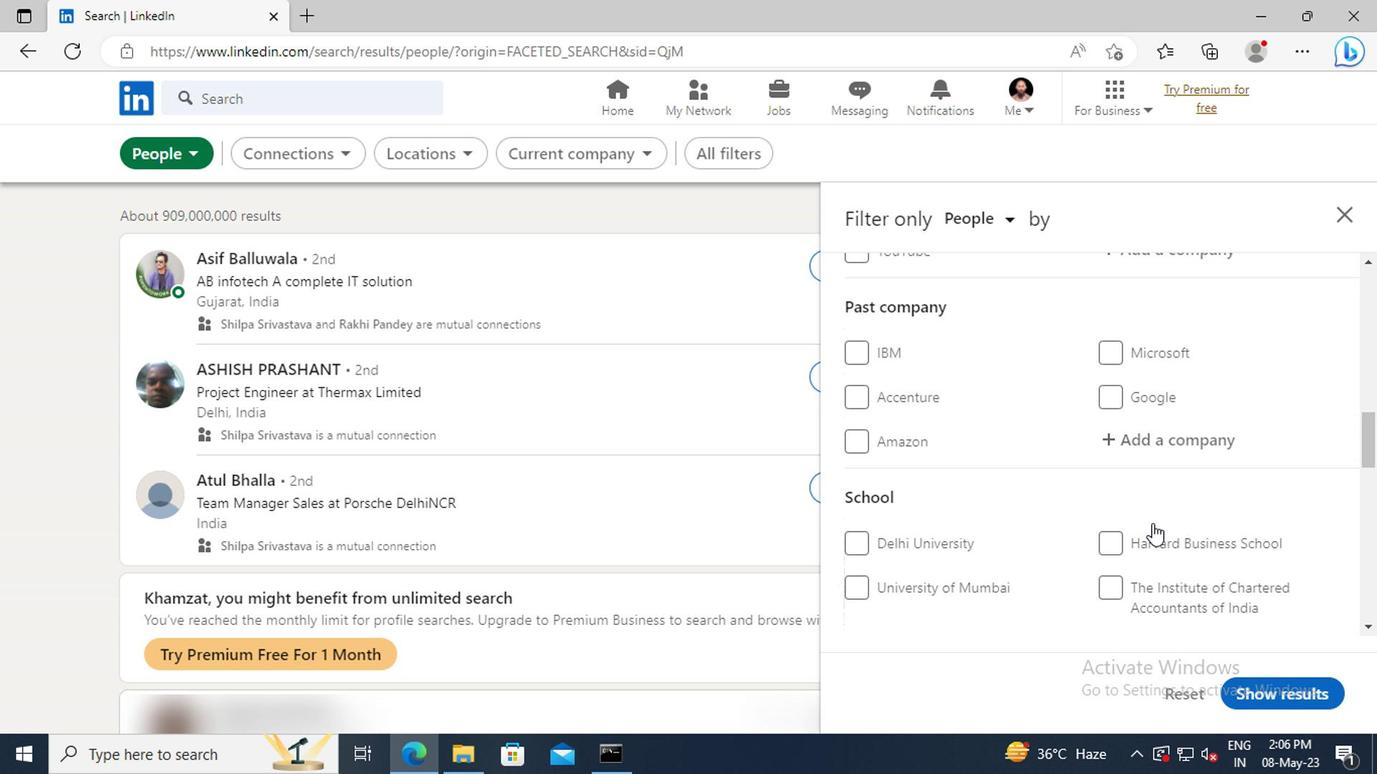 
Action: Mouse scrolled (1147, 527) with delta (0, 0)
Screenshot: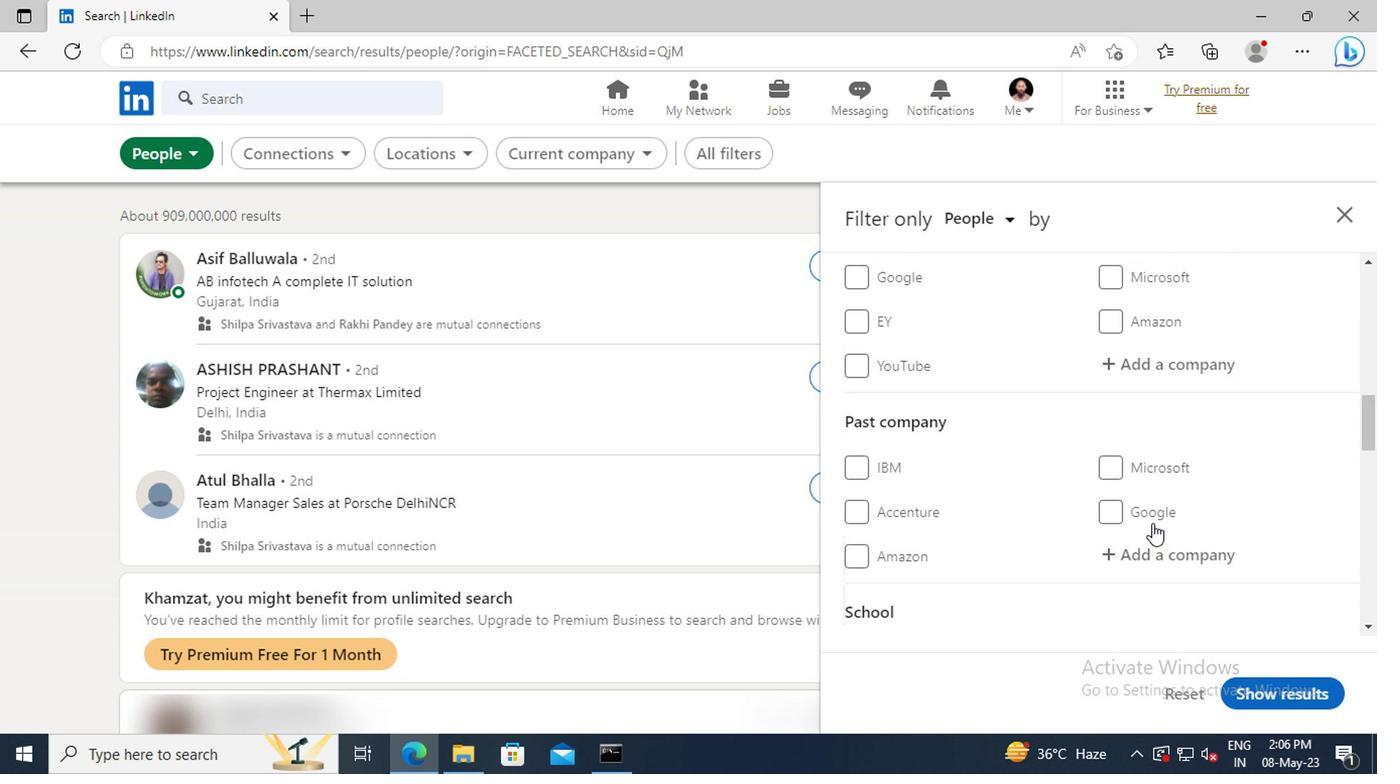 
Action: Mouse moved to (1126, 424)
Screenshot: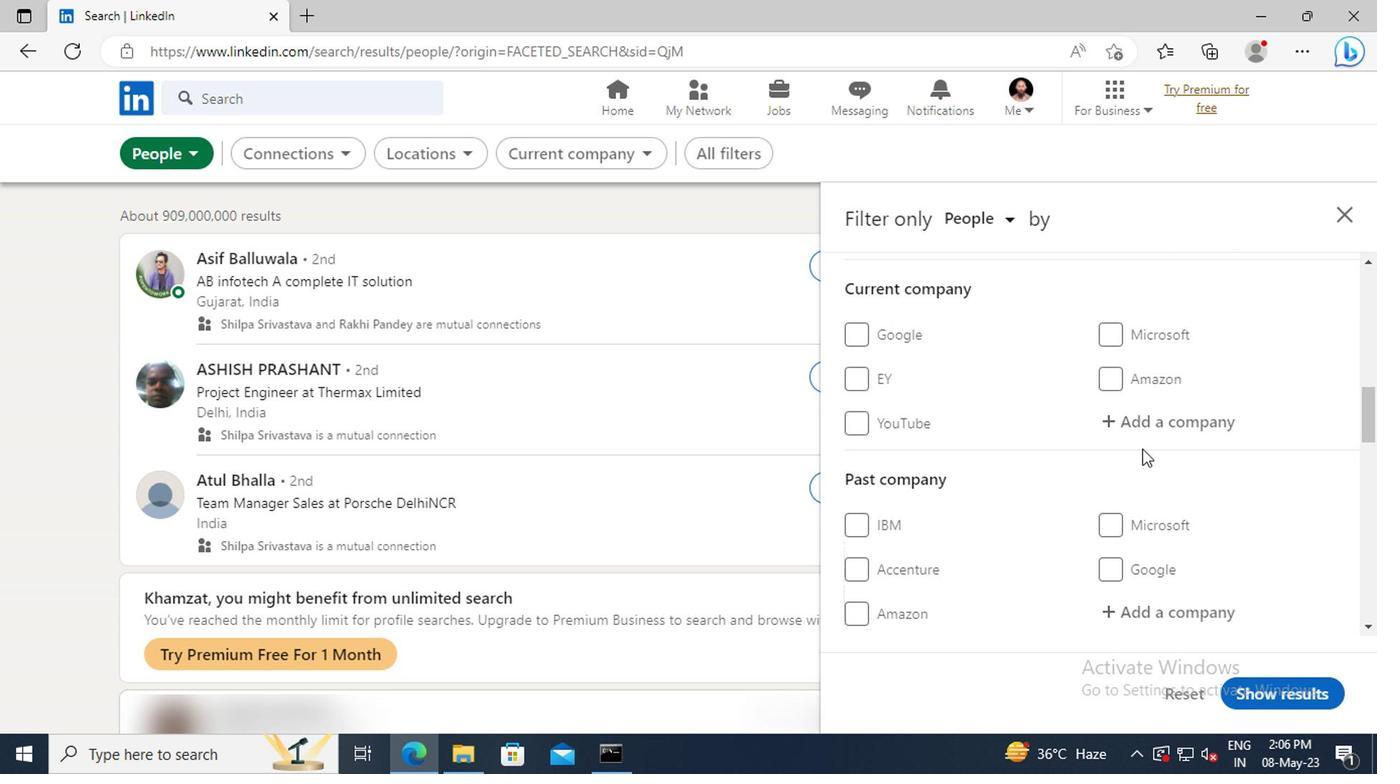
Action: Mouse pressed left at (1126, 424)
Screenshot: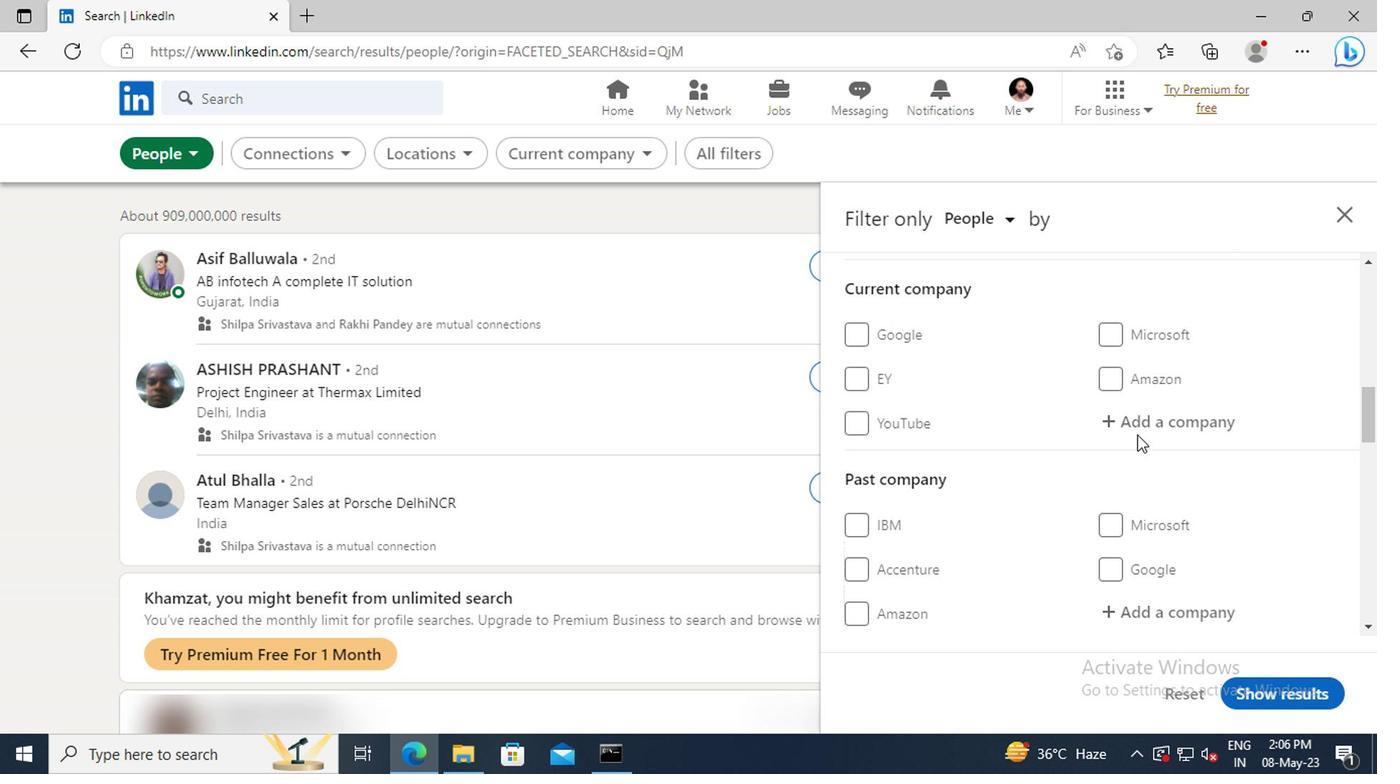 
Action: Key pressed <Key.shift>INDUSIND
Screenshot: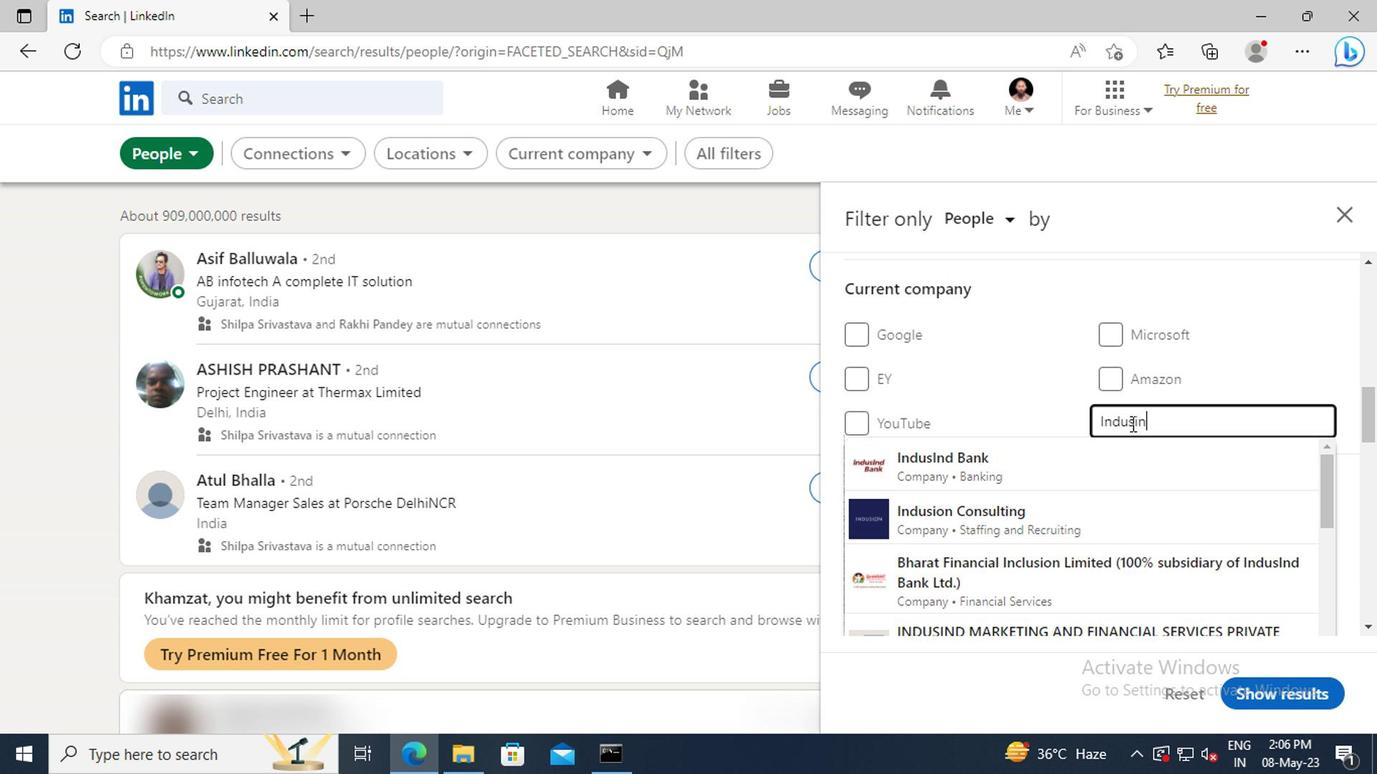 
Action: Mouse moved to (1131, 460)
Screenshot: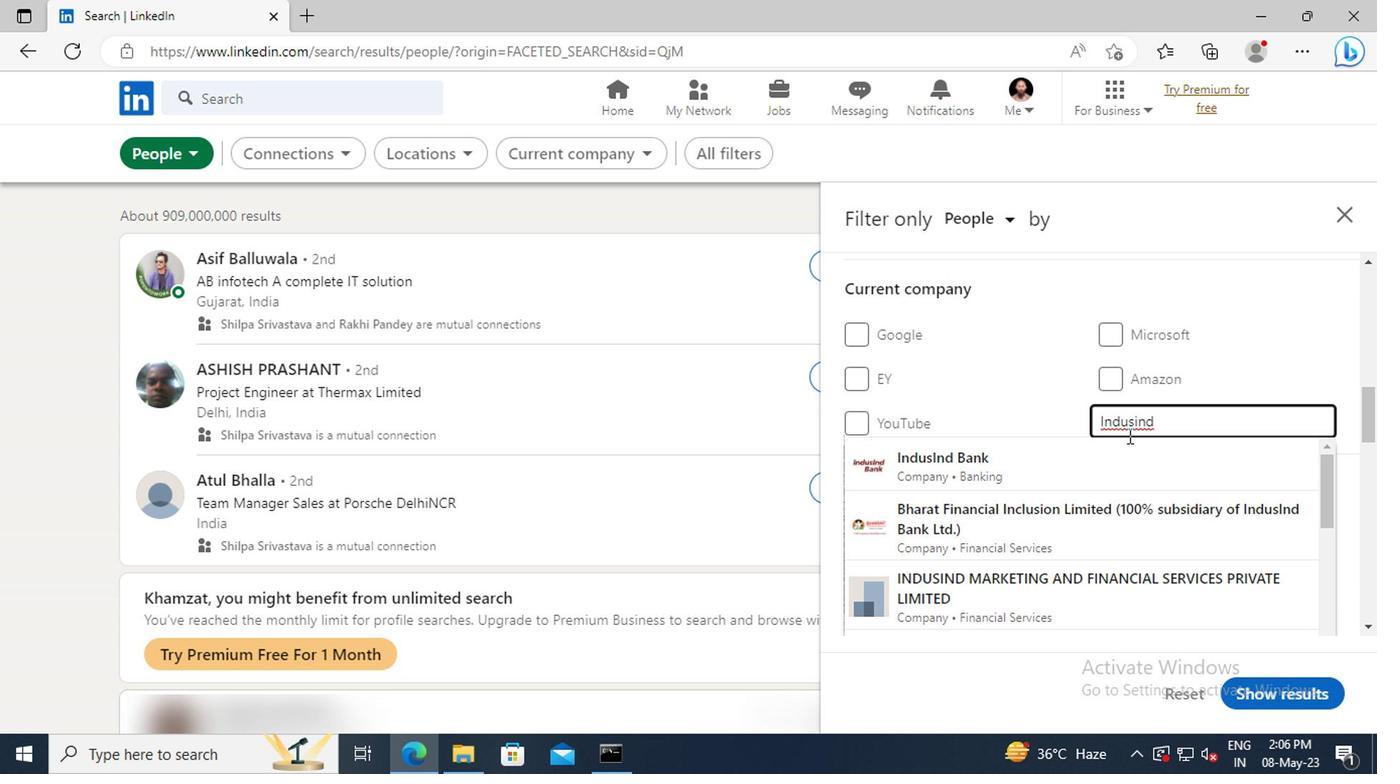 
Action: Mouse pressed left at (1131, 460)
Screenshot: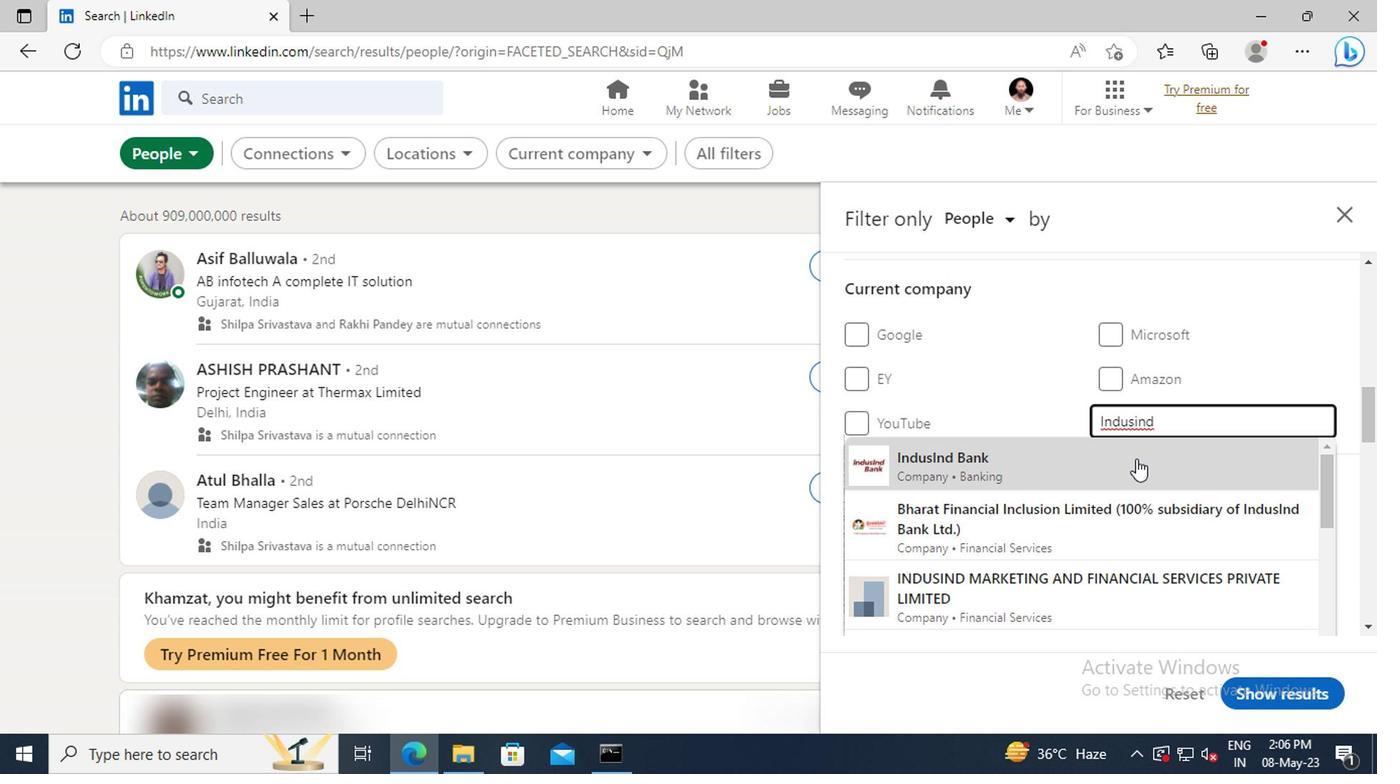 
Action: Mouse scrolled (1131, 459) with delta (0, 0)
Screenshot: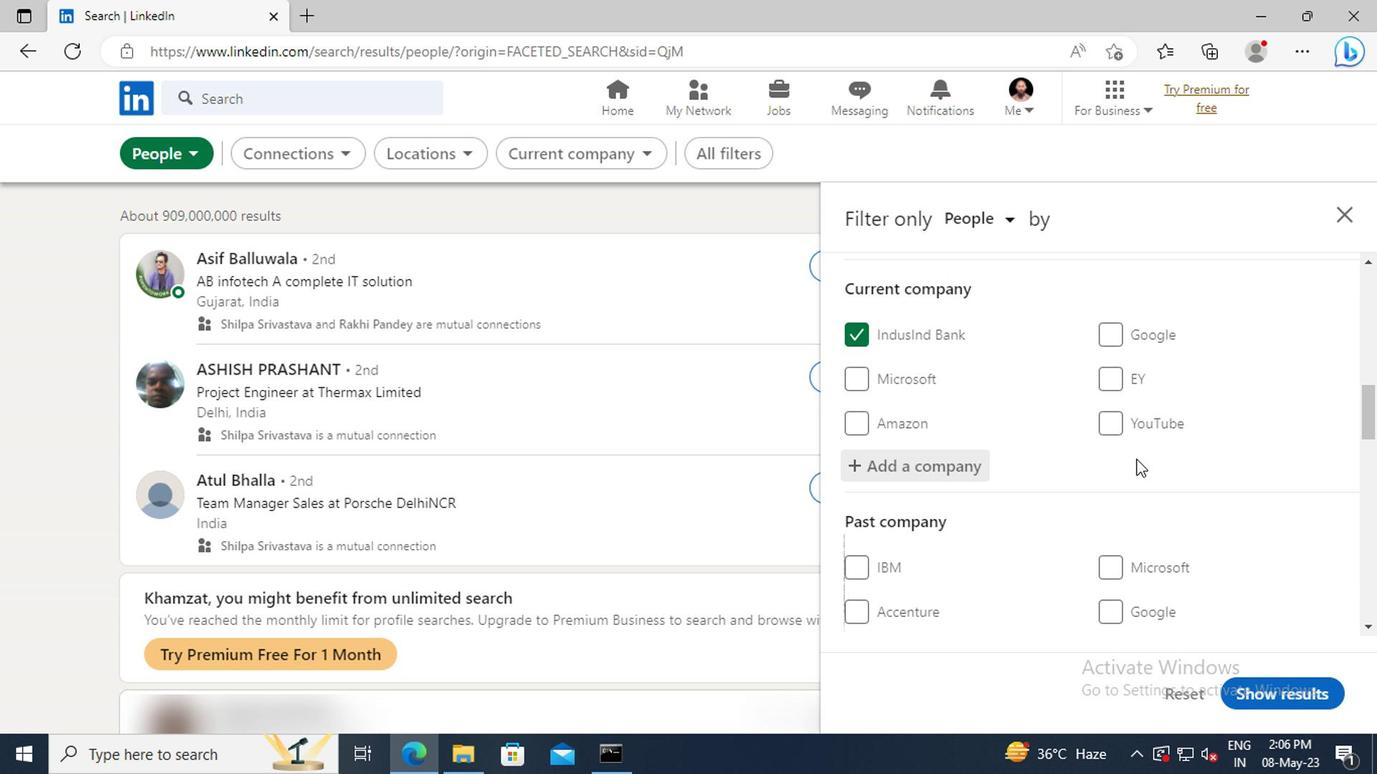 
Action: Mouse scrolled (1131, 459) with delta (0, 0)
Screenshot: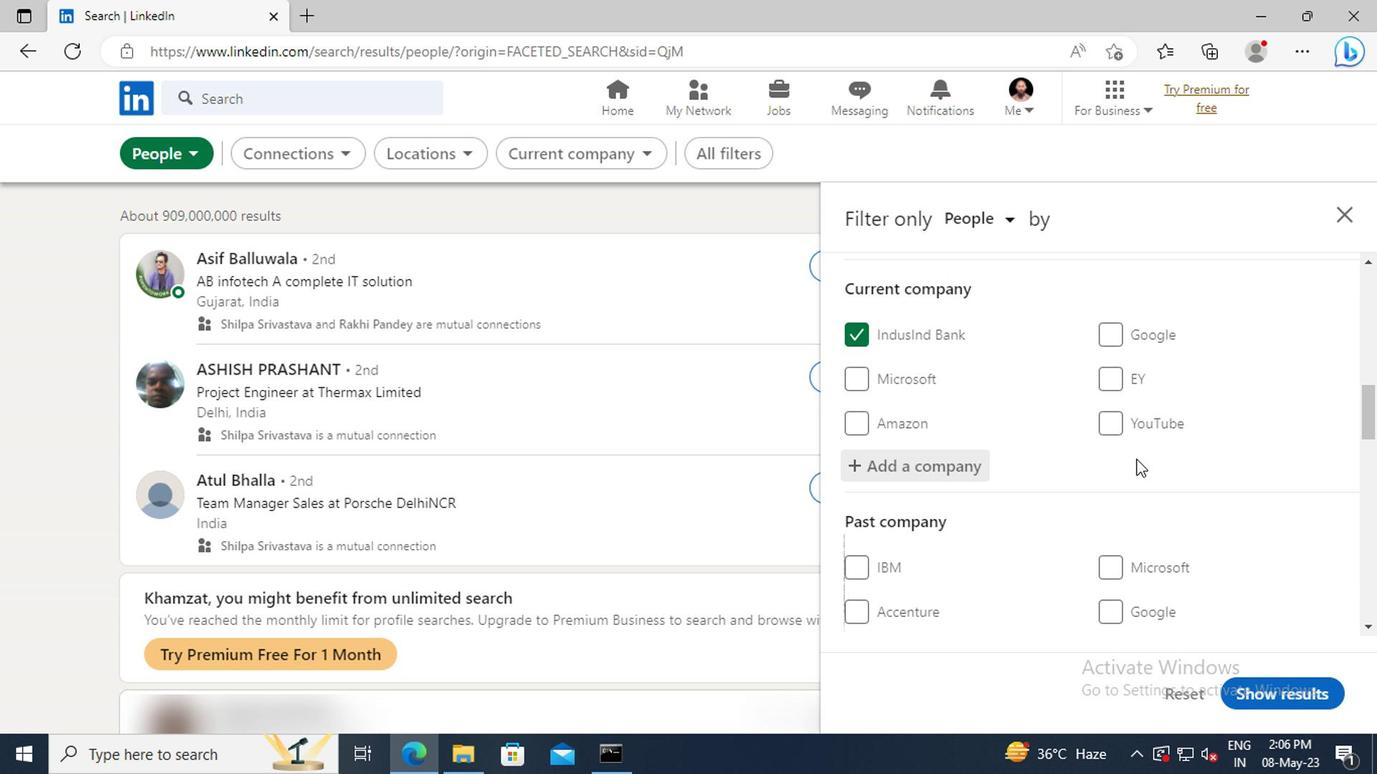 
Action: Mouse moved to (1129, 442)
Screenshot: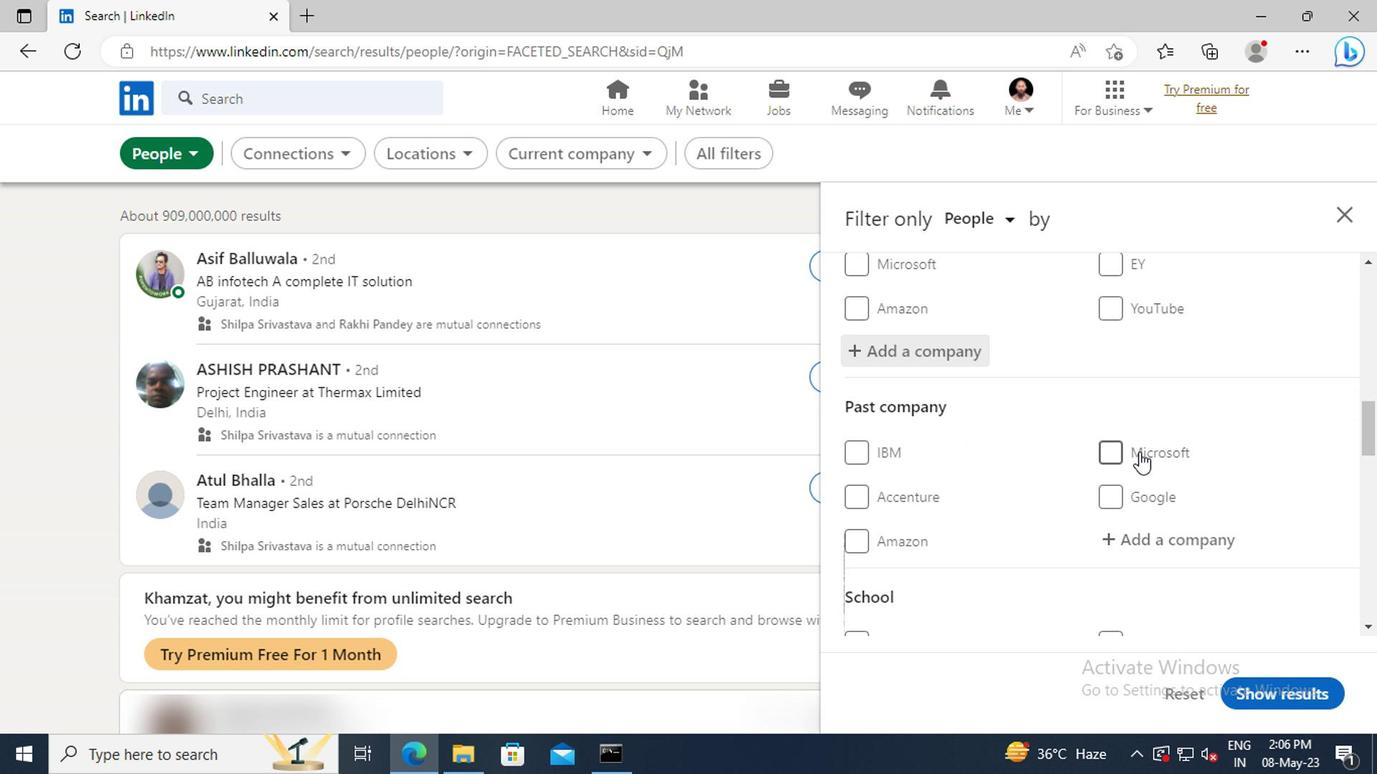 
Action: Mouse scrolled (1129, 441) with delta (0, -1)
Screenshot: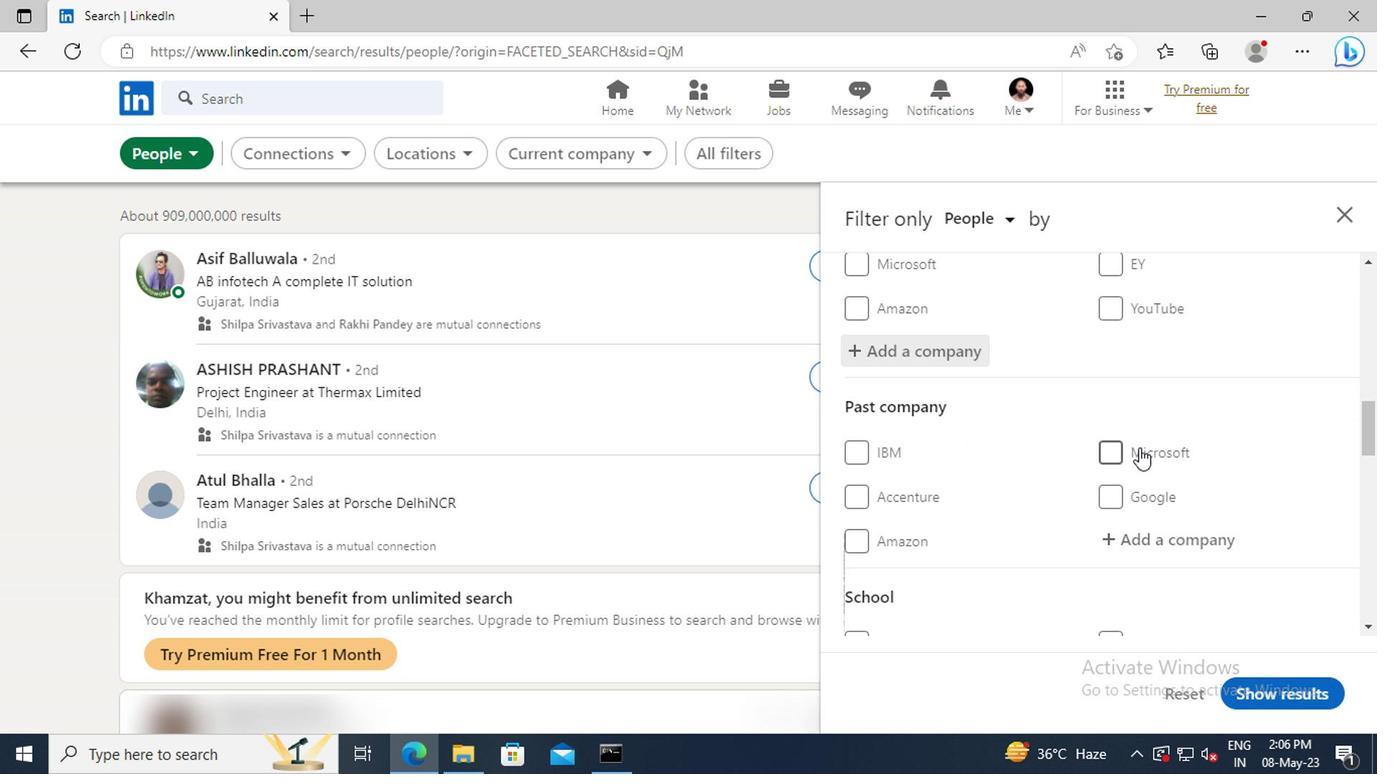 
Action: Mouse moved to (1129, 440)
Screenshot: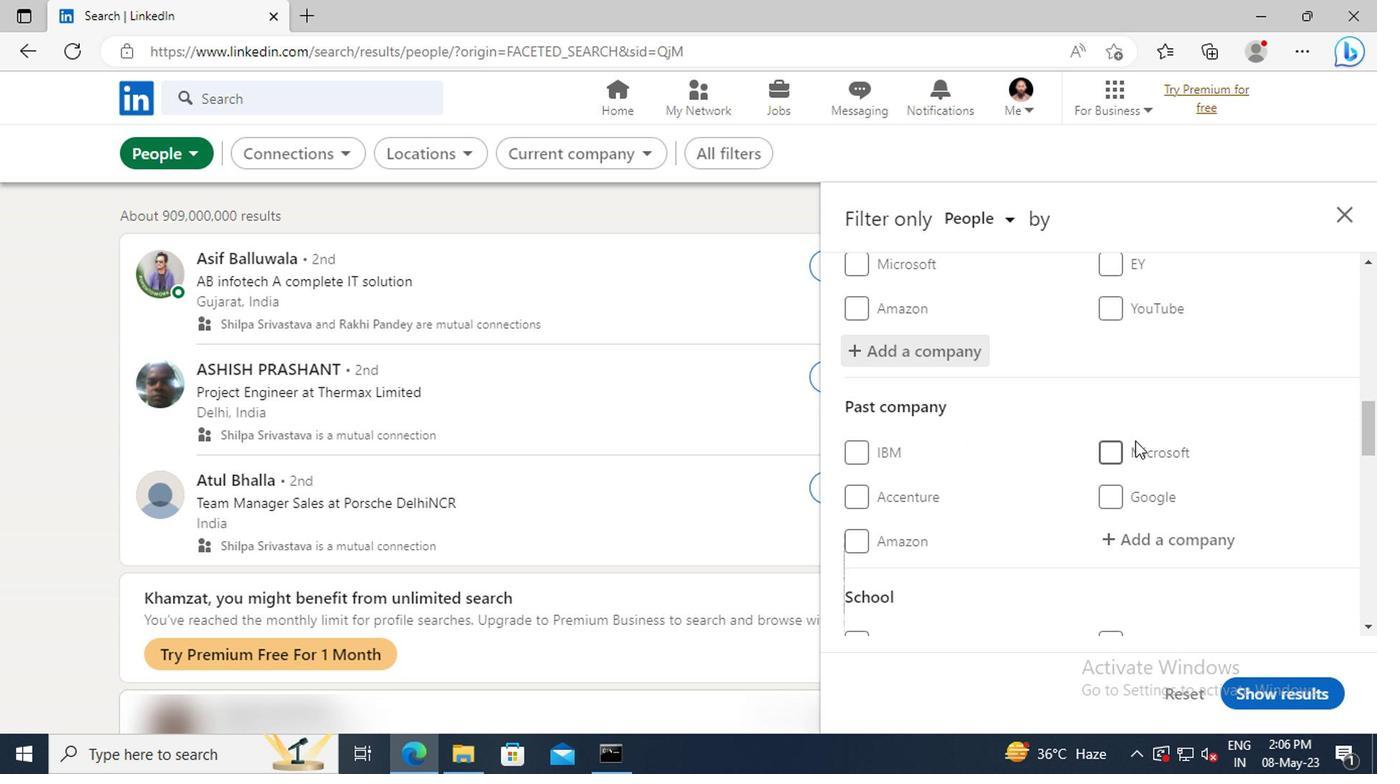 
Action: Mouse scrolled (1129, 439) with delta (0, -1)
Screenshot: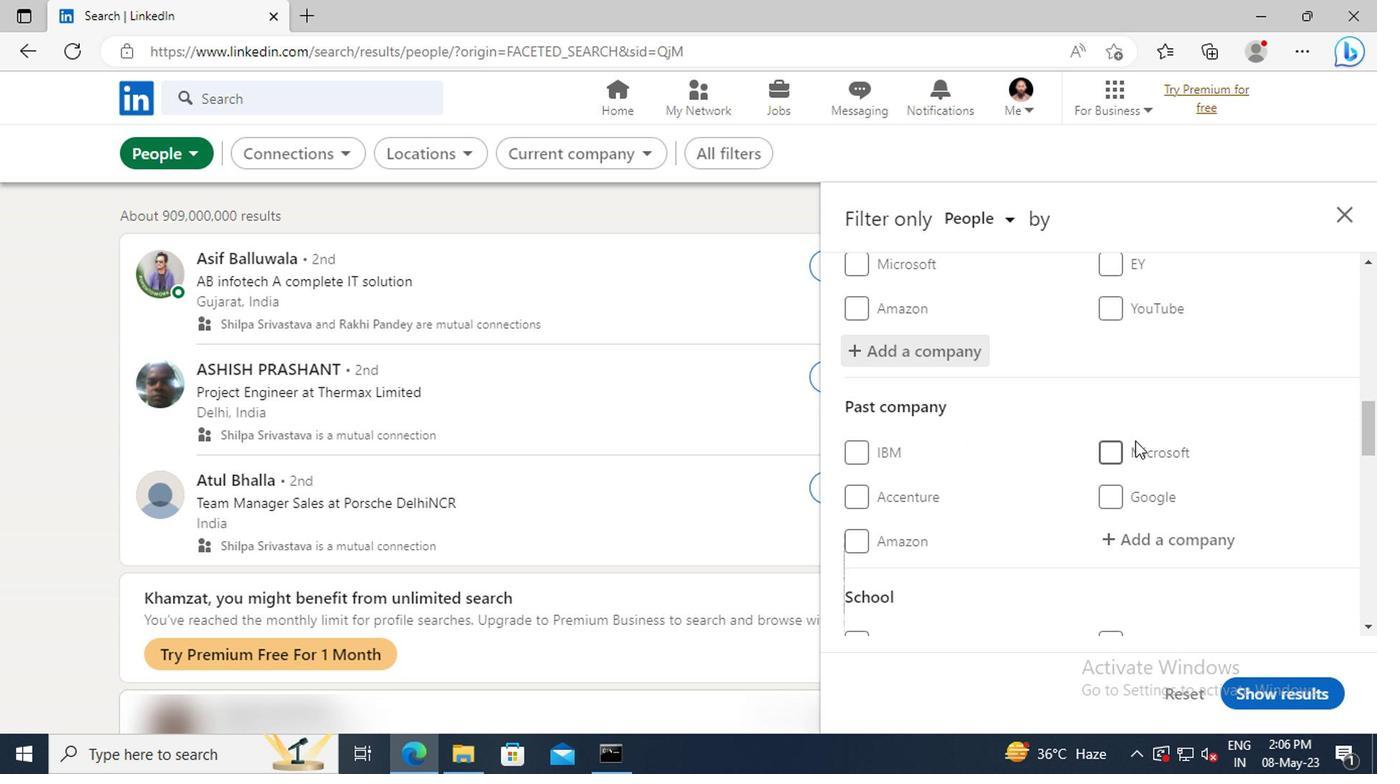 
Action: Mouse moved to (1129, 437)
Screenshot: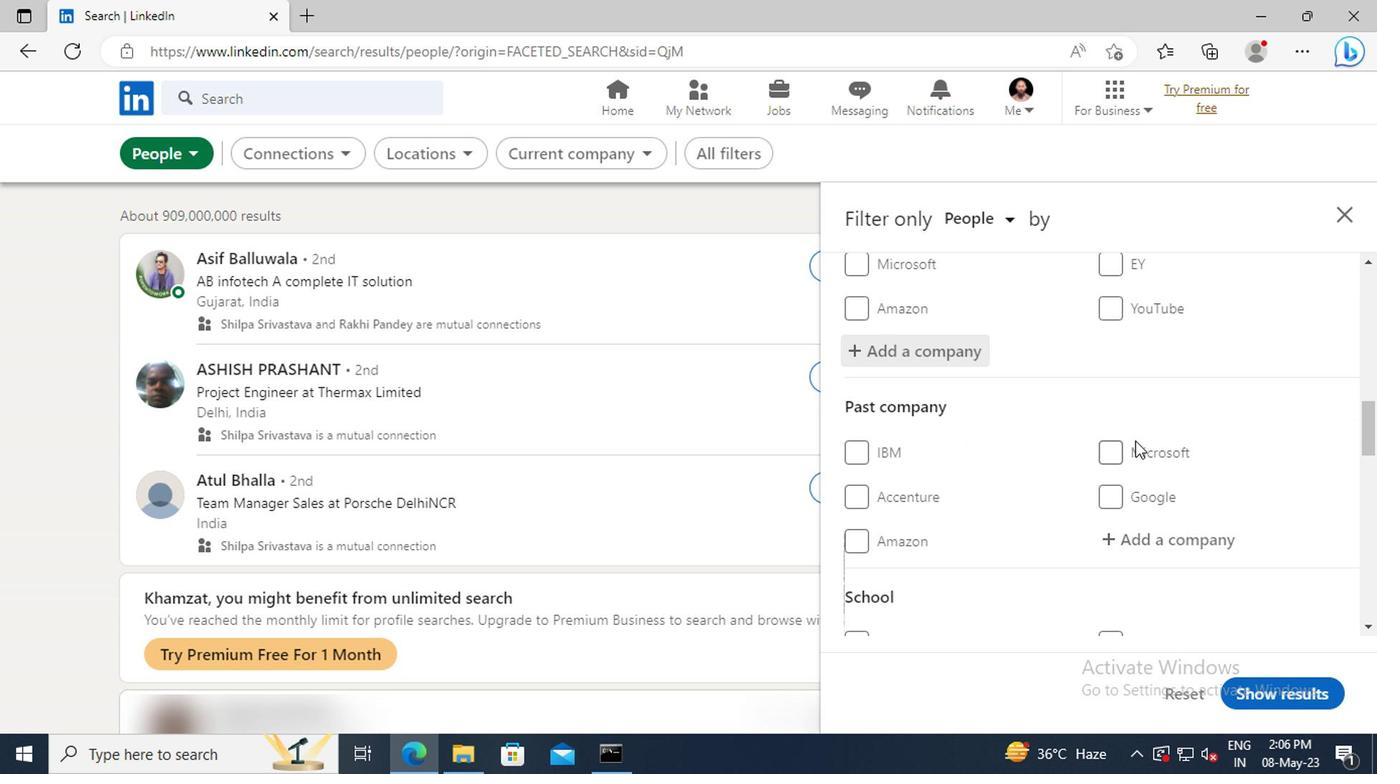 
Action: Mouse scrolled (1129, 436) with delta (0, -1)
Screenshot: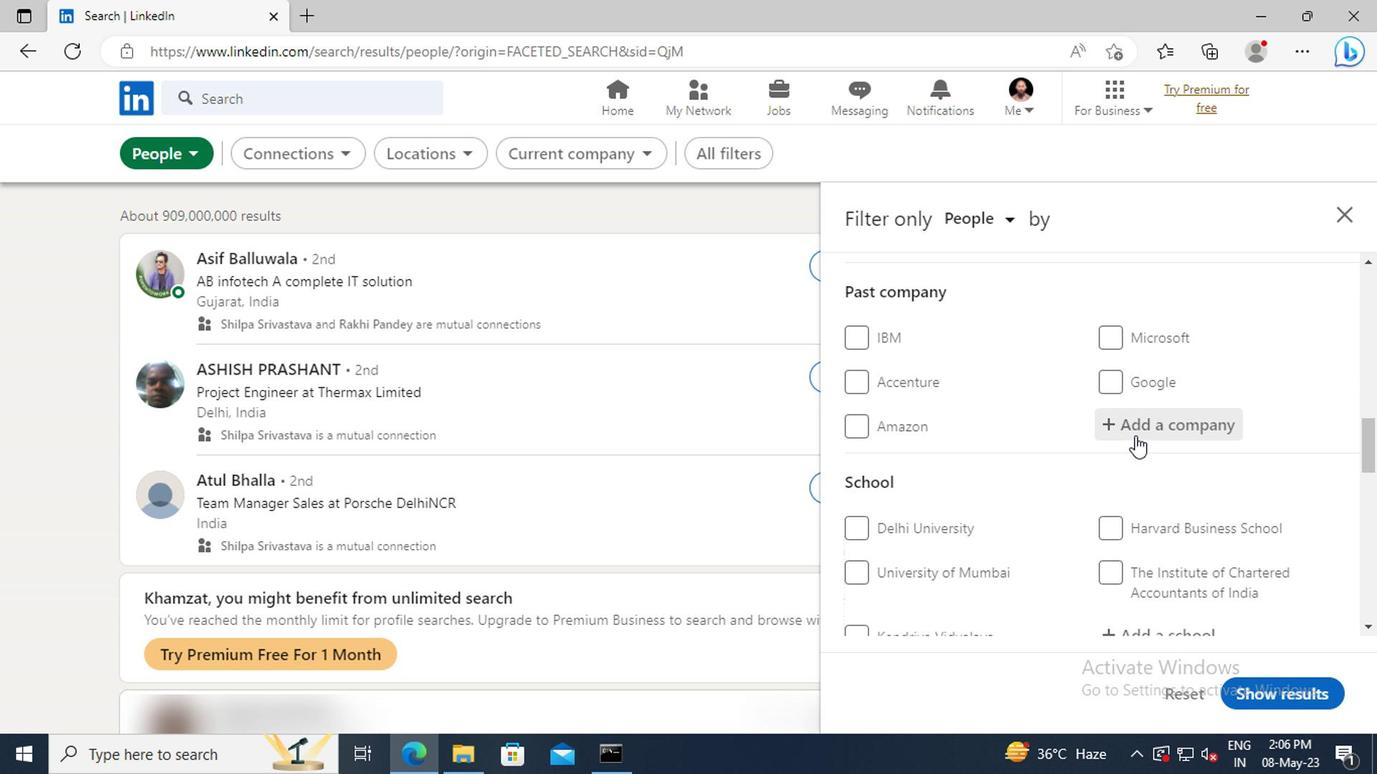 
Action: Mouse scrolled (1129, 436) with delta (0, -1)
Screenshot: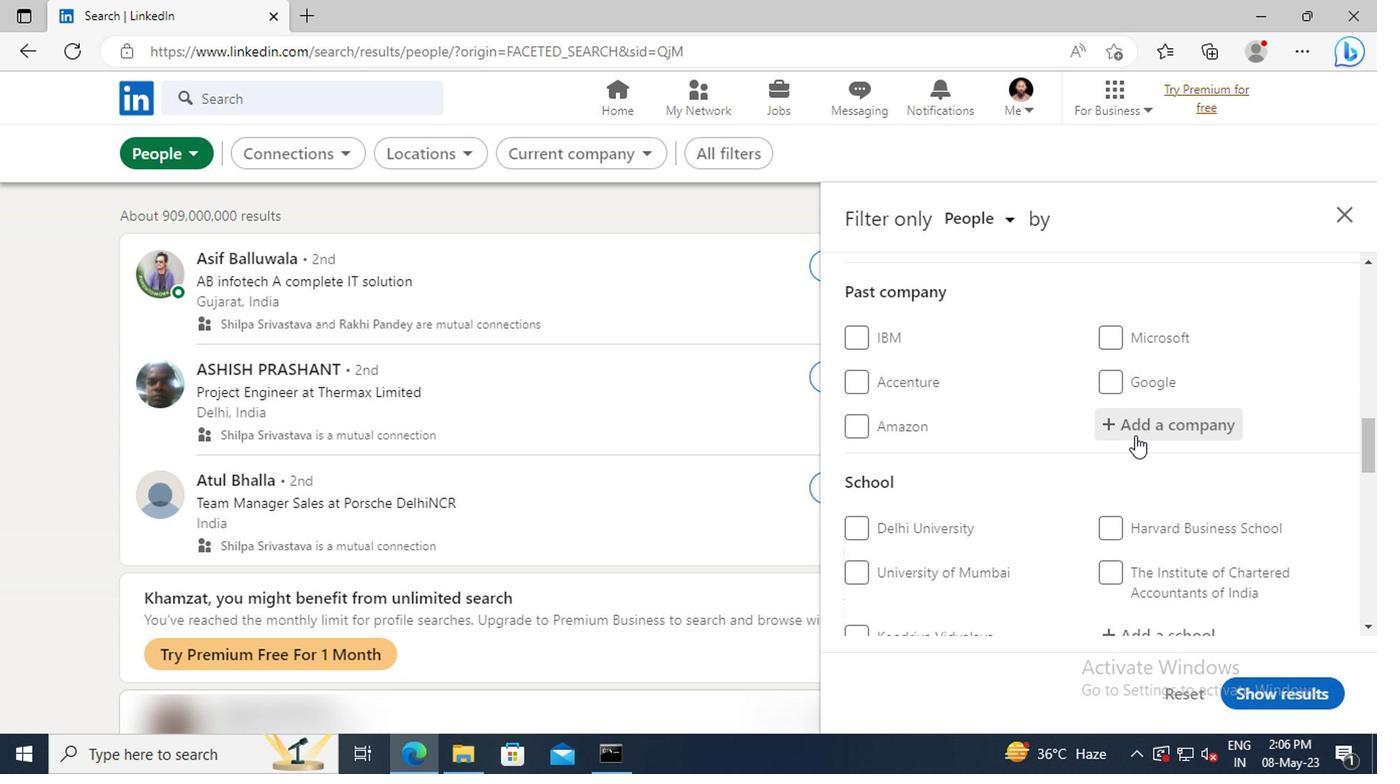 
Action: Mouse scrolled (1129, 436) with delta (0, -1)
Screenshot: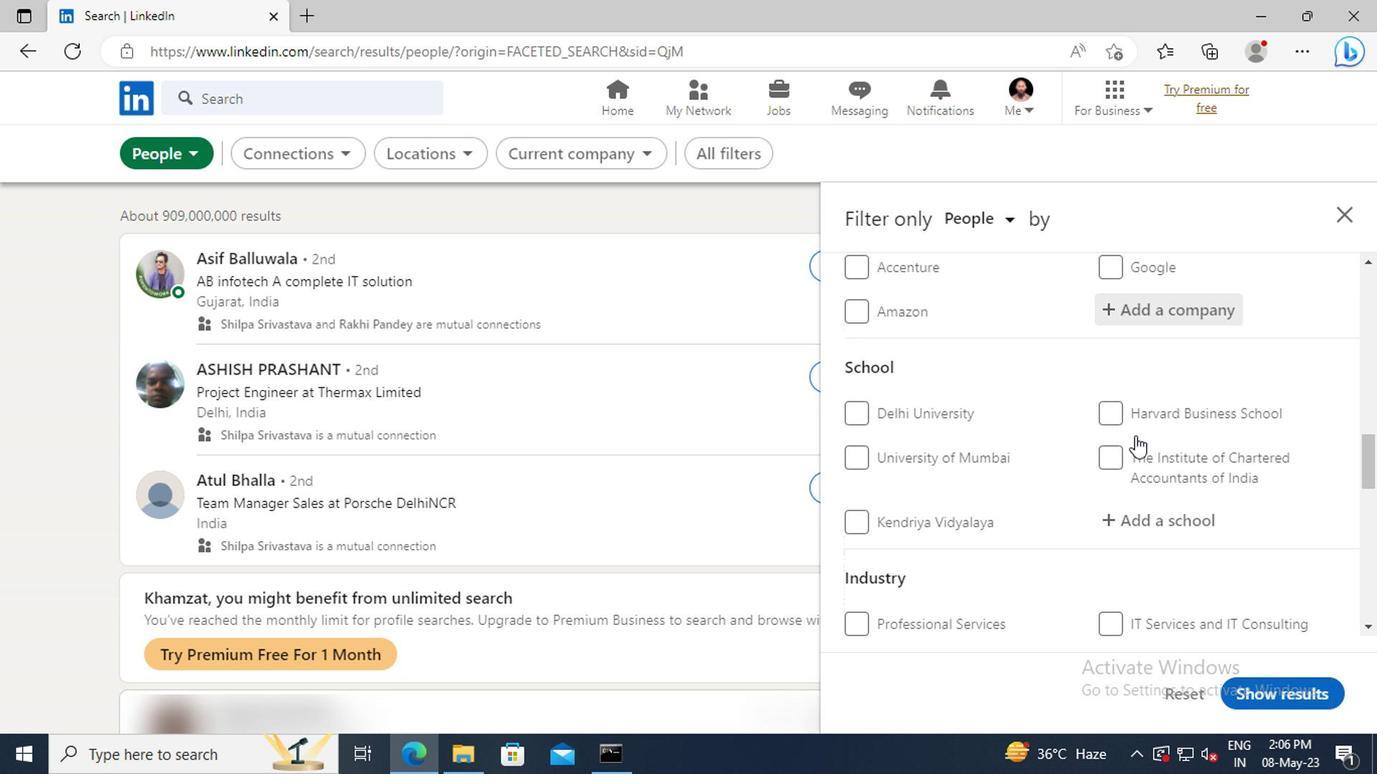 
Action: Mouse moved to (1128, 462)
Screenshot: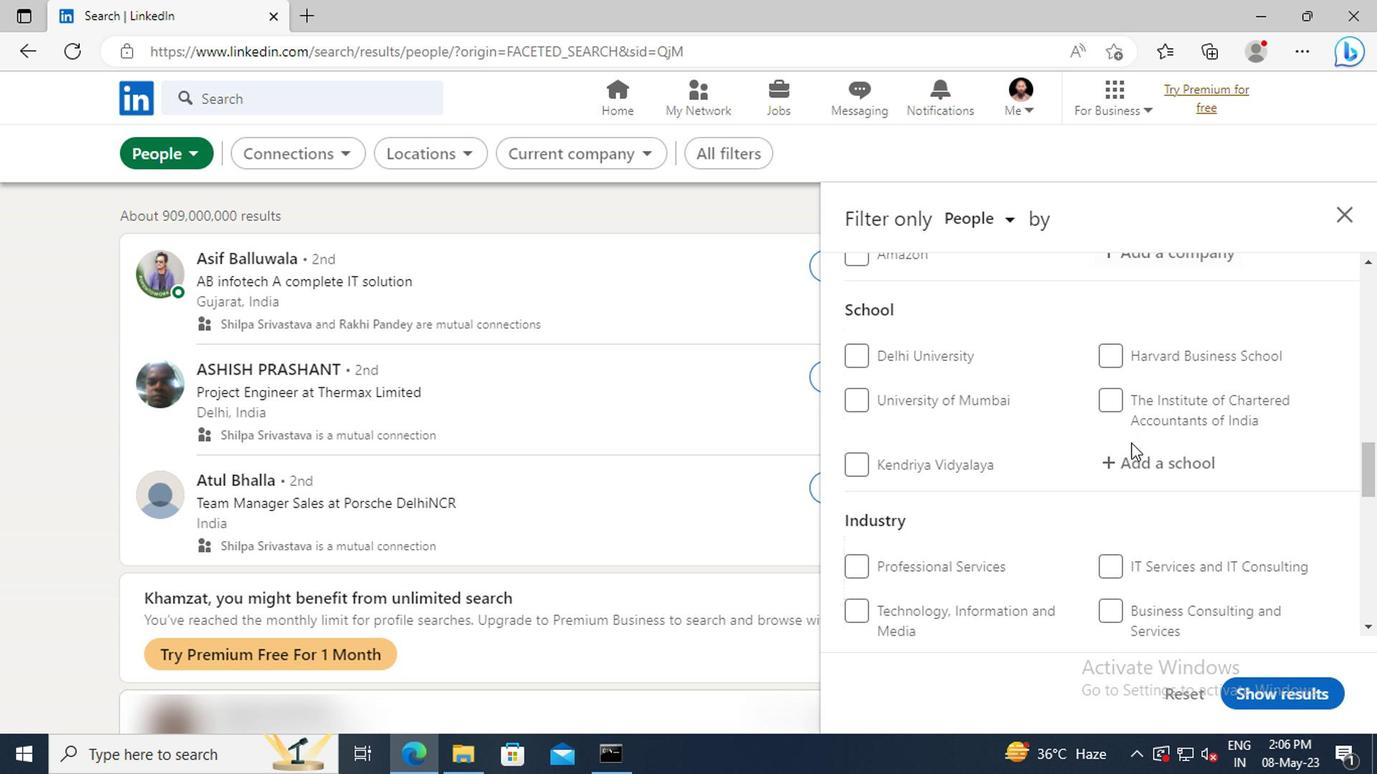 
Action: Mouse pressed left at (1128, 462)
Screenshot: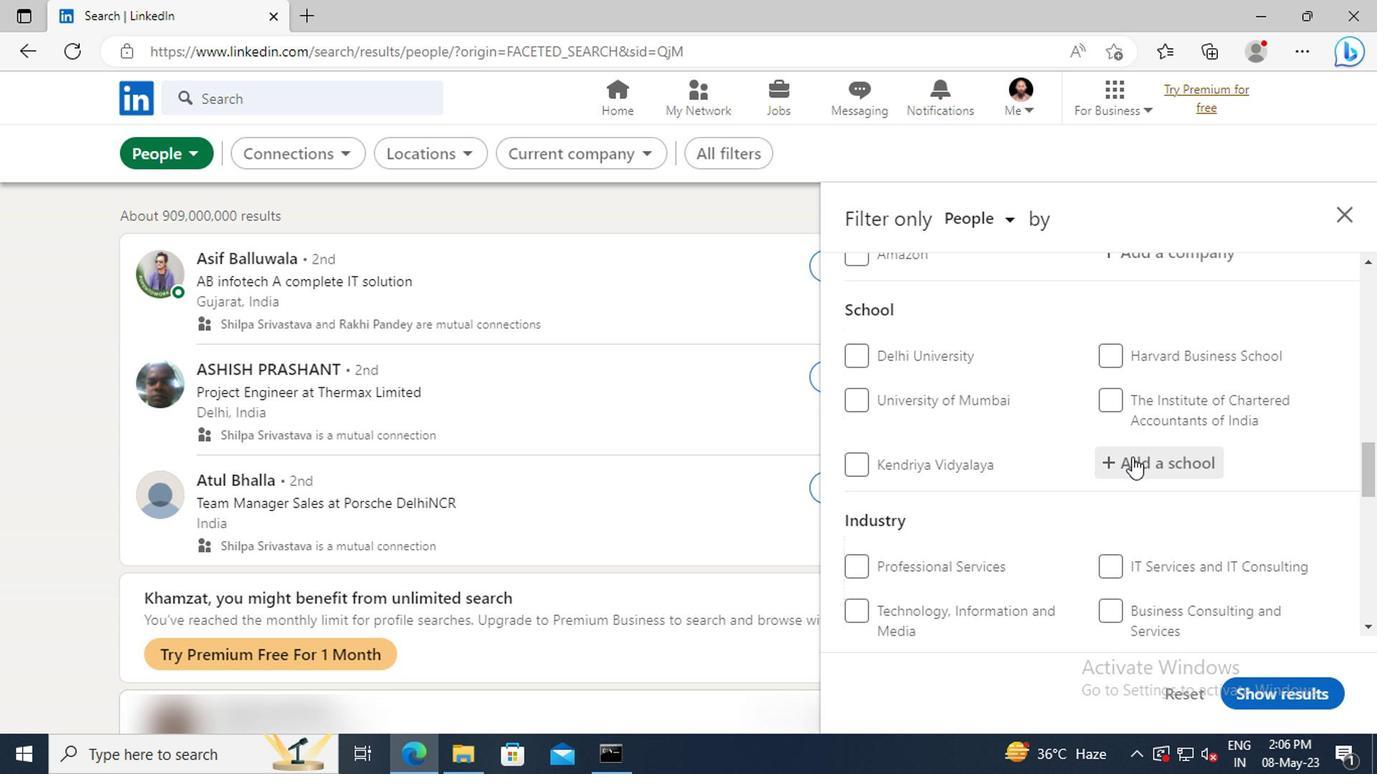 
Action: Mouse moved to (1129, 462)
Screenshot: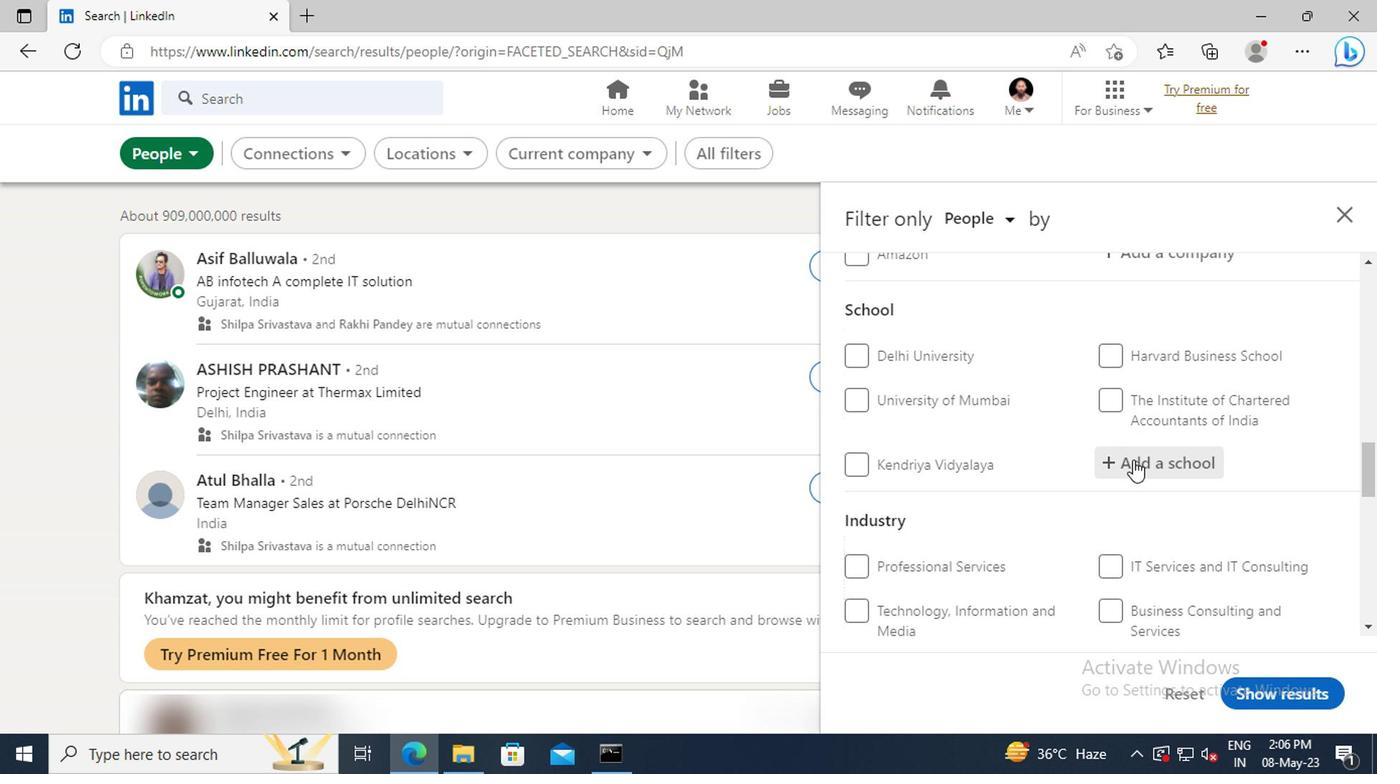 
Action: Key pressed <Key.shift>CGC<Key.space><Key.shift>COLL
Screenshot: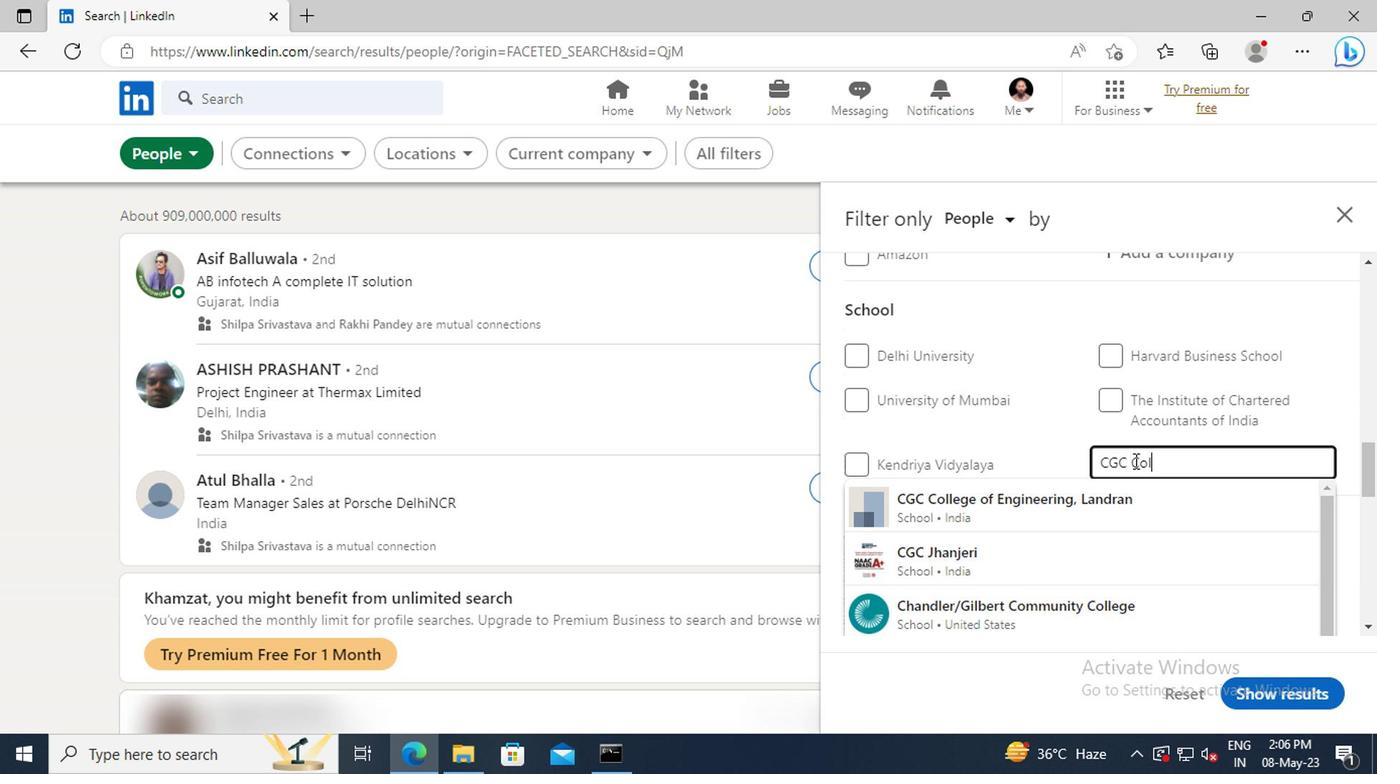 
Action: Mouse moved to (1132, 495)
Screenshot: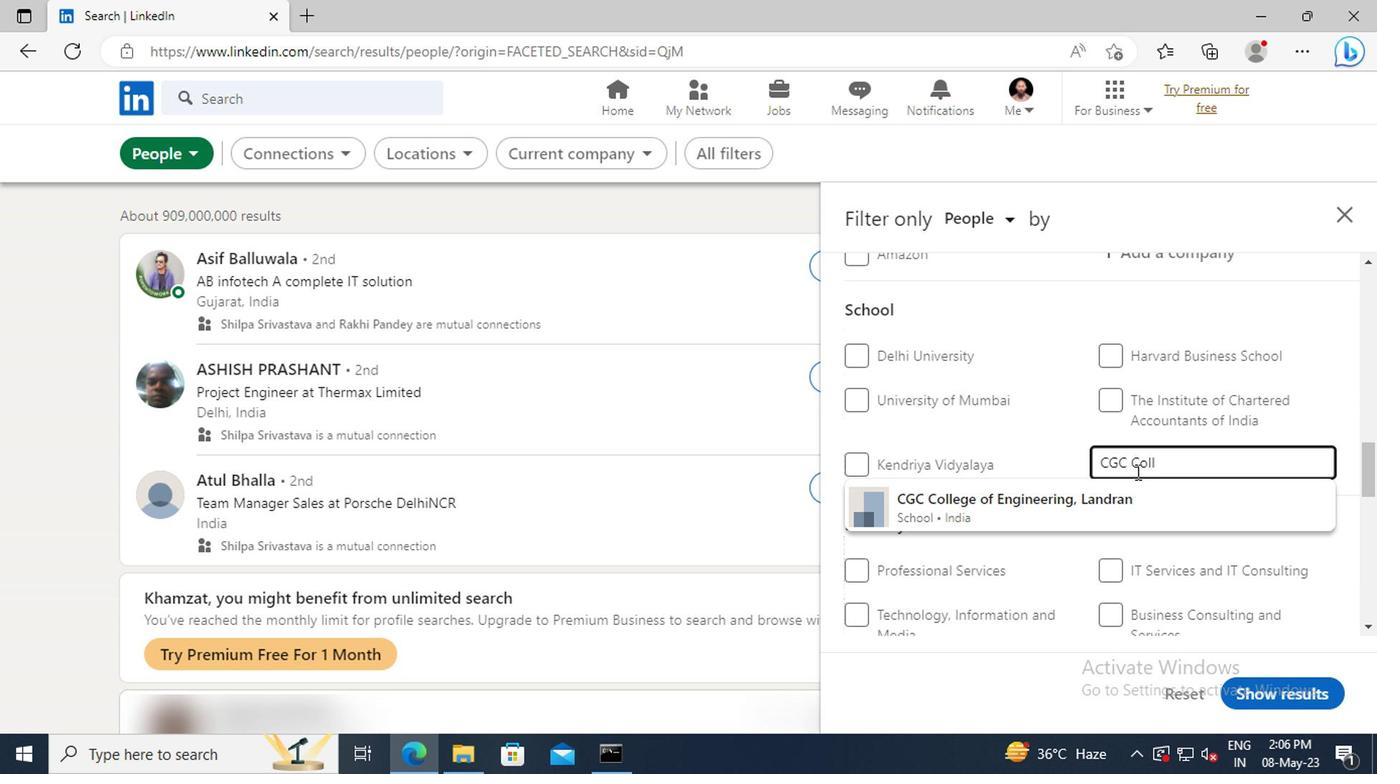 
Action: Mouse pressed left at (1132, 495)
Screenshot: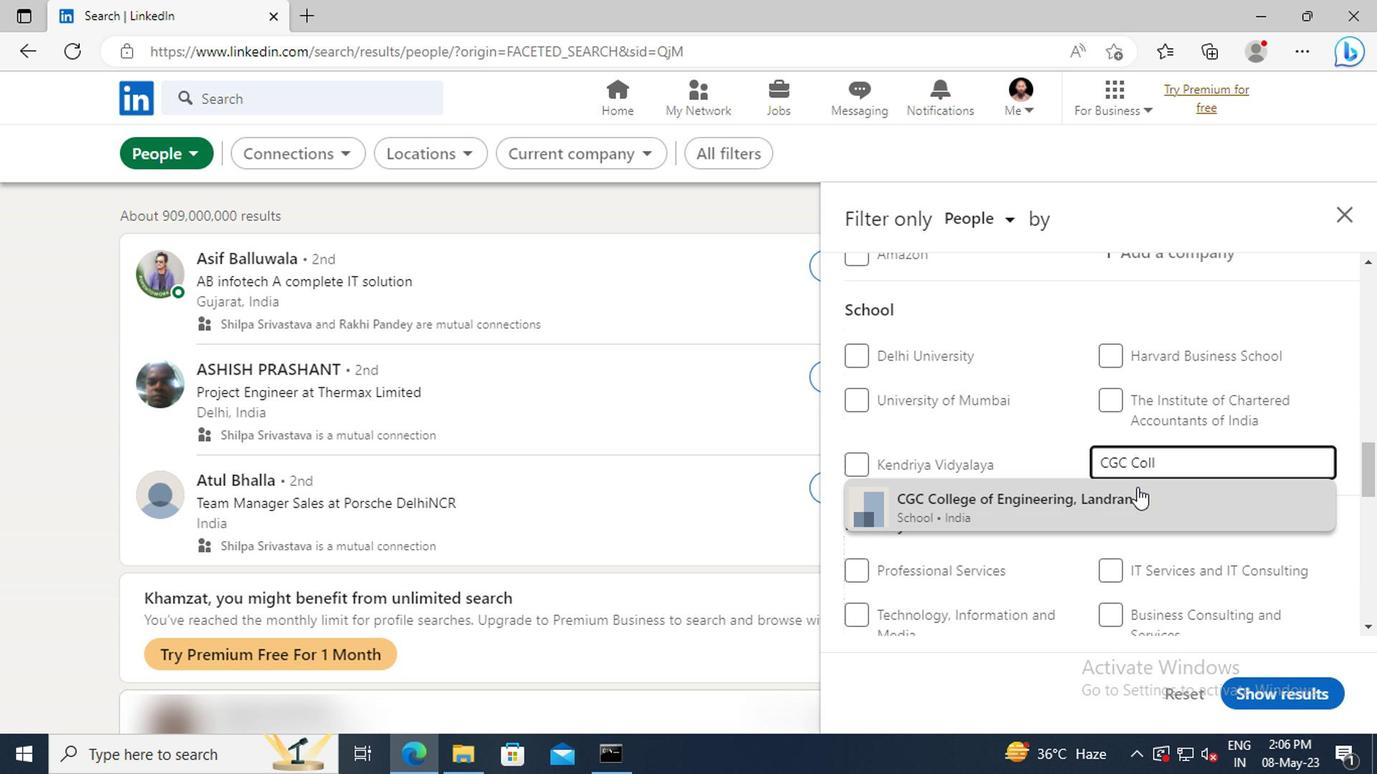 
Action: Mouse scrolled (1132, 494) with delta (0, -1)
Screenshot: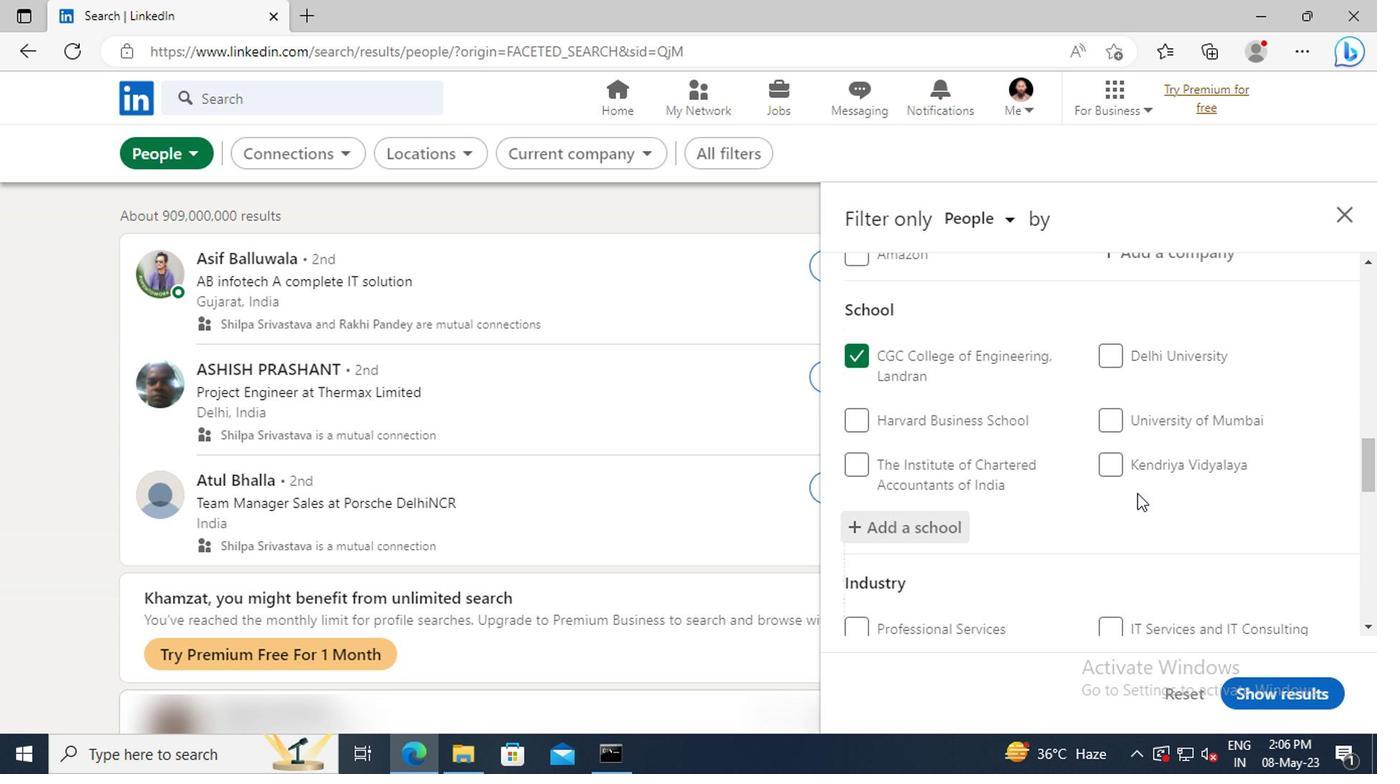 
Action: Mouse scrolled (1132, 494) with delta (0, -1)
Screenshot: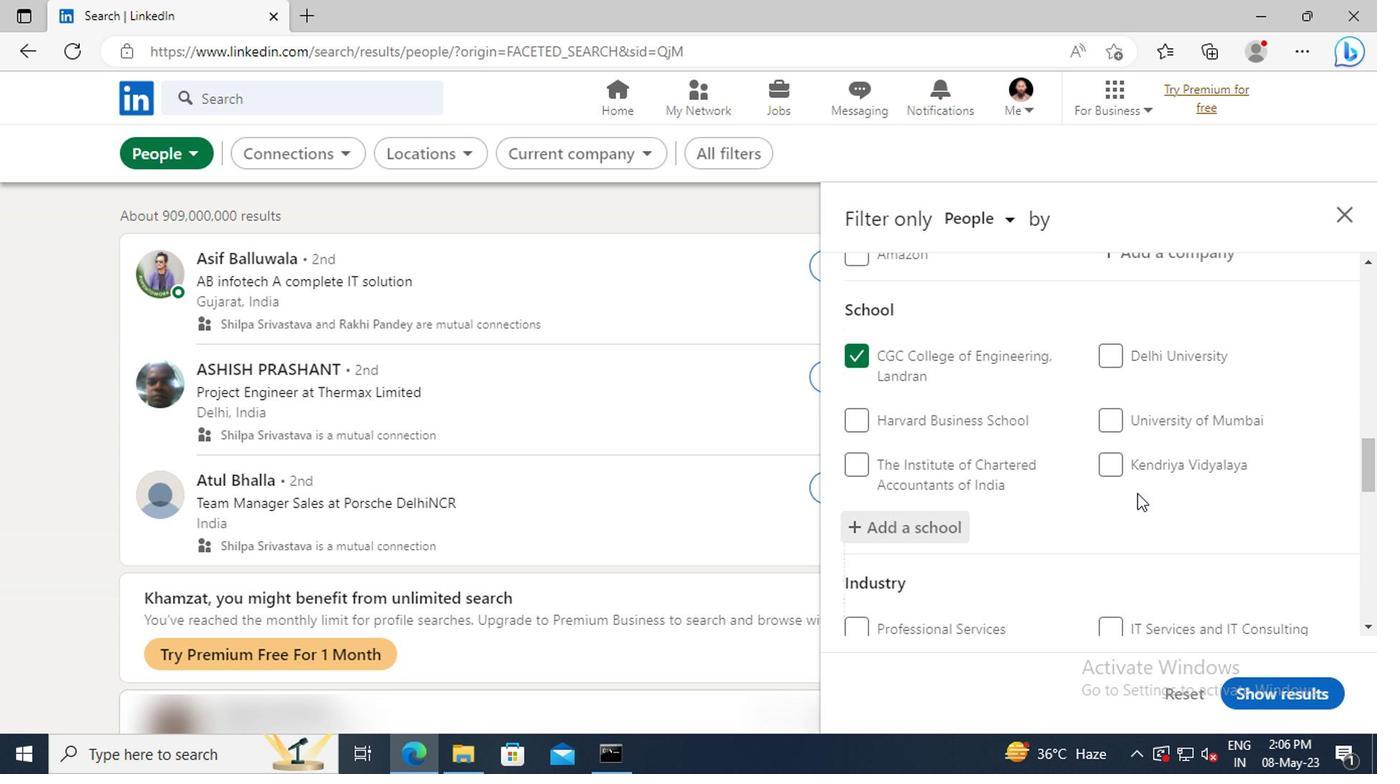 
Action: Mouse moved to (1129, 481)
Screenshot: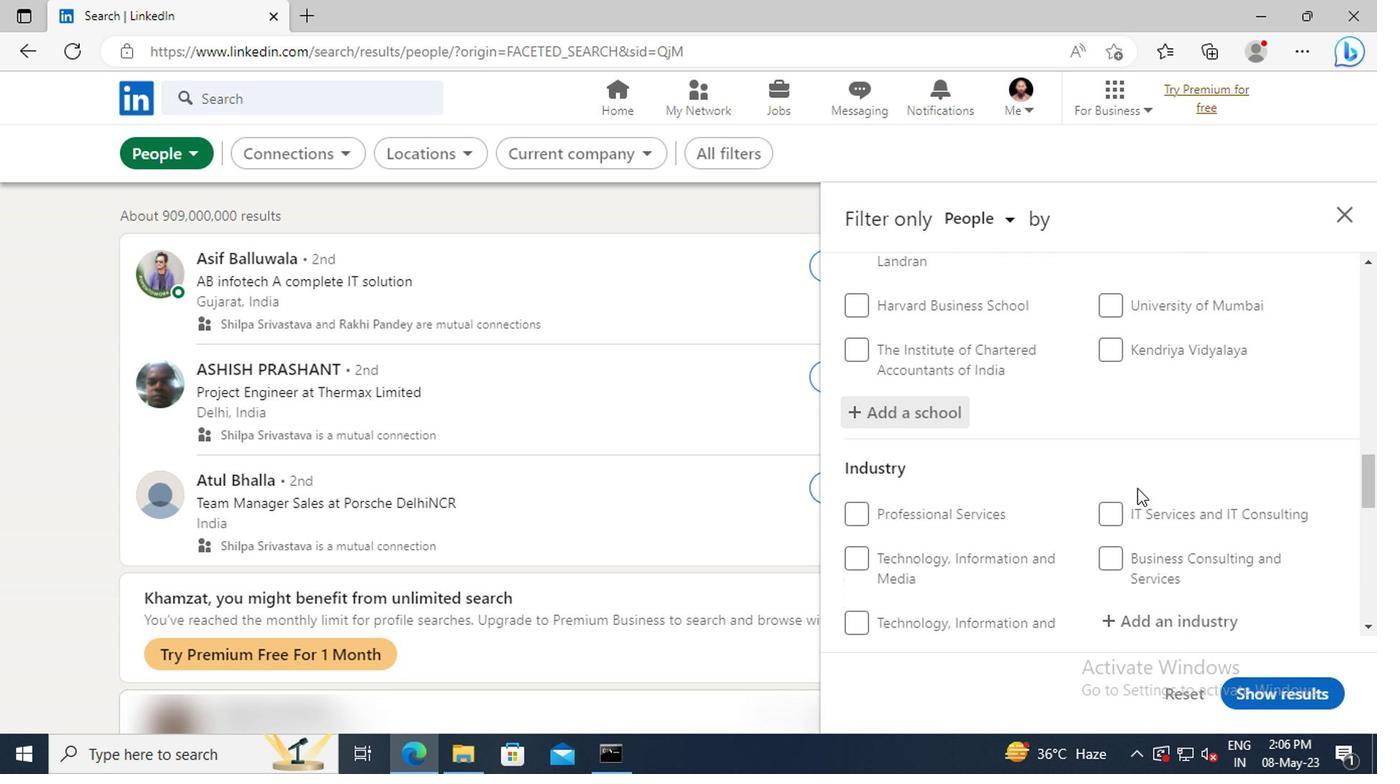 
Action: Mouse scrolled (1129, 479) with delta (0, -1)
Screenshot: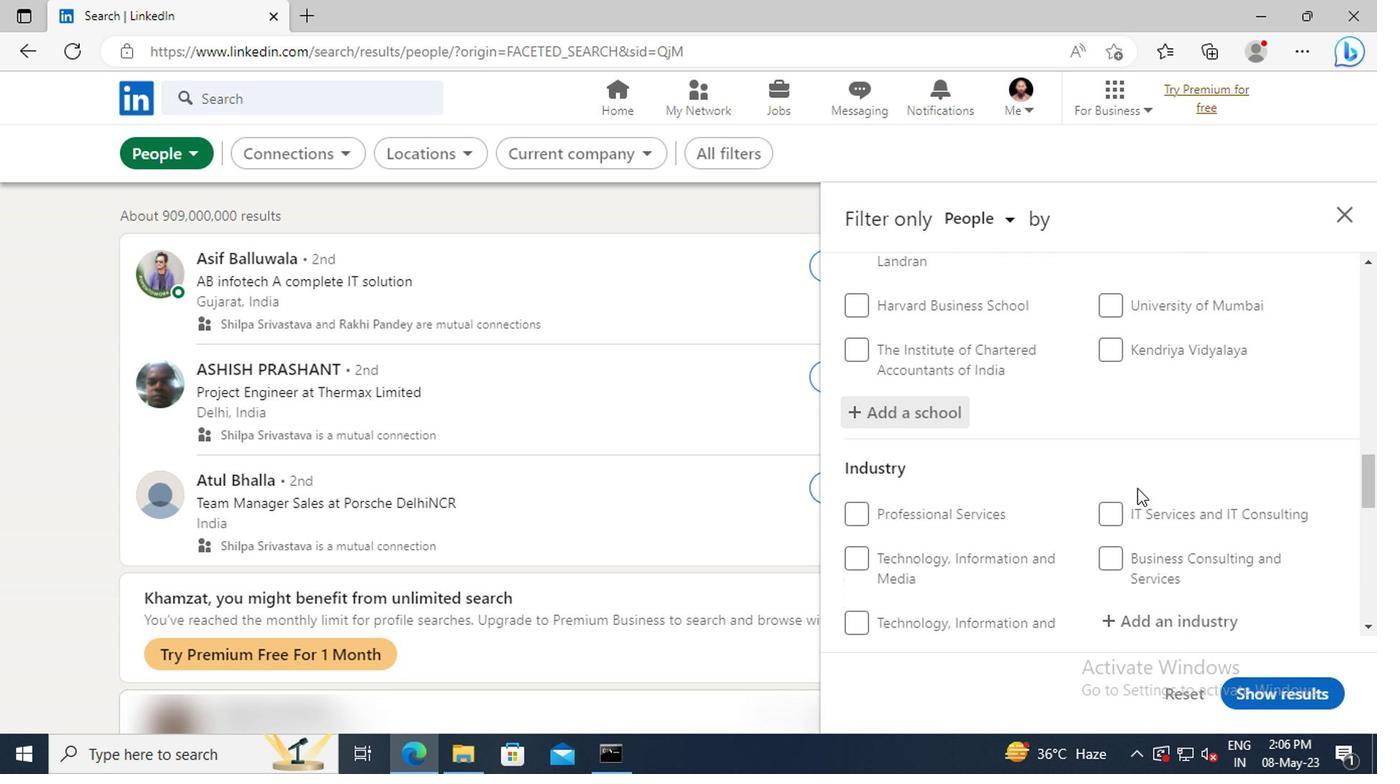 
Action: Mouse moved to (1124, 467)
Screenshot: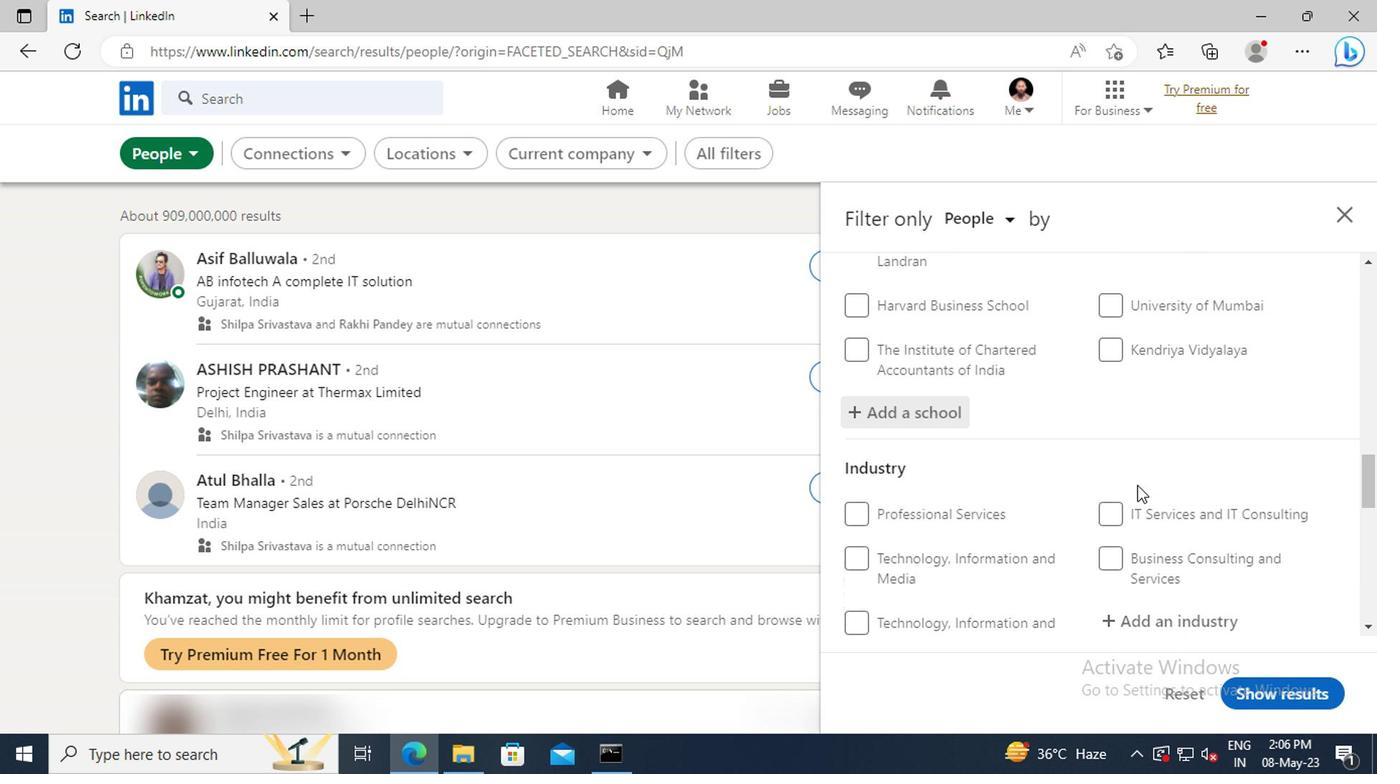 
Action: Mouse scrolled (1124, 465) with delta (0, -1)
Screenshot: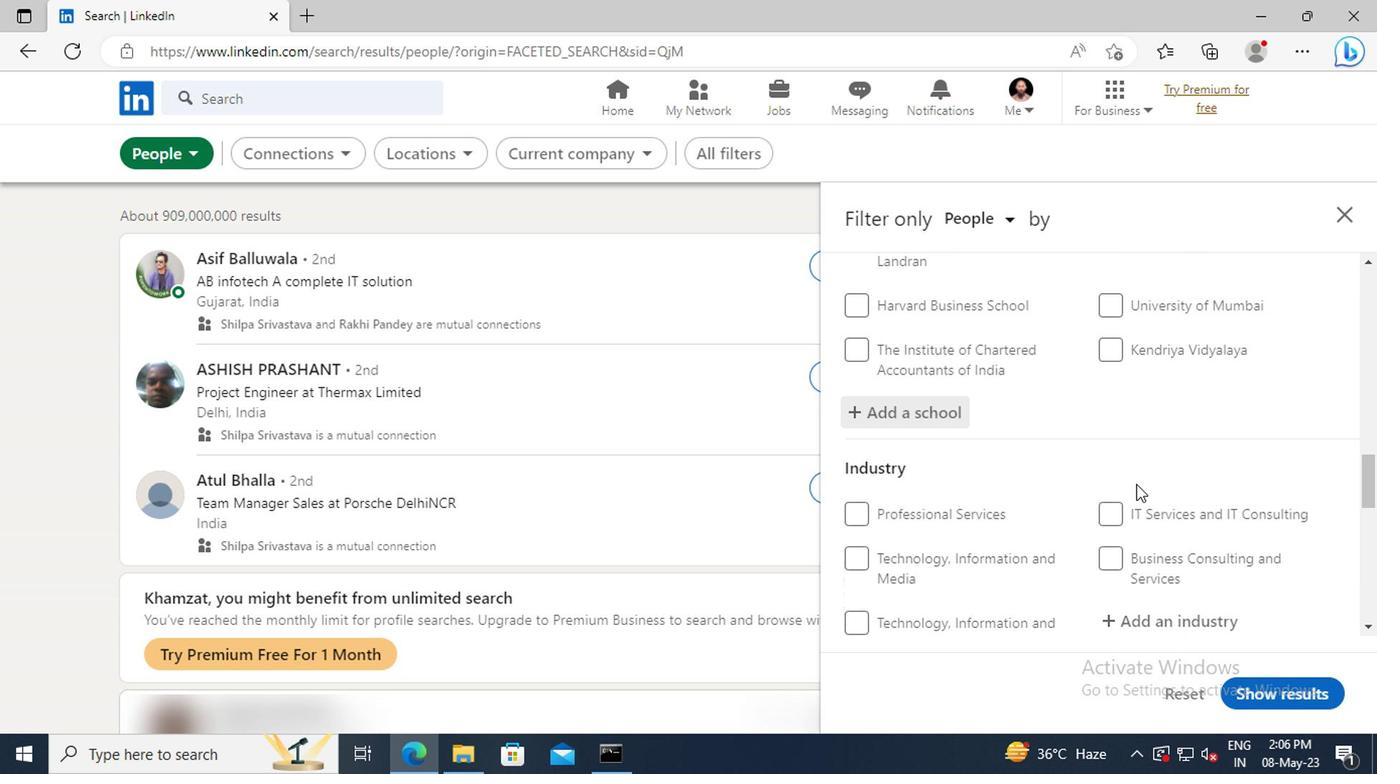
Action: Mouse moved to (1117, 503)
Screenshot: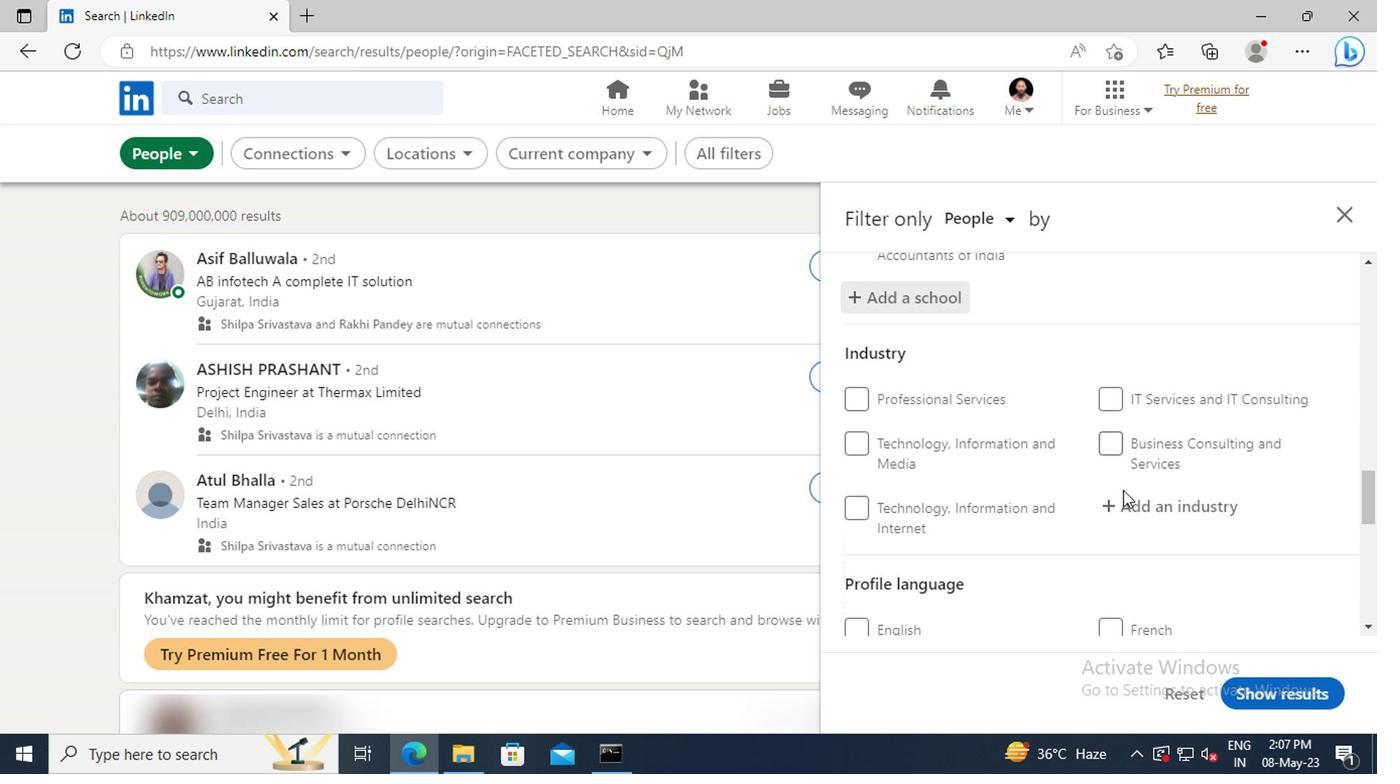
Action: Mouse pressed left at (1117, 503)
Screenshot: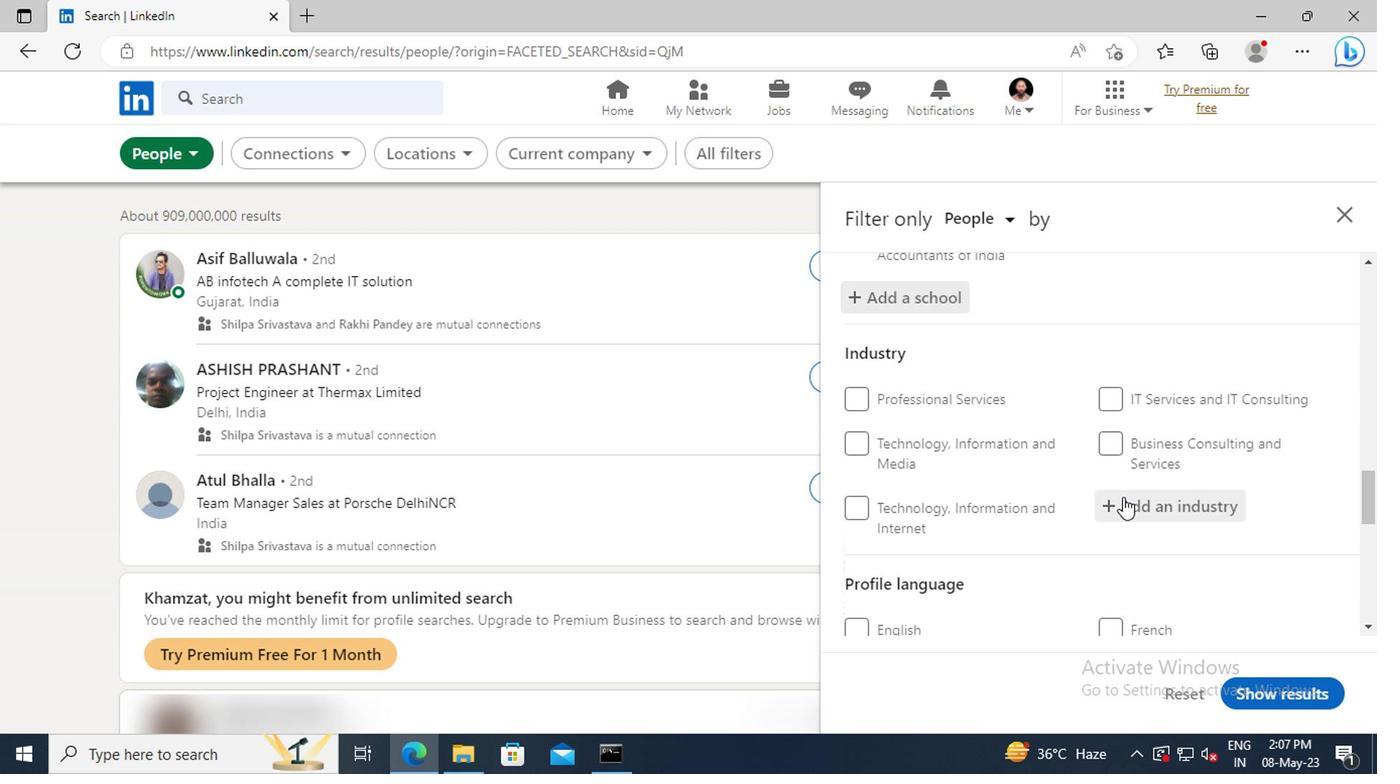 
Action: Key pressed <Key.shift>HVAC
Screenshot: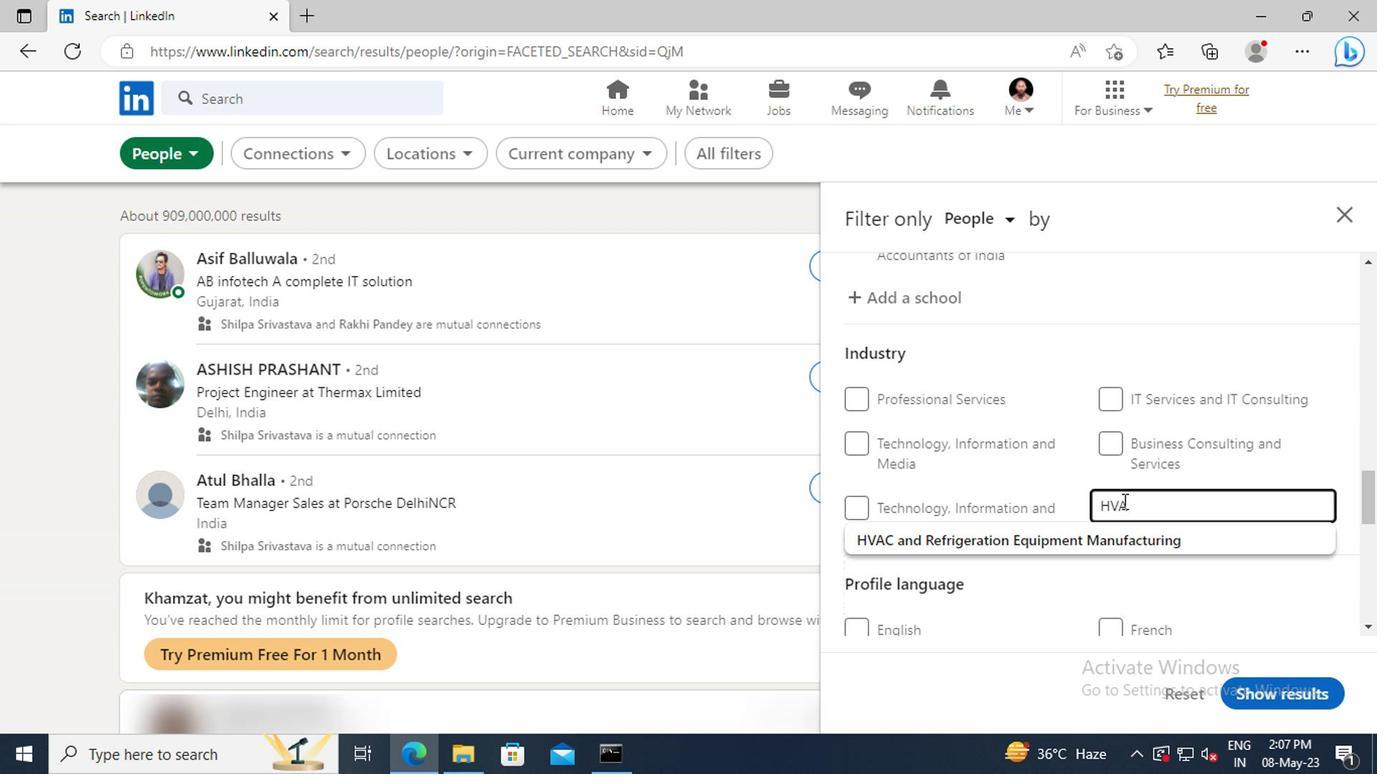 
Action: Mouse moved to (1124, 541)
Screenshot: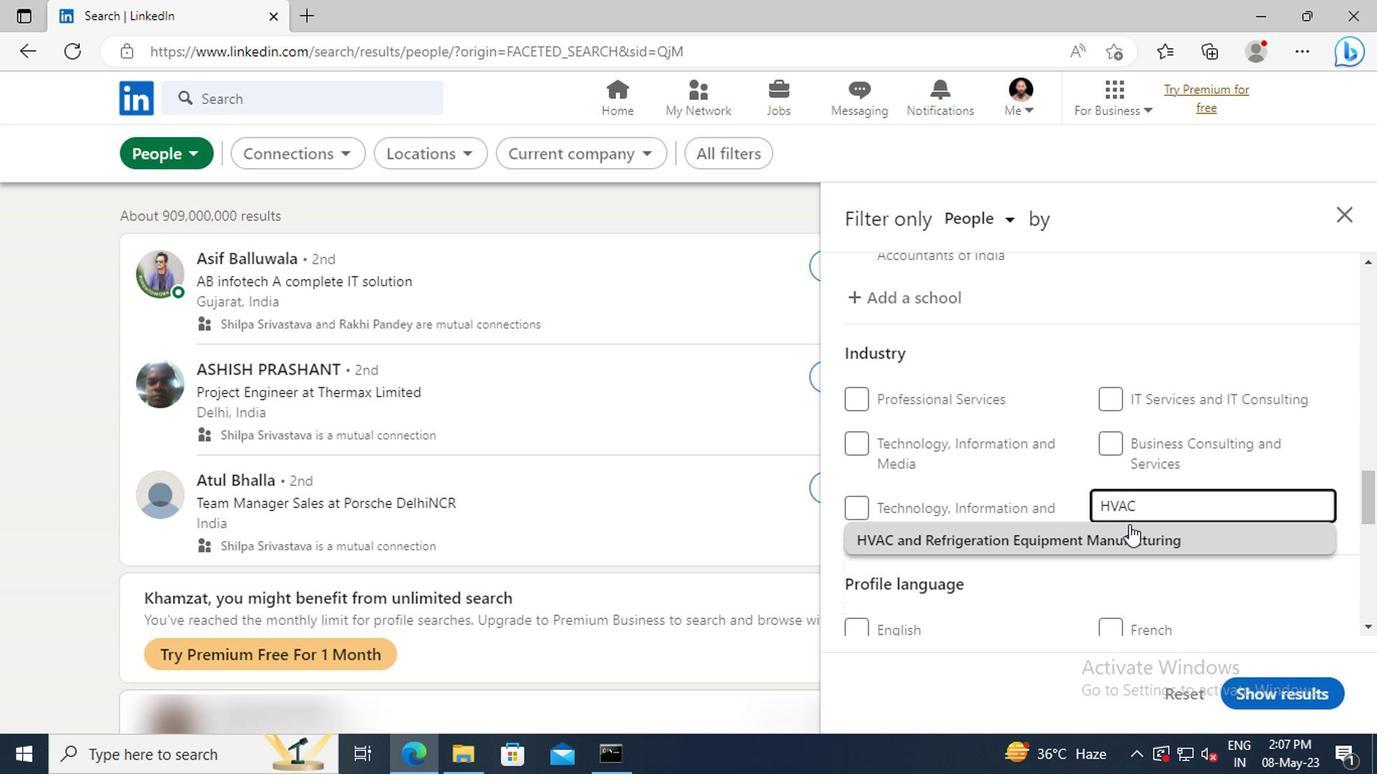 
Action: Mouse pressed left at (1124, 541)
Screenshot: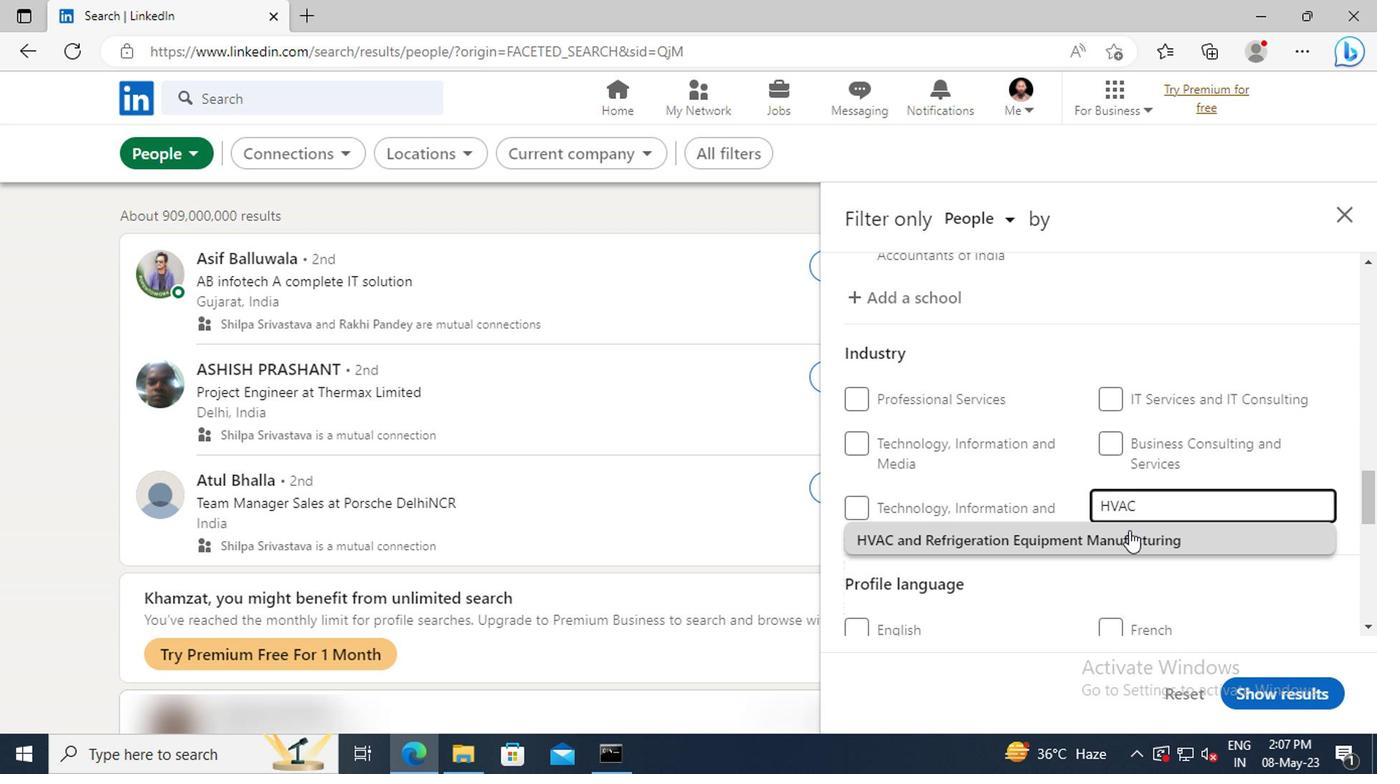 
Action: Mouse scrolled (1124, 540) with delta (0, 0)
Screenshot: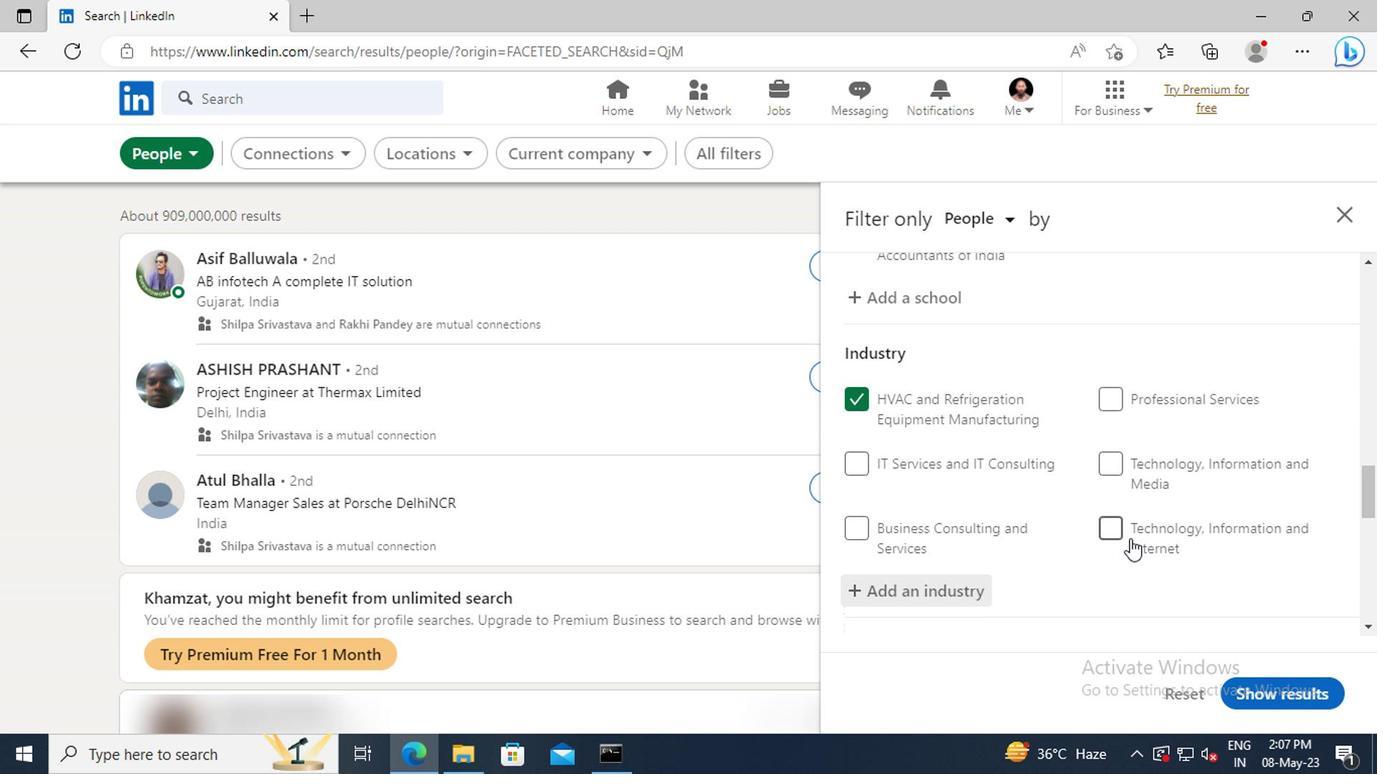 
Action: Mouse scrolled (1124, 540) with delta (0, 0)
Screenshot: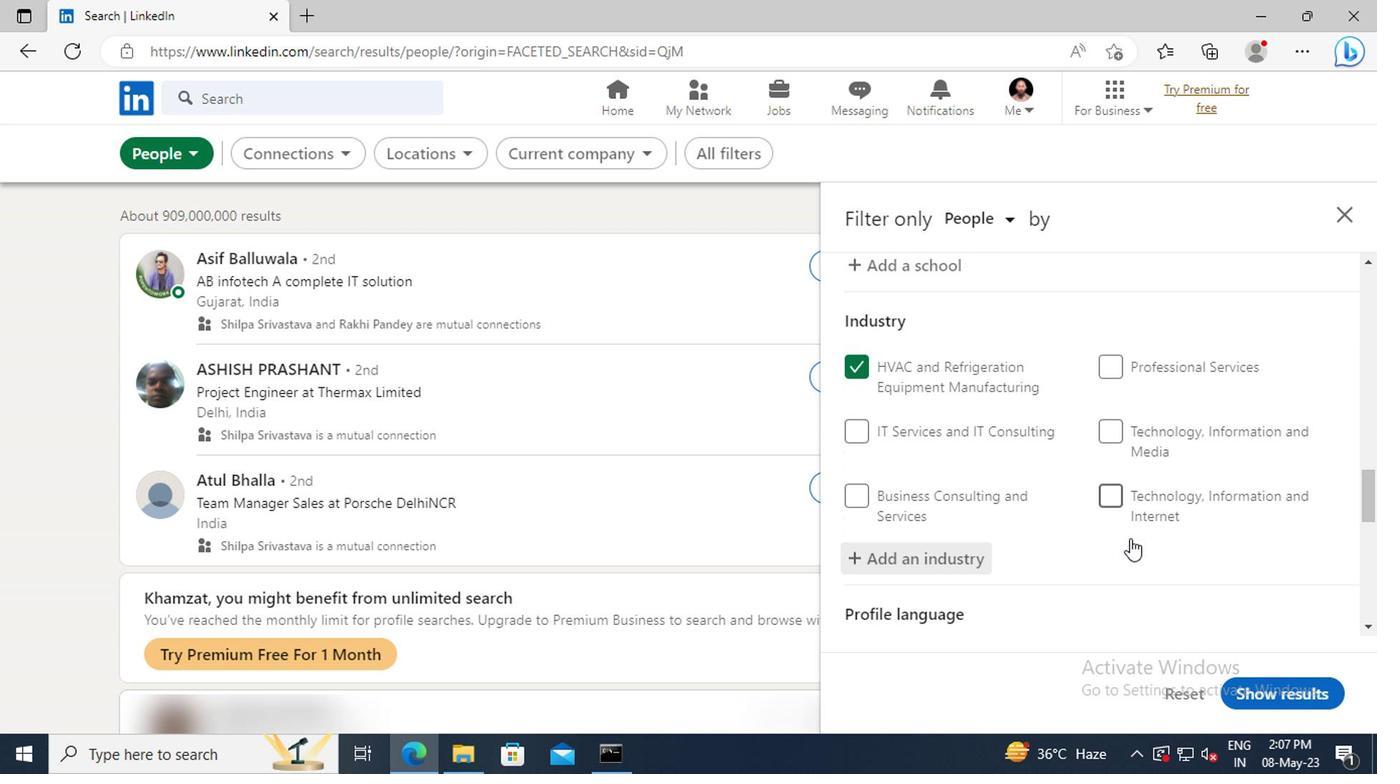 
Action: Mouse scrolled (1124, 540) with delta (0, 0)
Screenshot: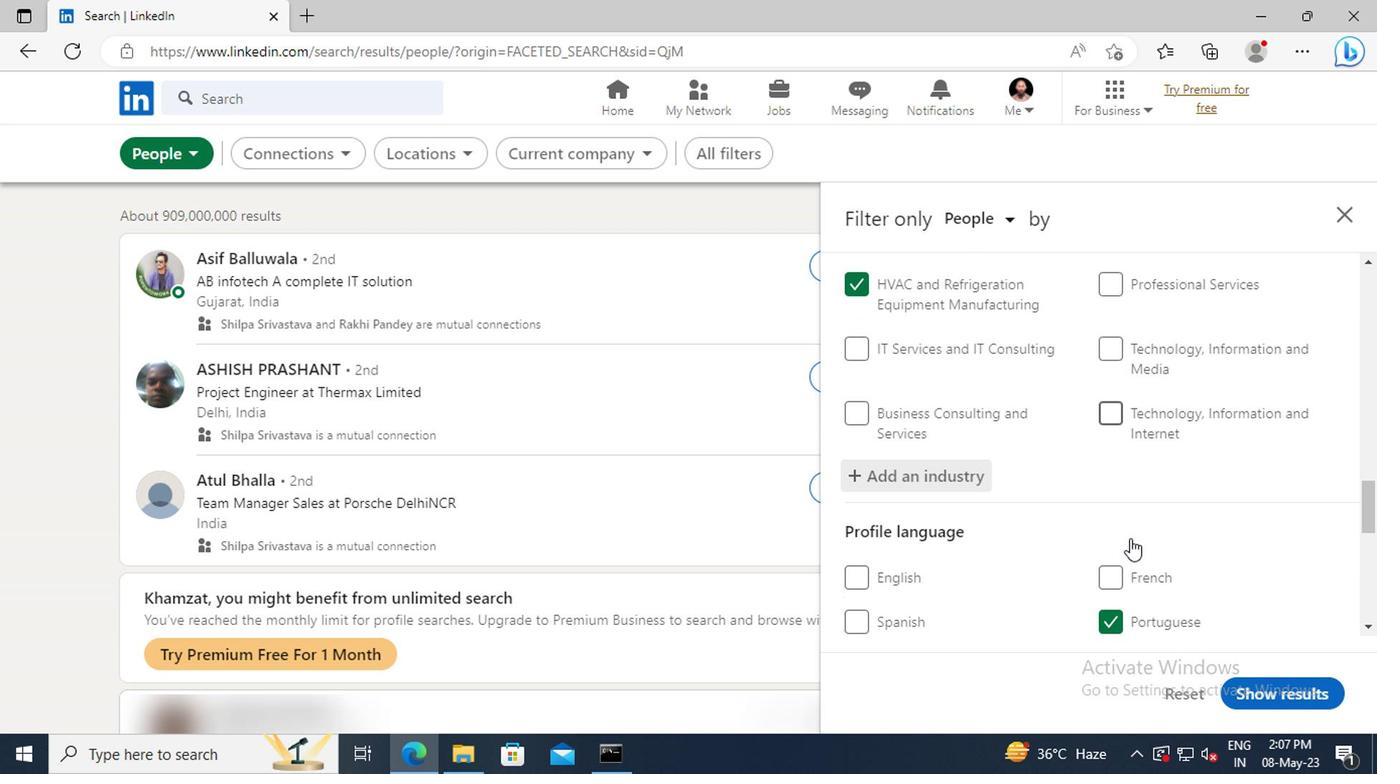 
Action: Mouse moved to (1124, 535)
Screenshot: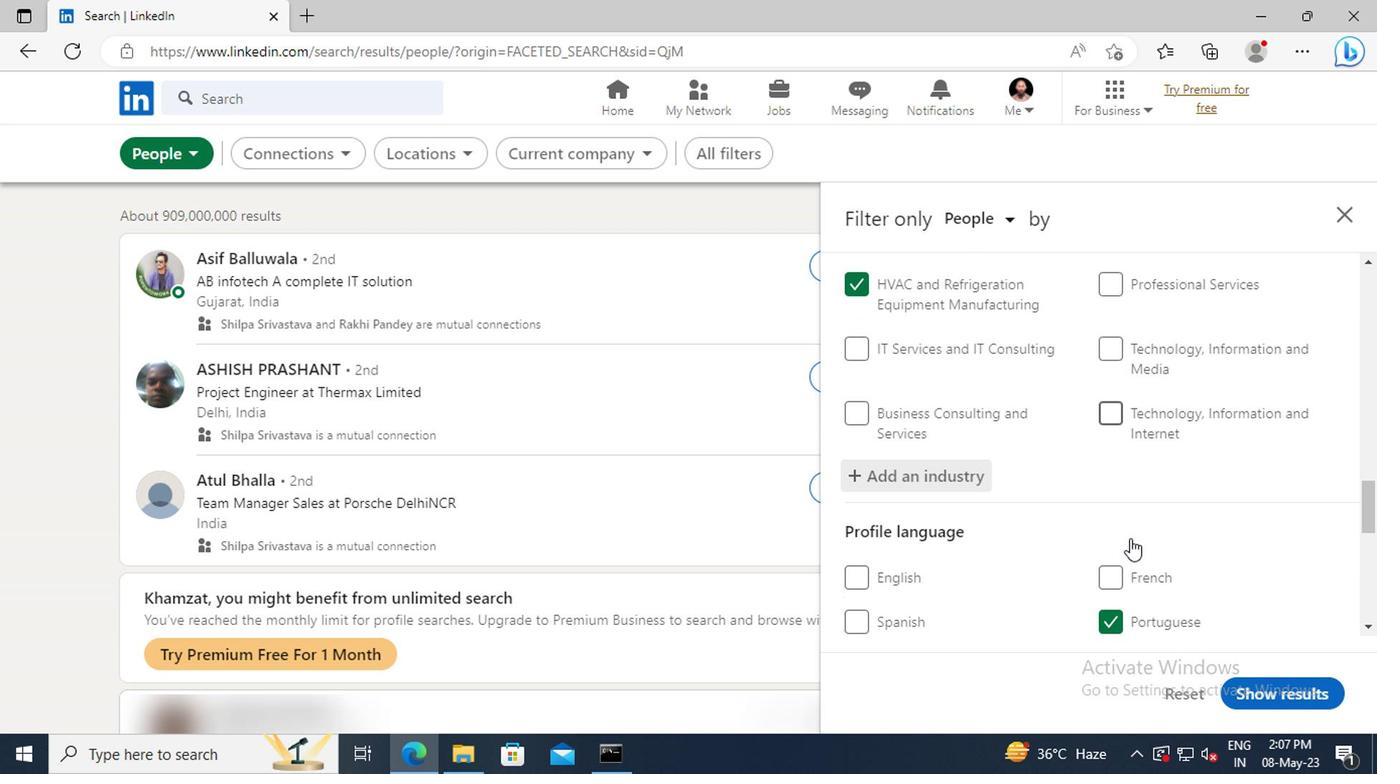 
Action: Mouse scrolled (1124, 534) with delta (0, -1)
Screenshot: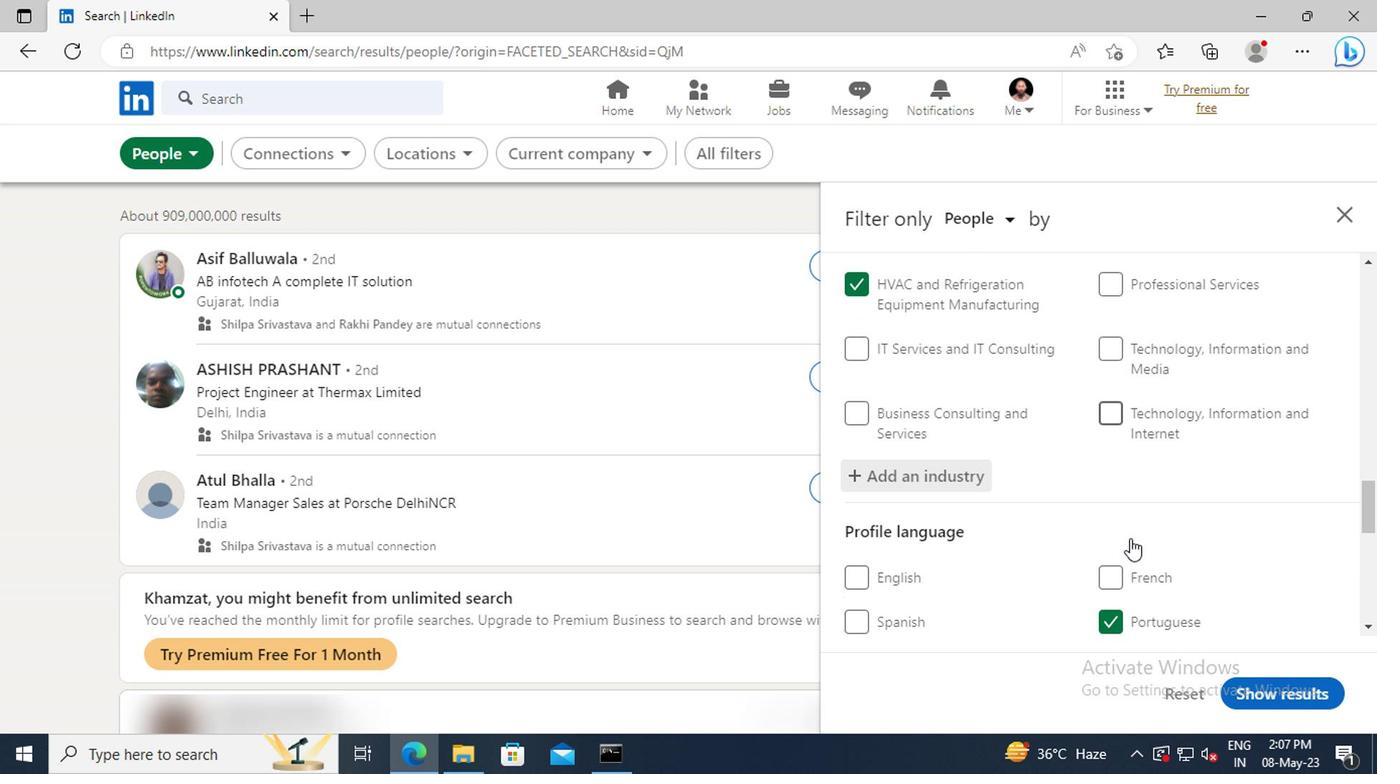
Action: Mouse moved to (1124, 510)
Screenshot: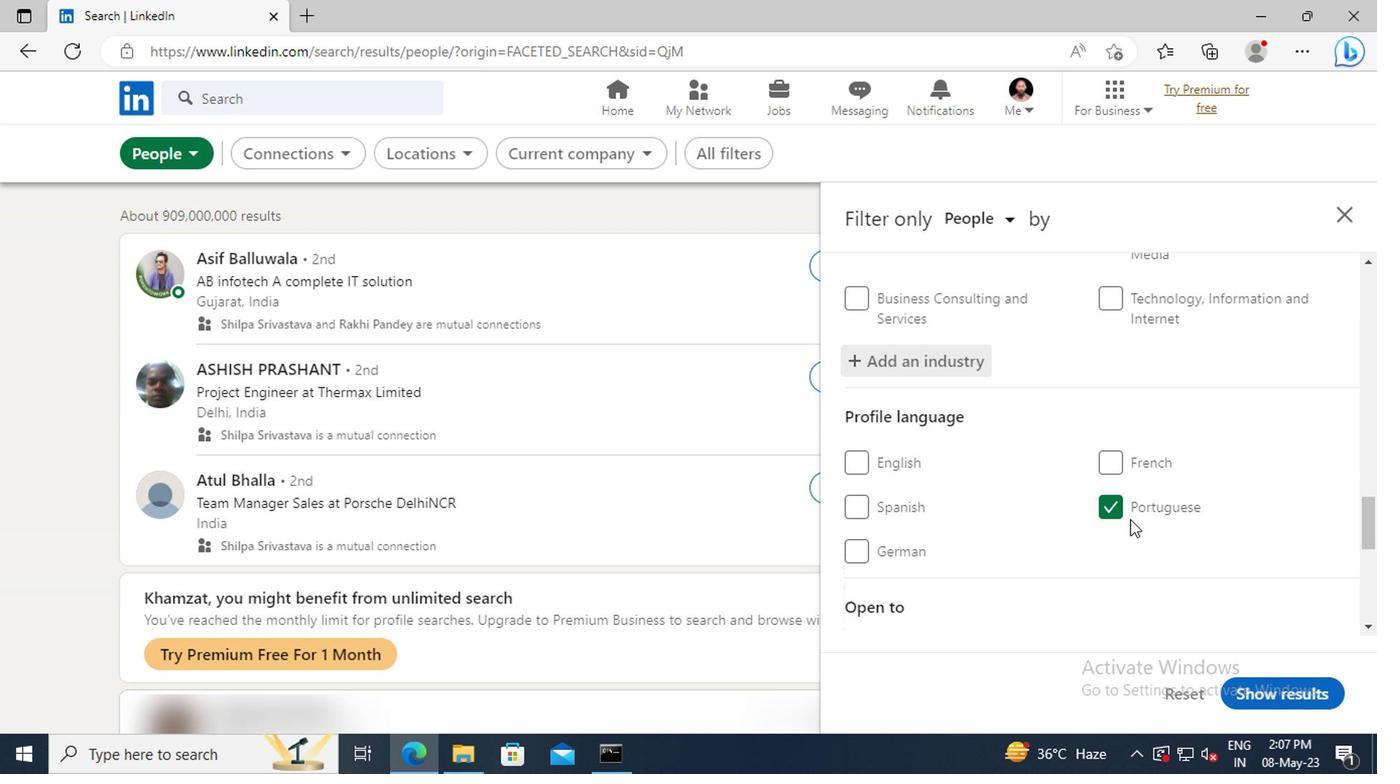 
Action: Mouse scrolled (1124, 508) with delta (0, -1)
Screenshot: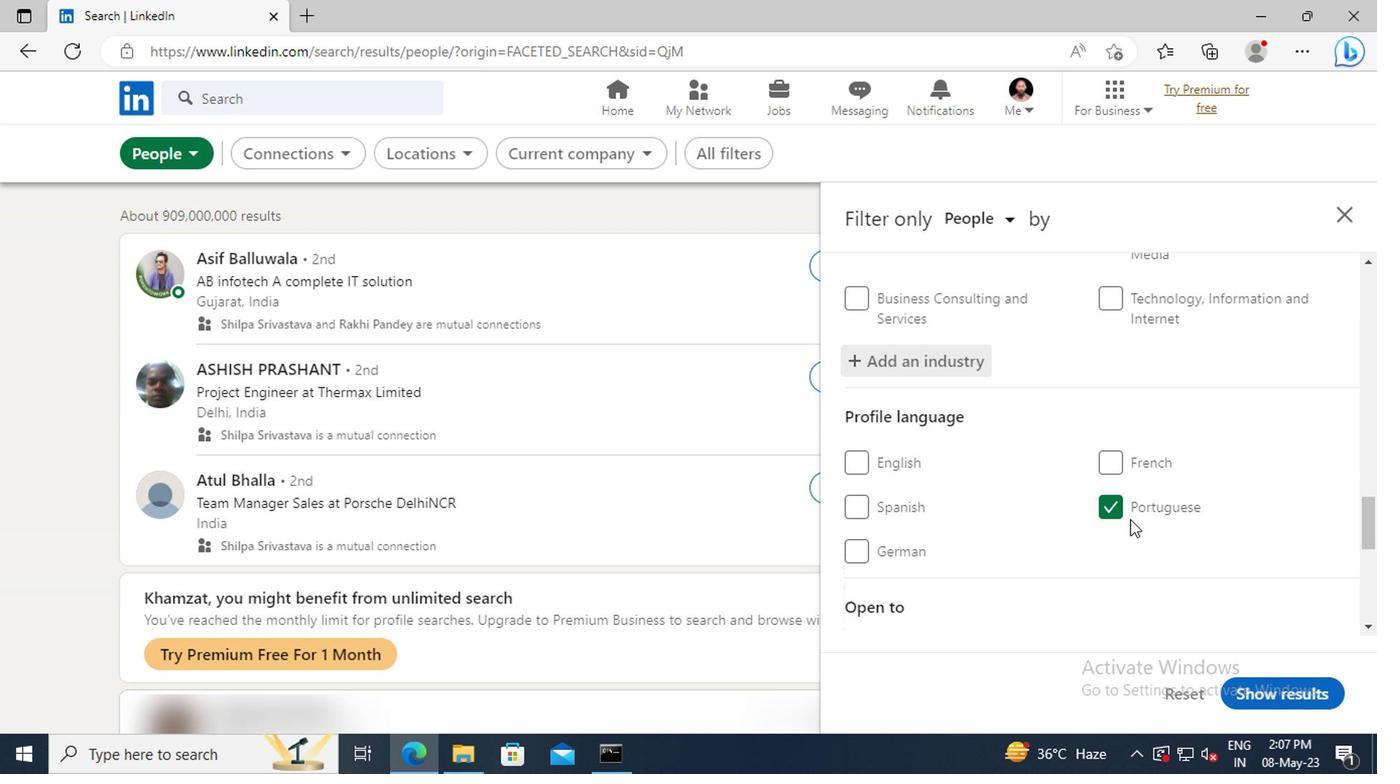 
Action: Mouse moved to (1122, 500)
Screenshot: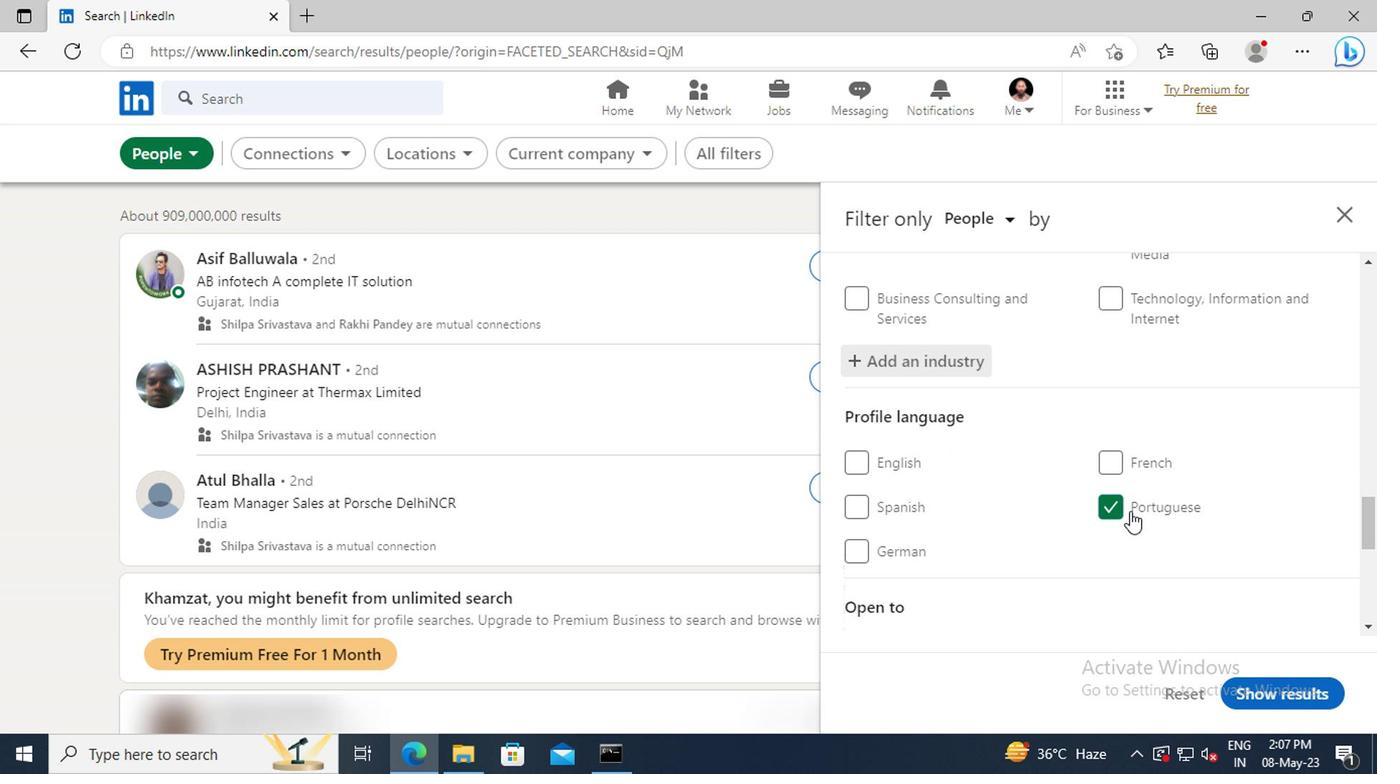 
Action: Mouse scrolled (1122, 500) with delta (0, 0)
Screenshot: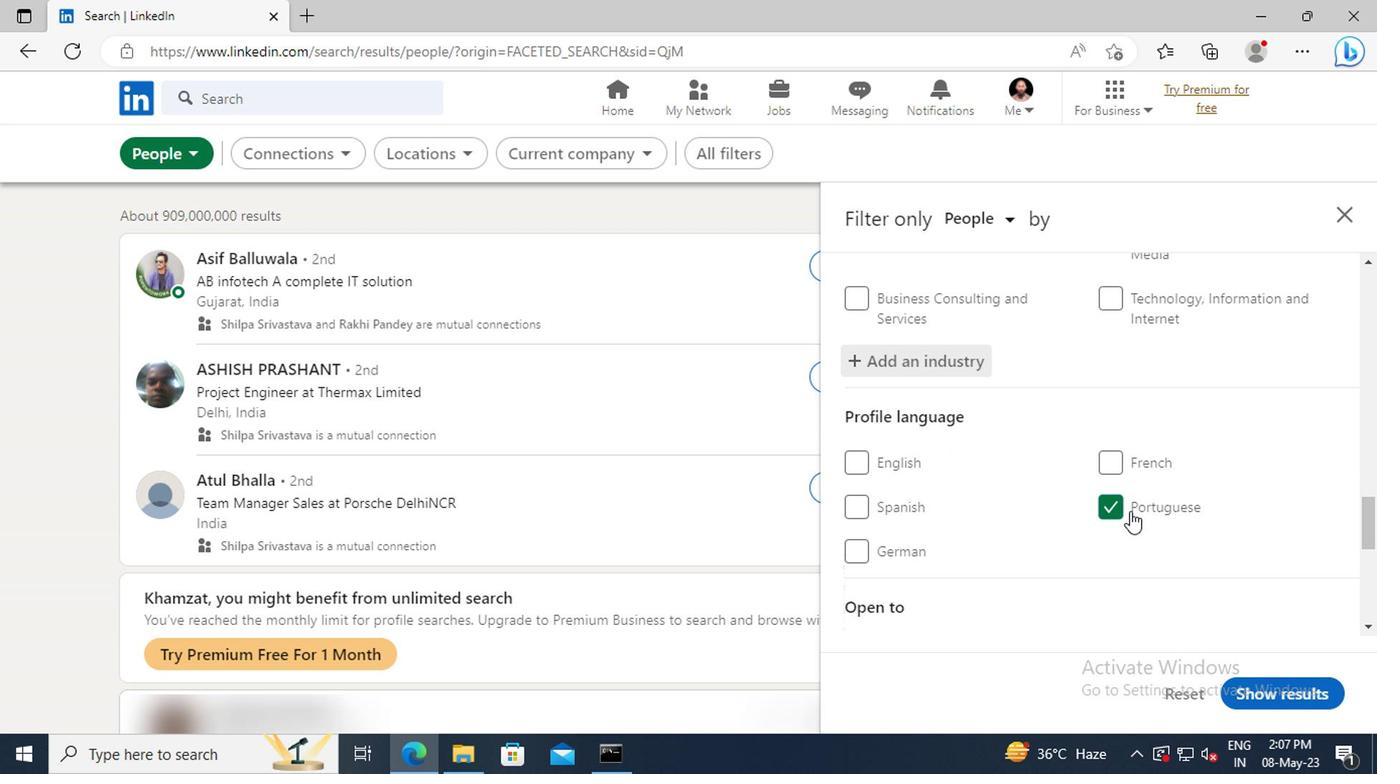 
Action: Mouse moved to (1115, 474)
Screenshot: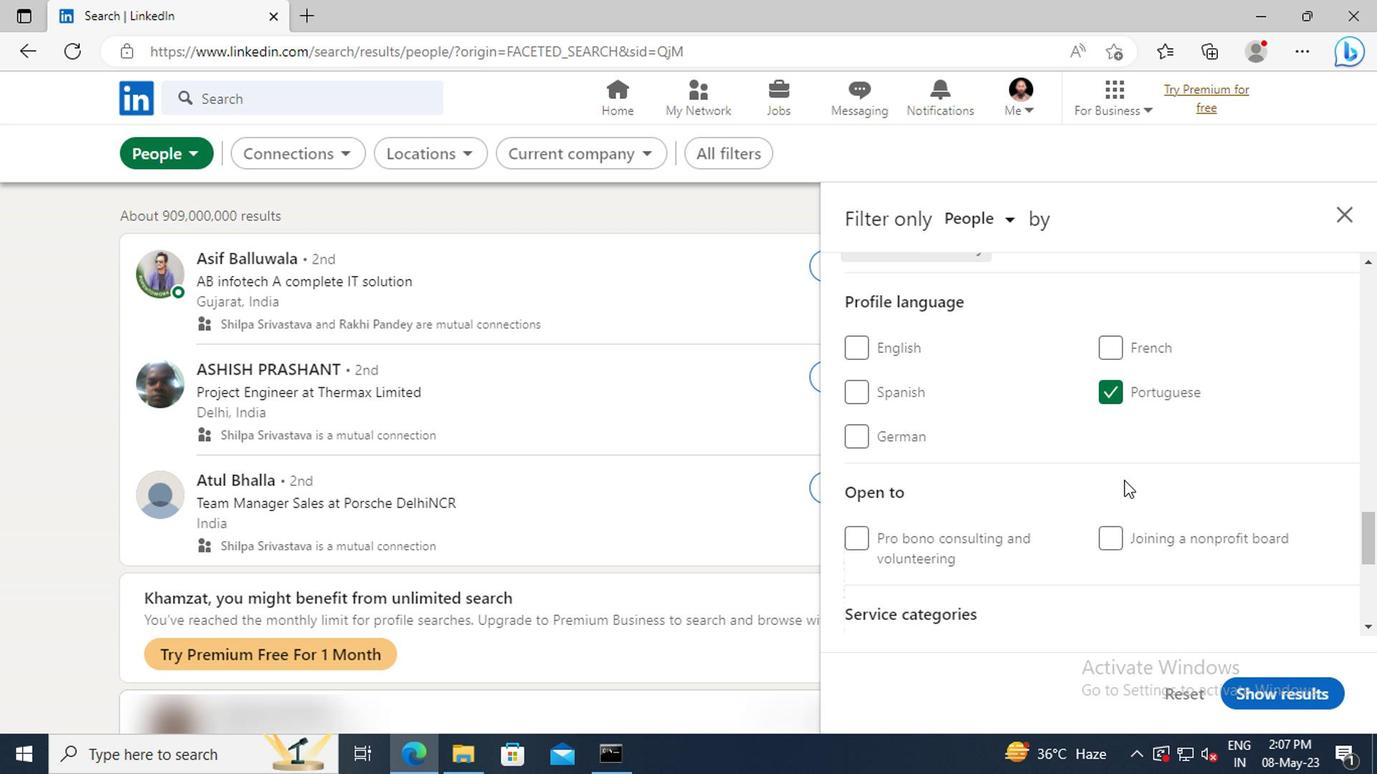 
Action: Mouse scrolled (1115, 472) with delta (0, -1)
Screenshot: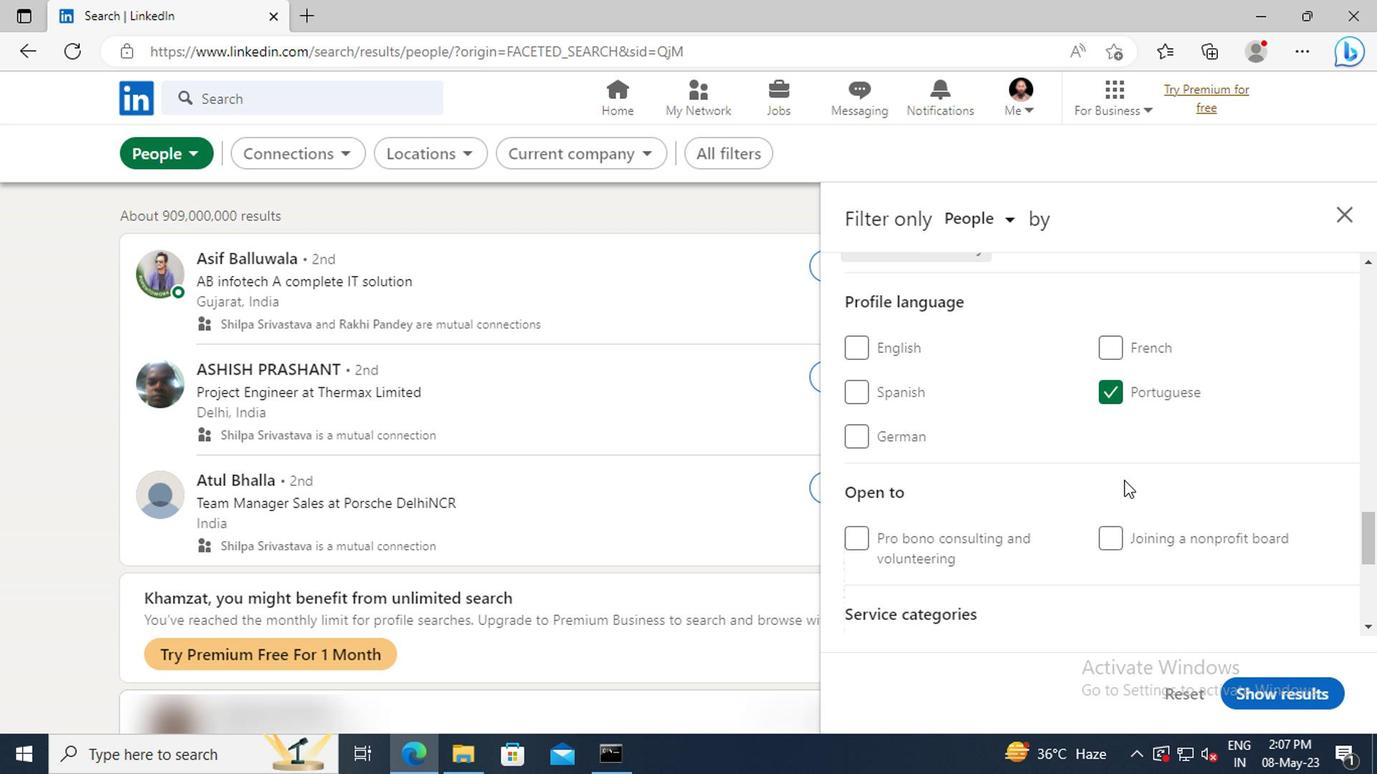 
Action: Mouse moved to (1114, 471)
Screenshot: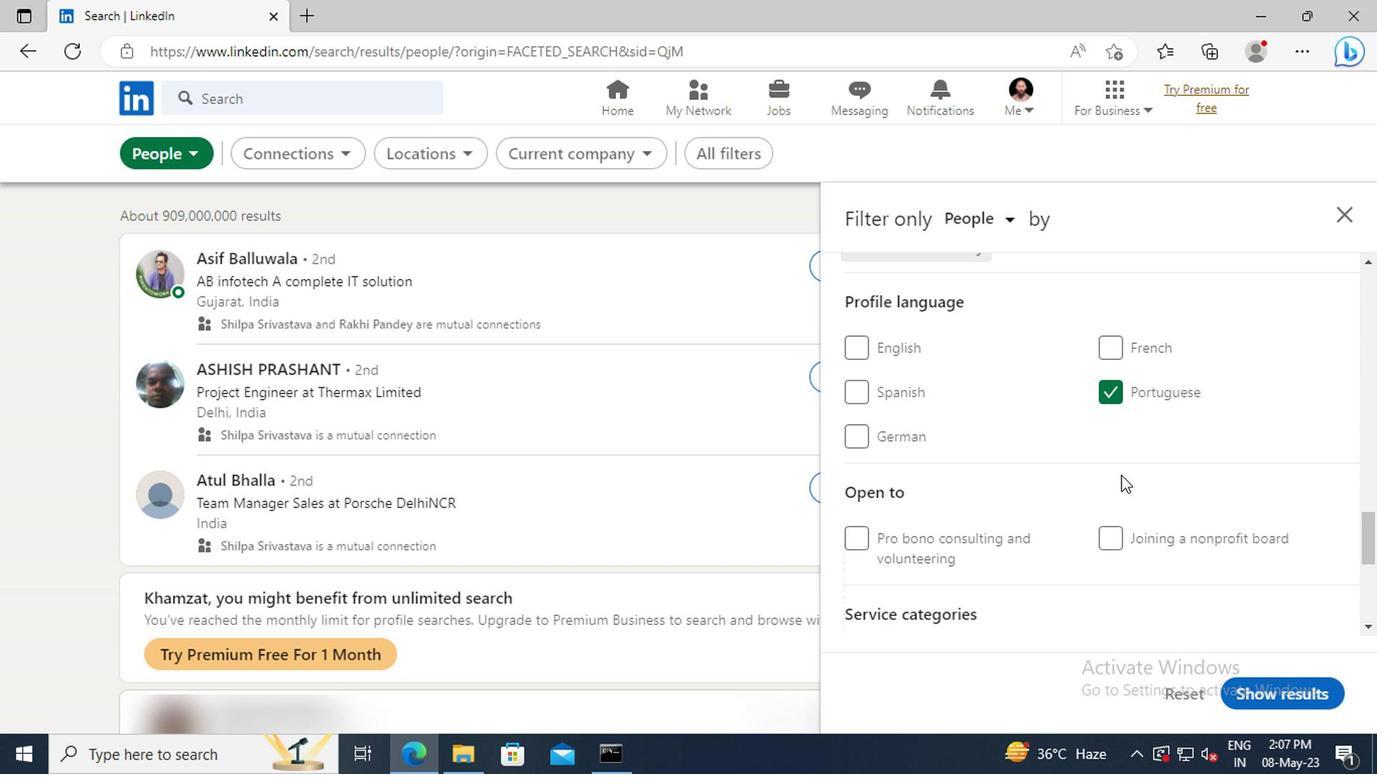 
Action: Mouse scrolled (1114, 469) with delta (0, -1)
Screenshot: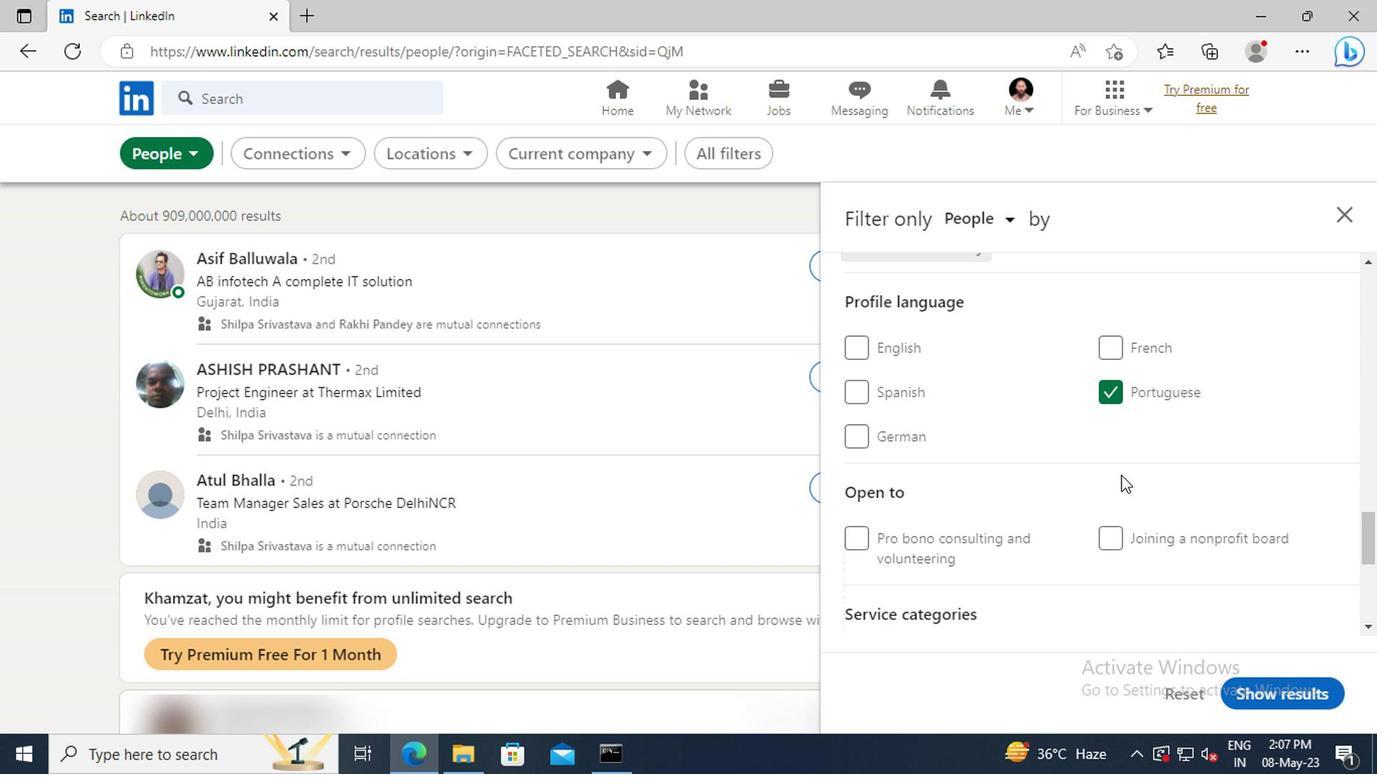 
Action: Mouse moved to (1114, 462)
Screenshot: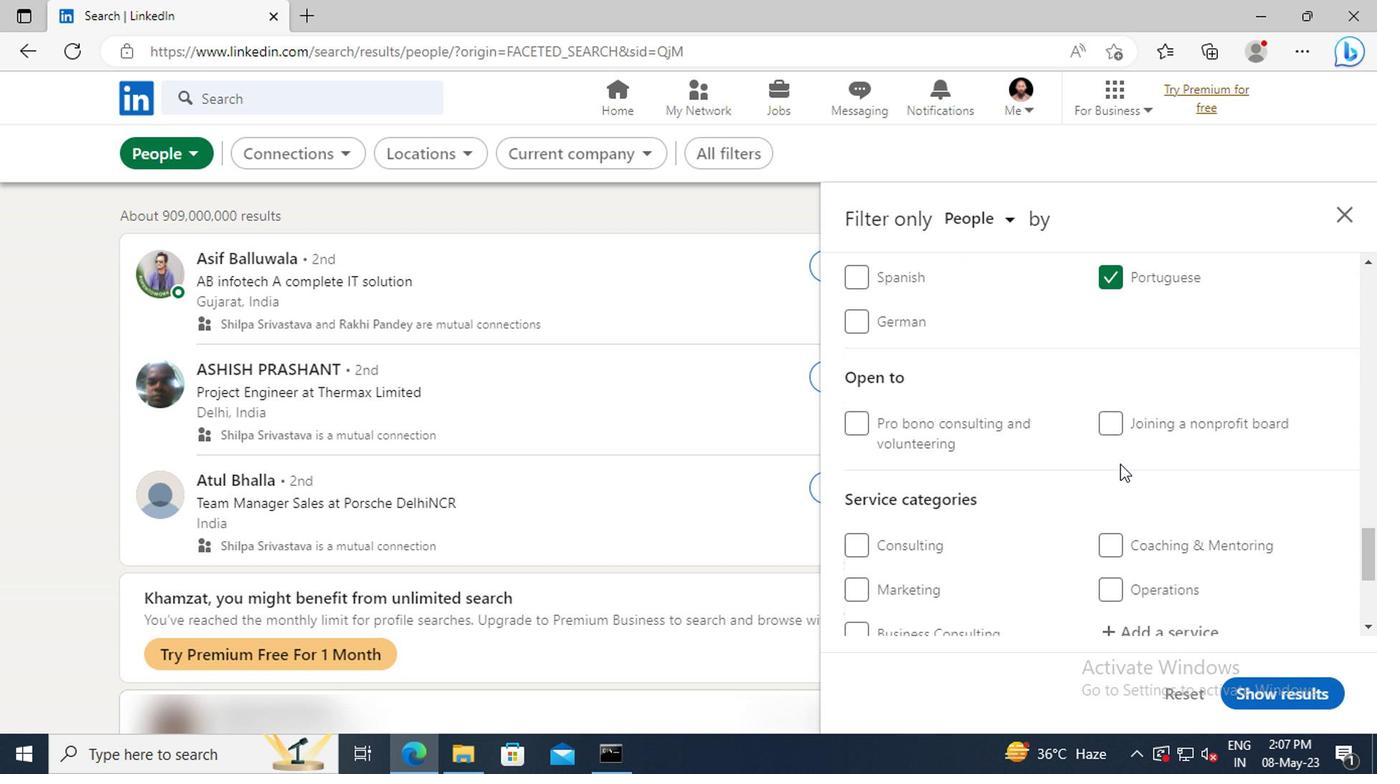 
Action: Mouse scrolled (1114, 460) with delta (0, -1)
Screenshot: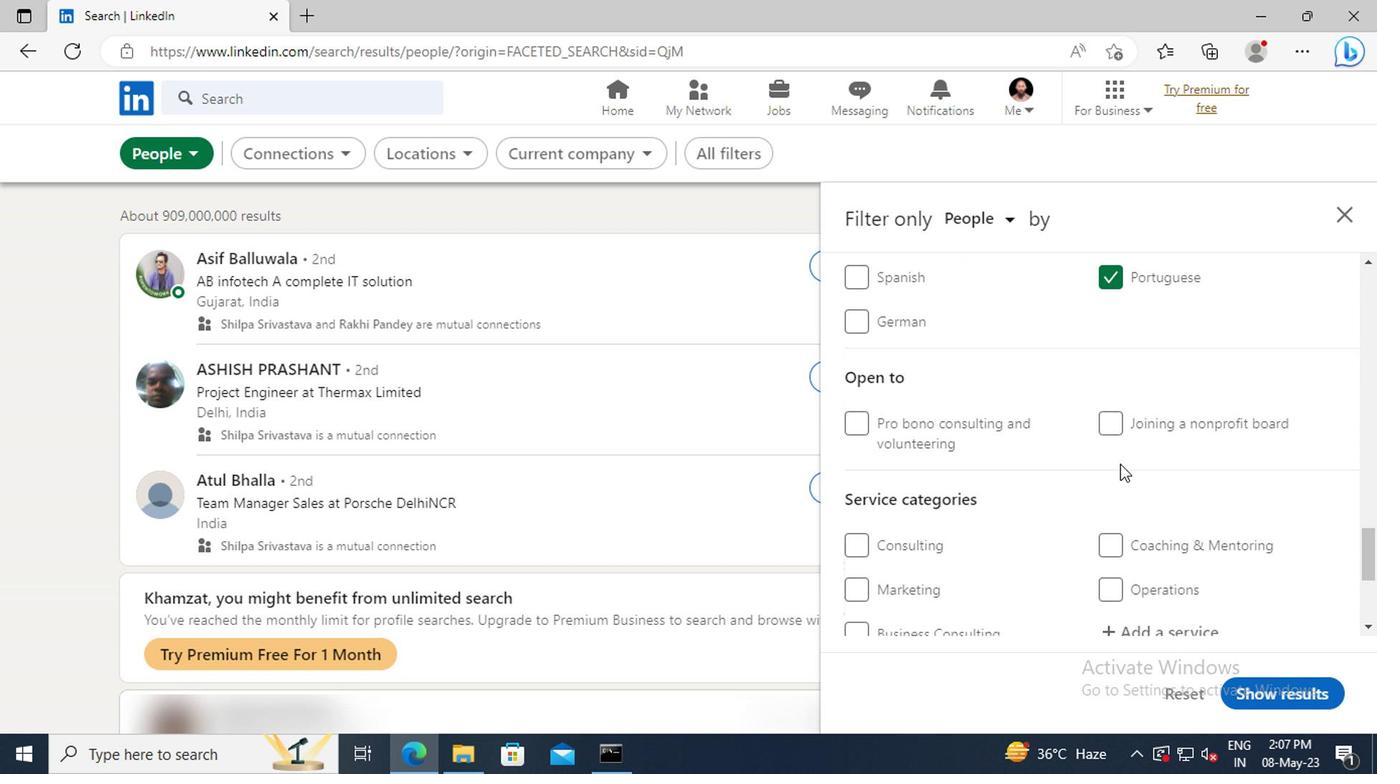 
Action: Mouse moved to (1114, 462)
Screenshot: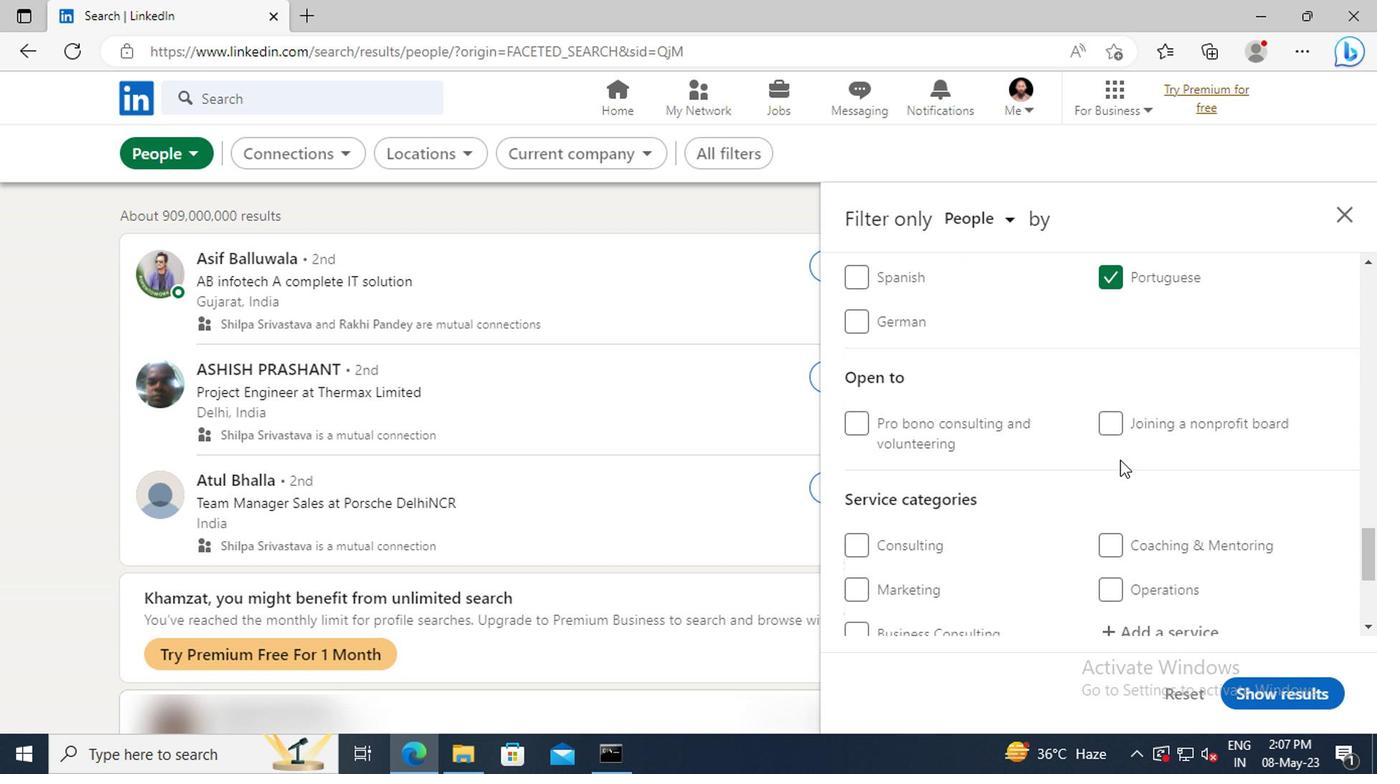 
Action: Mouse scrolled (1114, 460) with delta (0, -1)
Screenshot: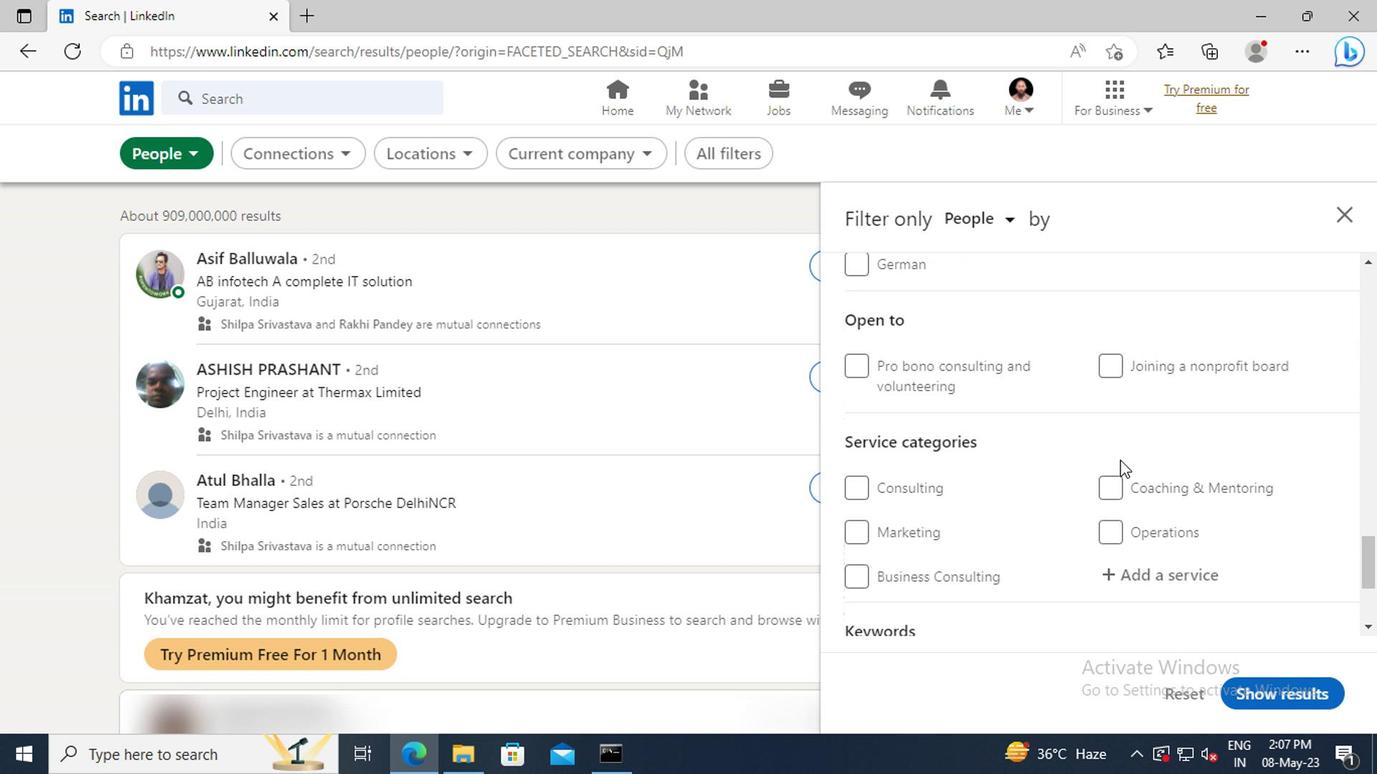 
Action: Mouse scrolled (1114, 460) with delta (0, -1)
Screenshot: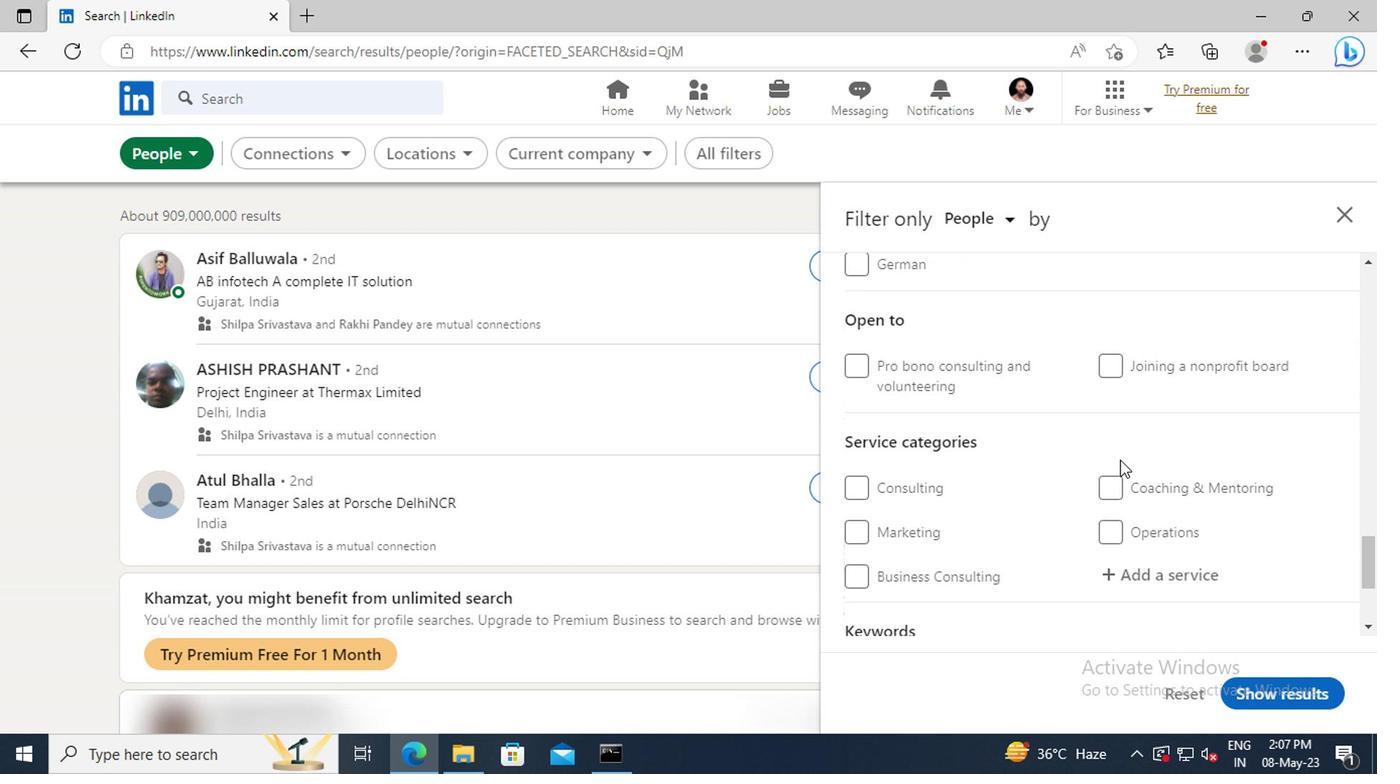 
Action: Mouse moved to (1114, 459)
Screenshot: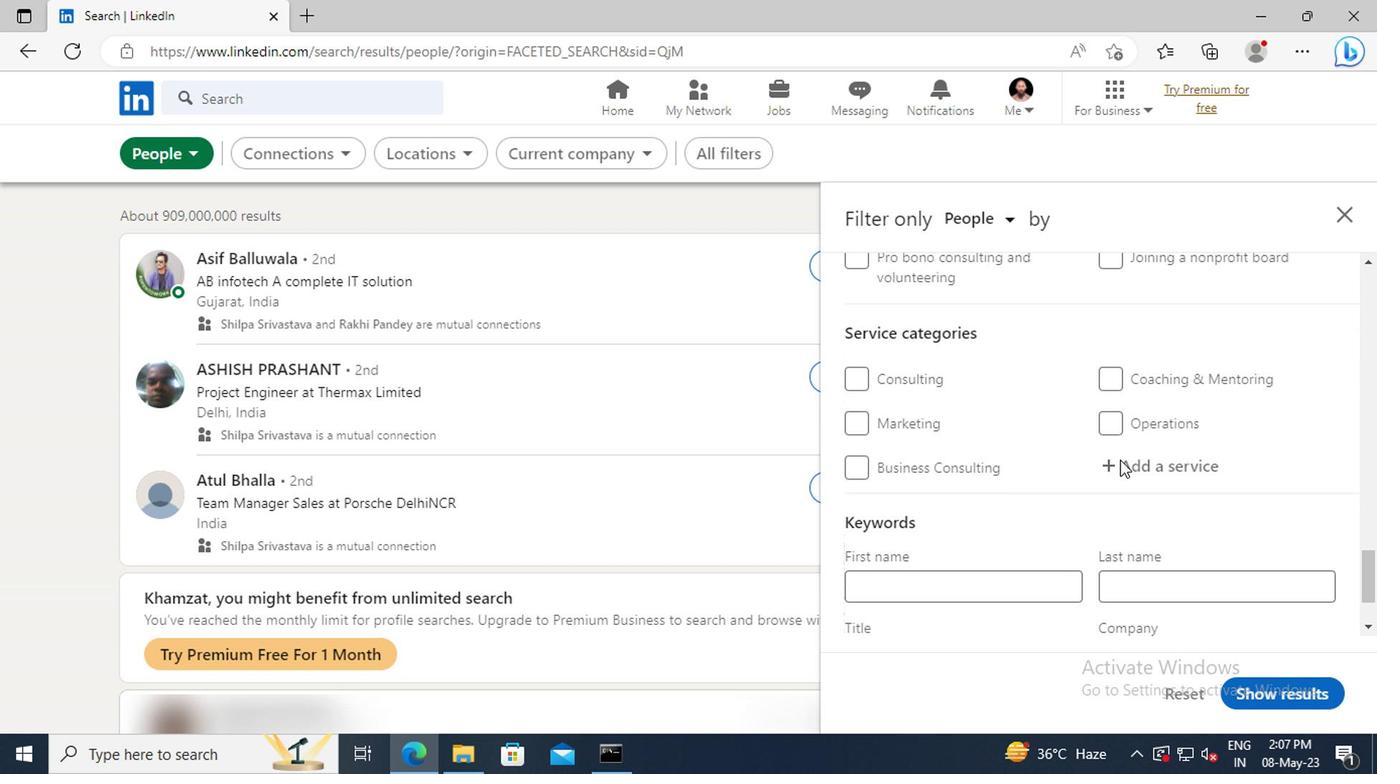 
Action: Mouse pressed left at (1114, 459)
Screenshot: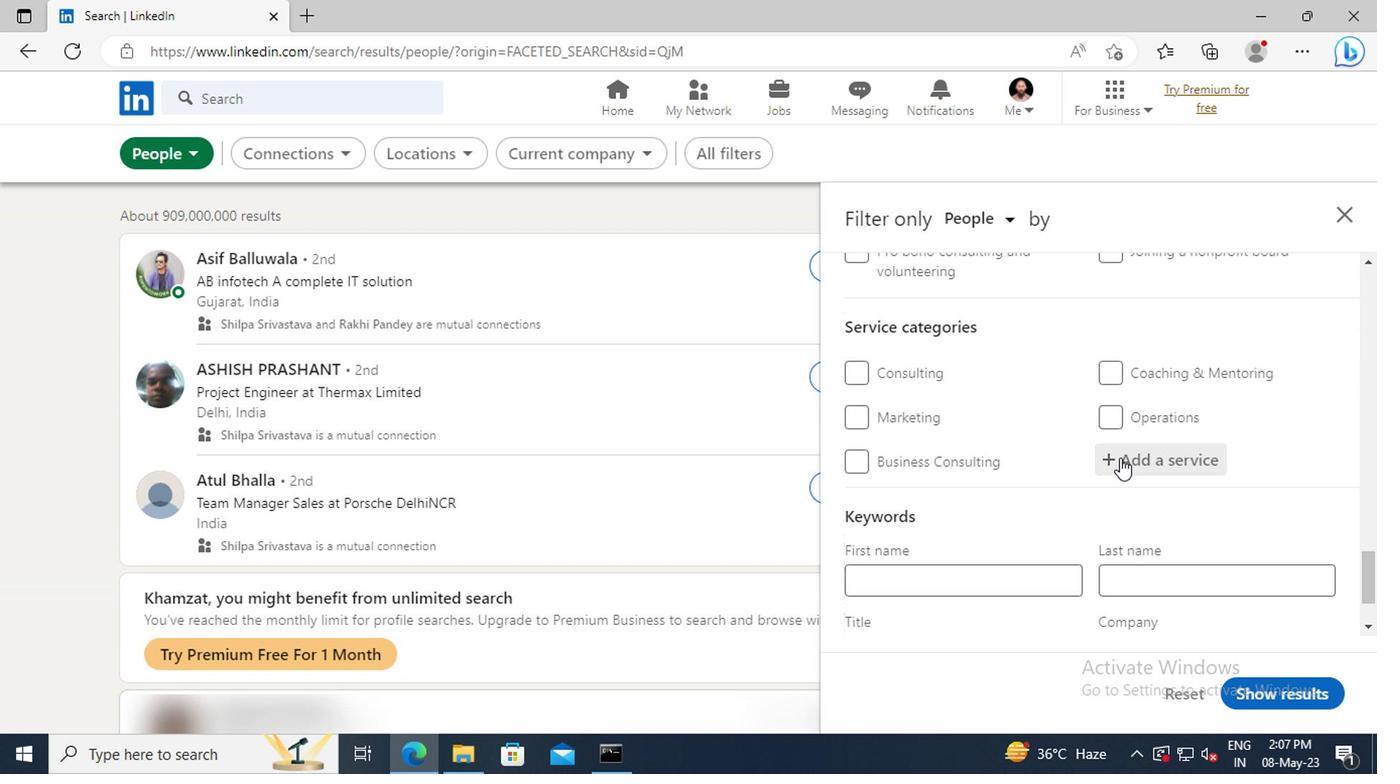 
Action: Key pressed <Key.shift>MANAGEMENT<Key.enter>
Screenshot: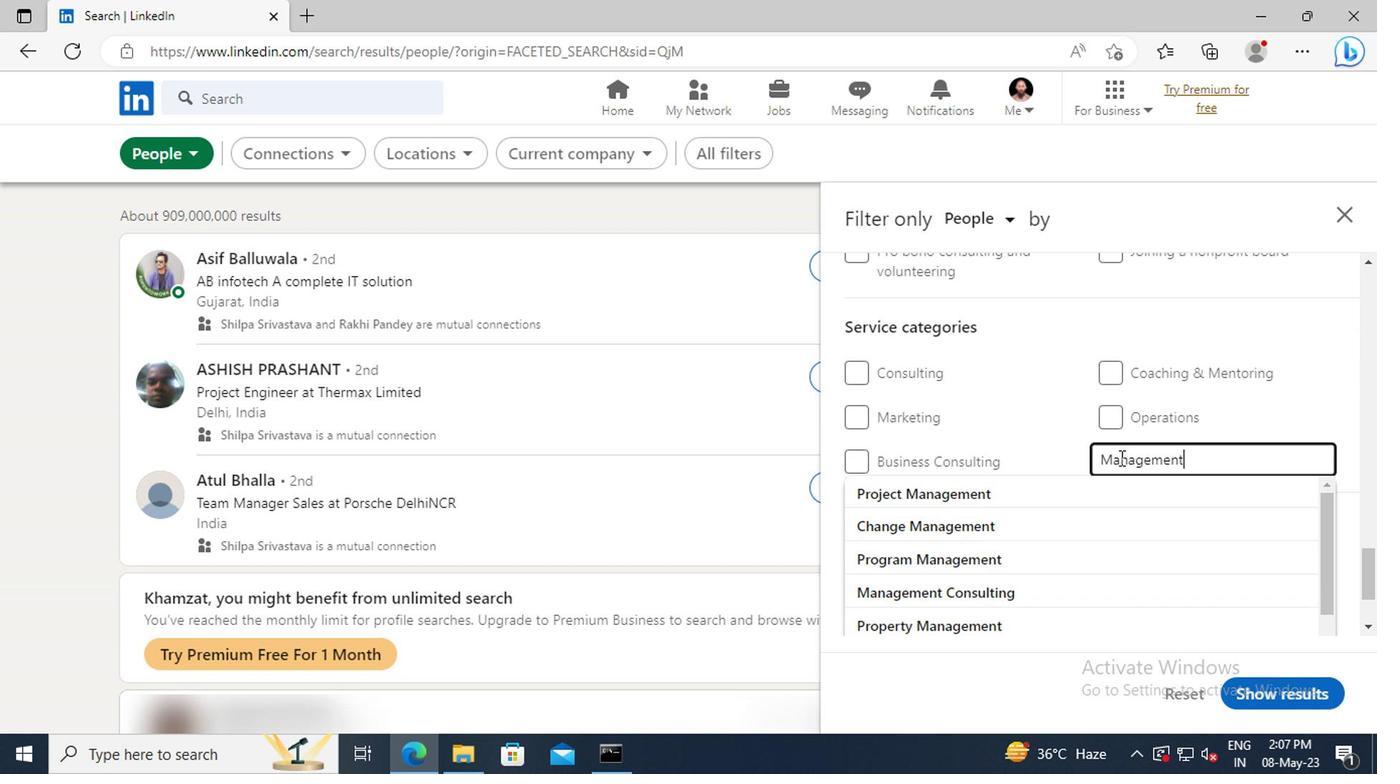 
Action: Mouse scrolled (1114, 458) with delta (0, -1)
Screenshot: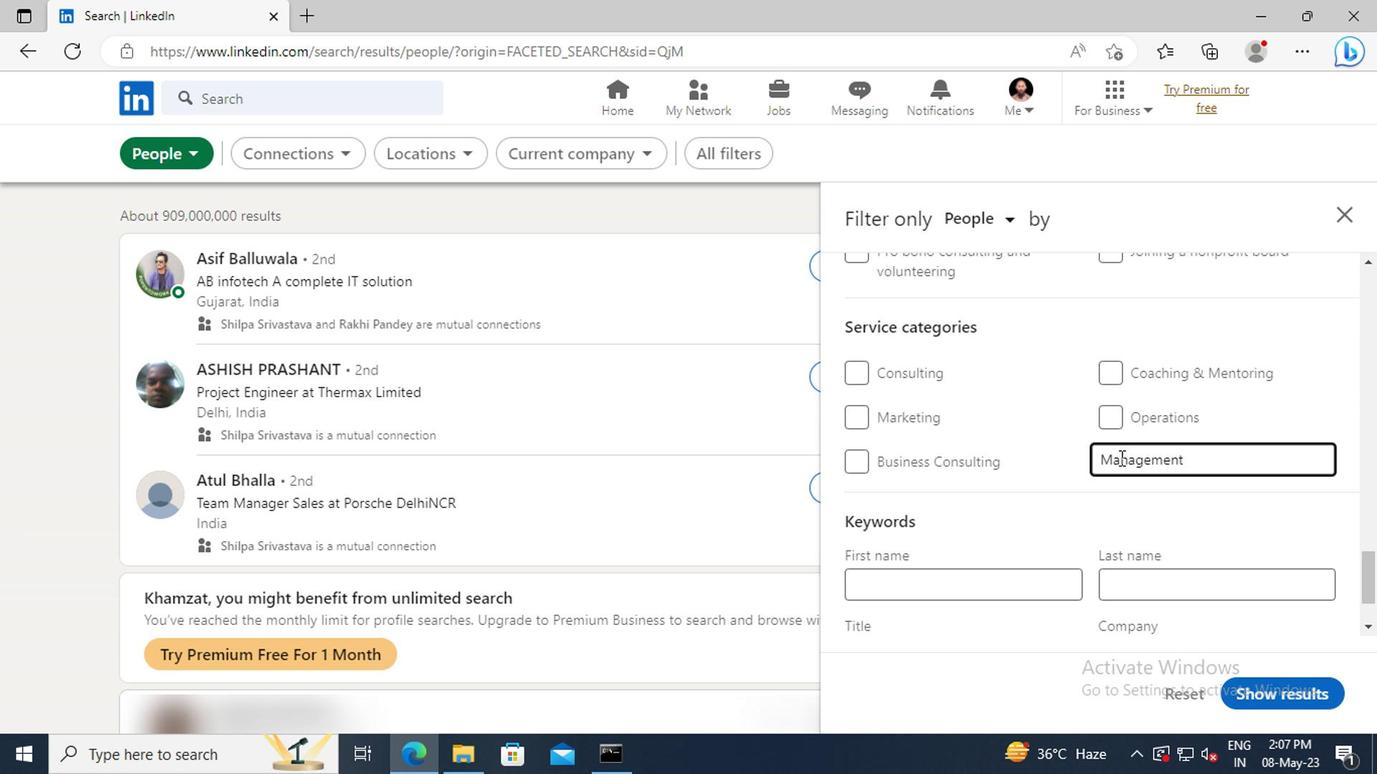 
Action: Mouse scrolled (1114, 458) with delta (0, -1)
Screenshot: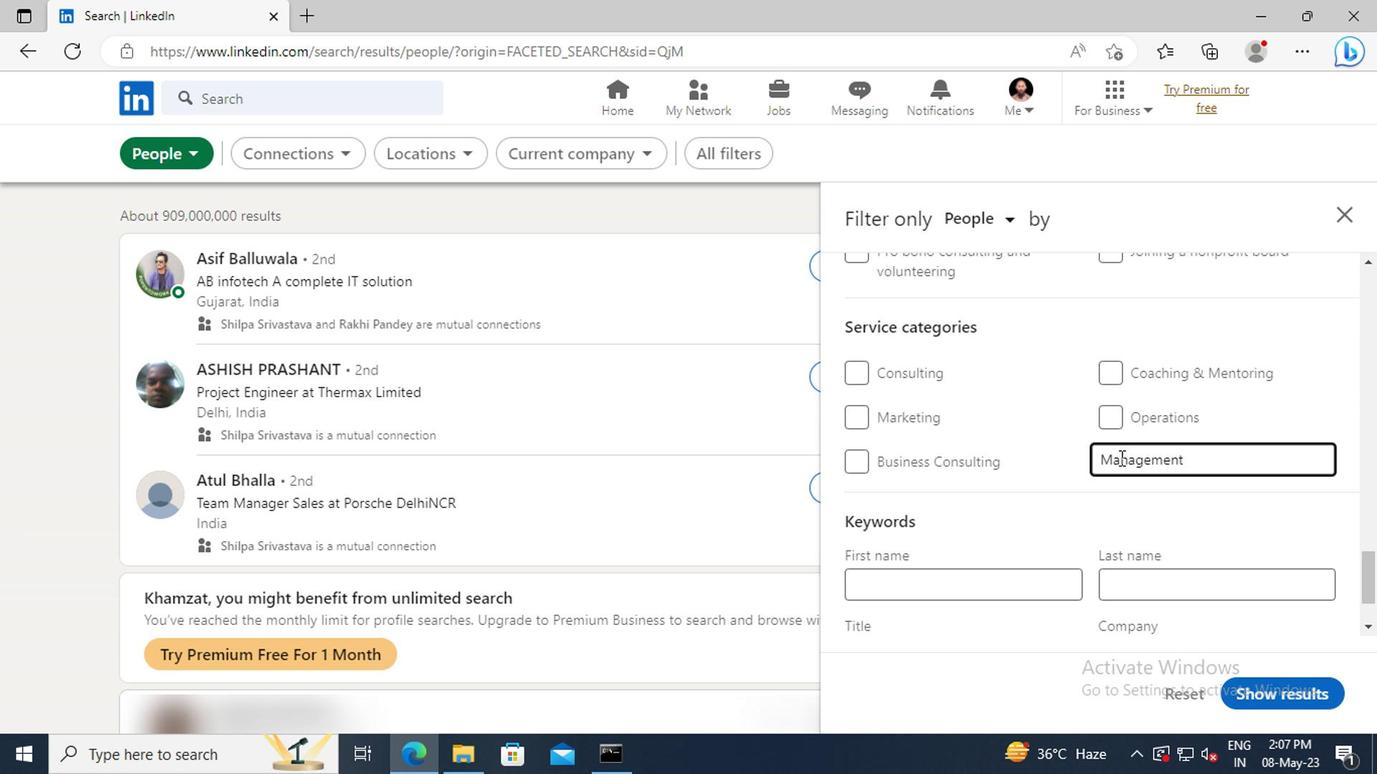 
Action: Mouse scrolled (1114, 458) with delta (0, -1)
Screenshot: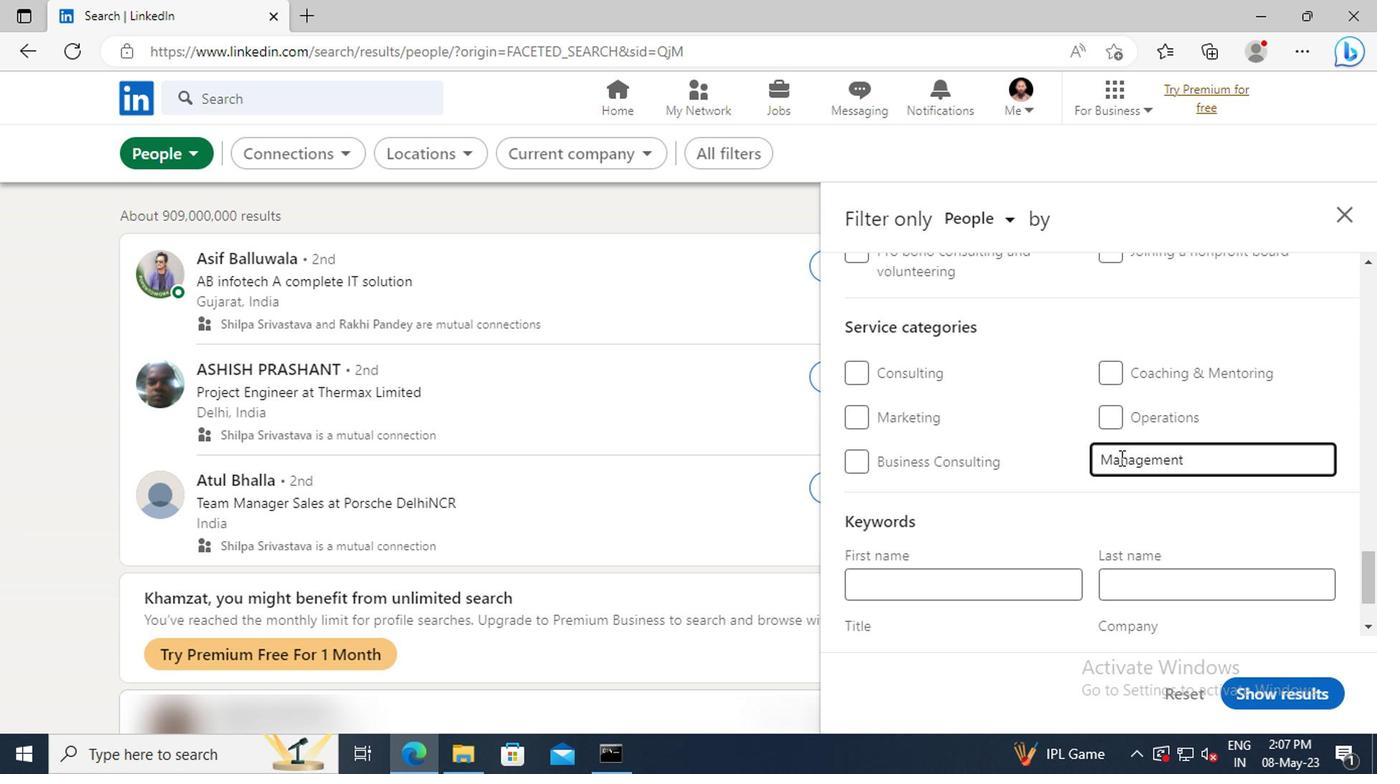 
Action: Mouse moved to (995, 548)
Screenshot: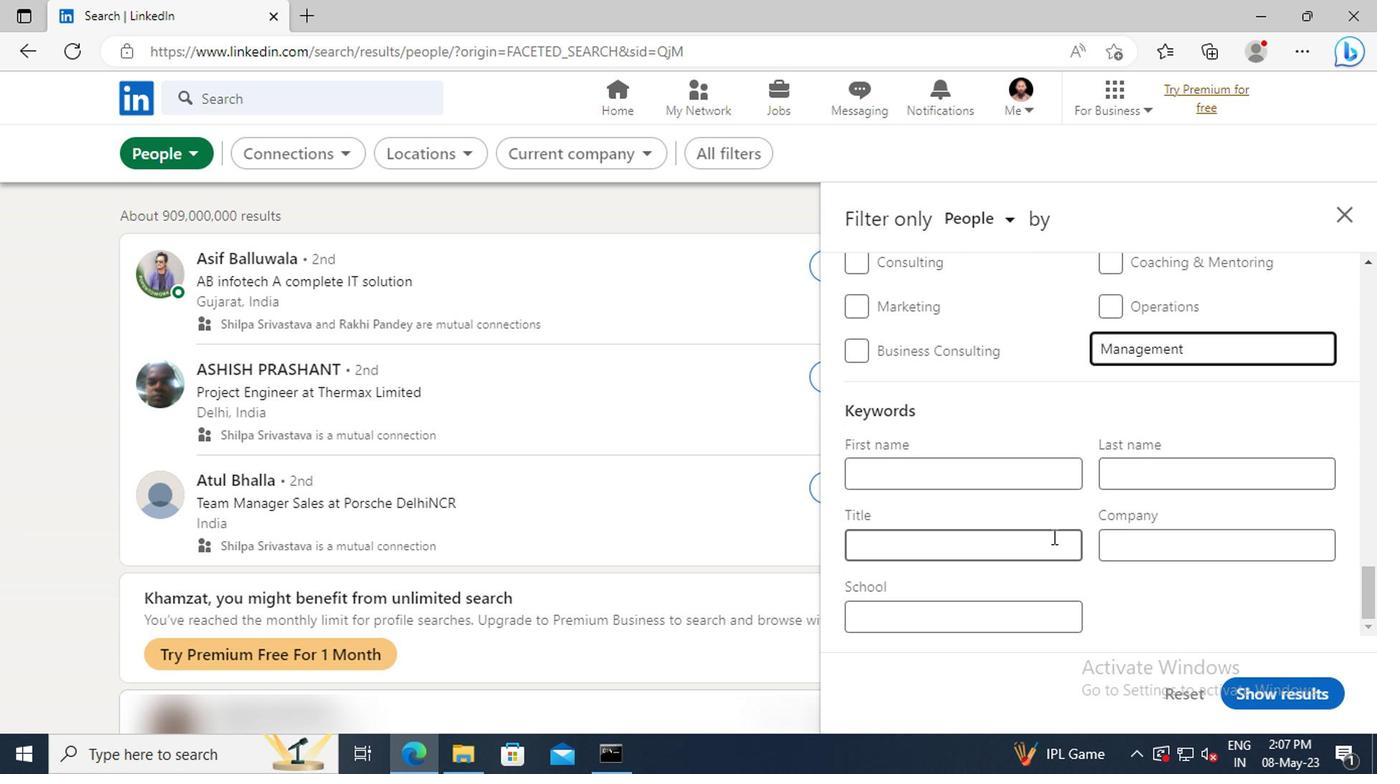 
Action: Mouse pressed left at (995, 548)
Screenshot: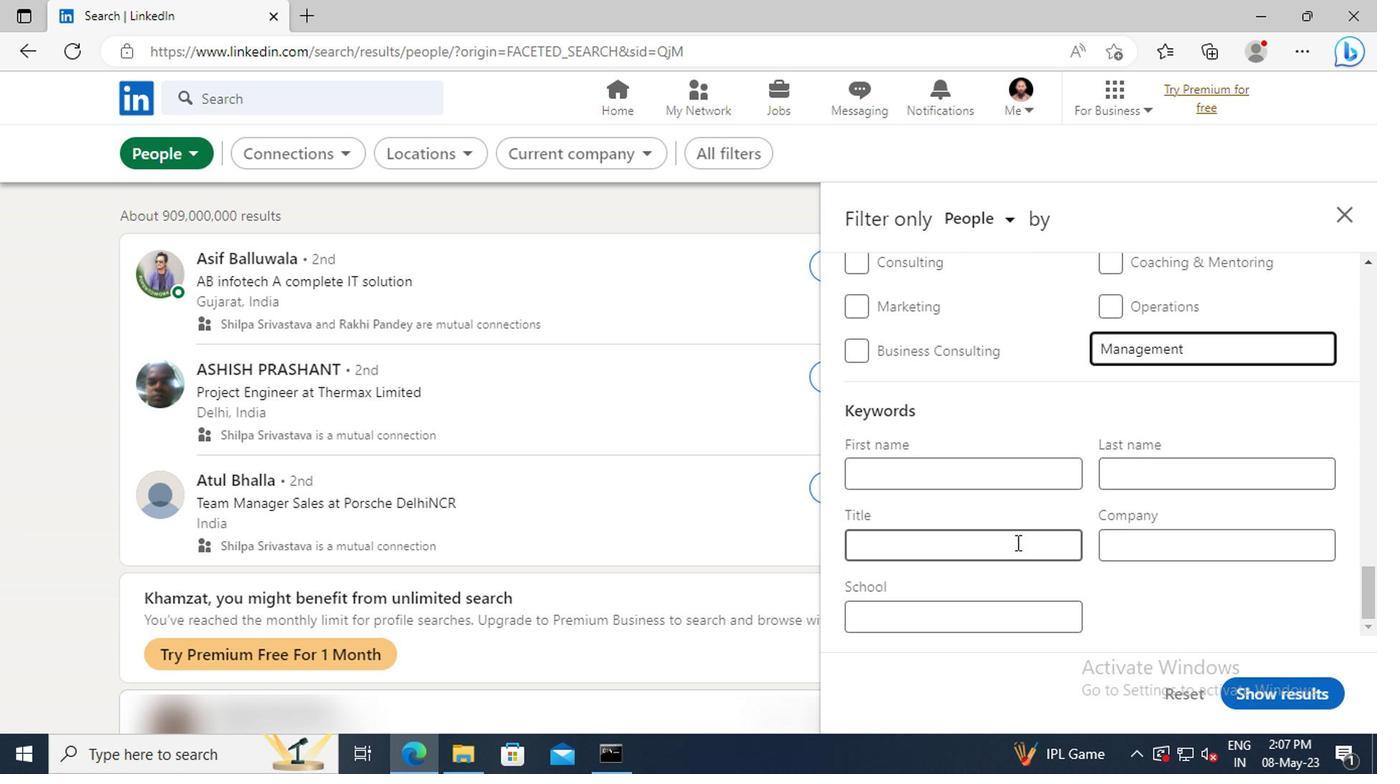 
Action: Key pressed <Key.shift>BIOLOGICAL<Key.space><Key.shift>ENGINEER<Key.enter>
Screenshot: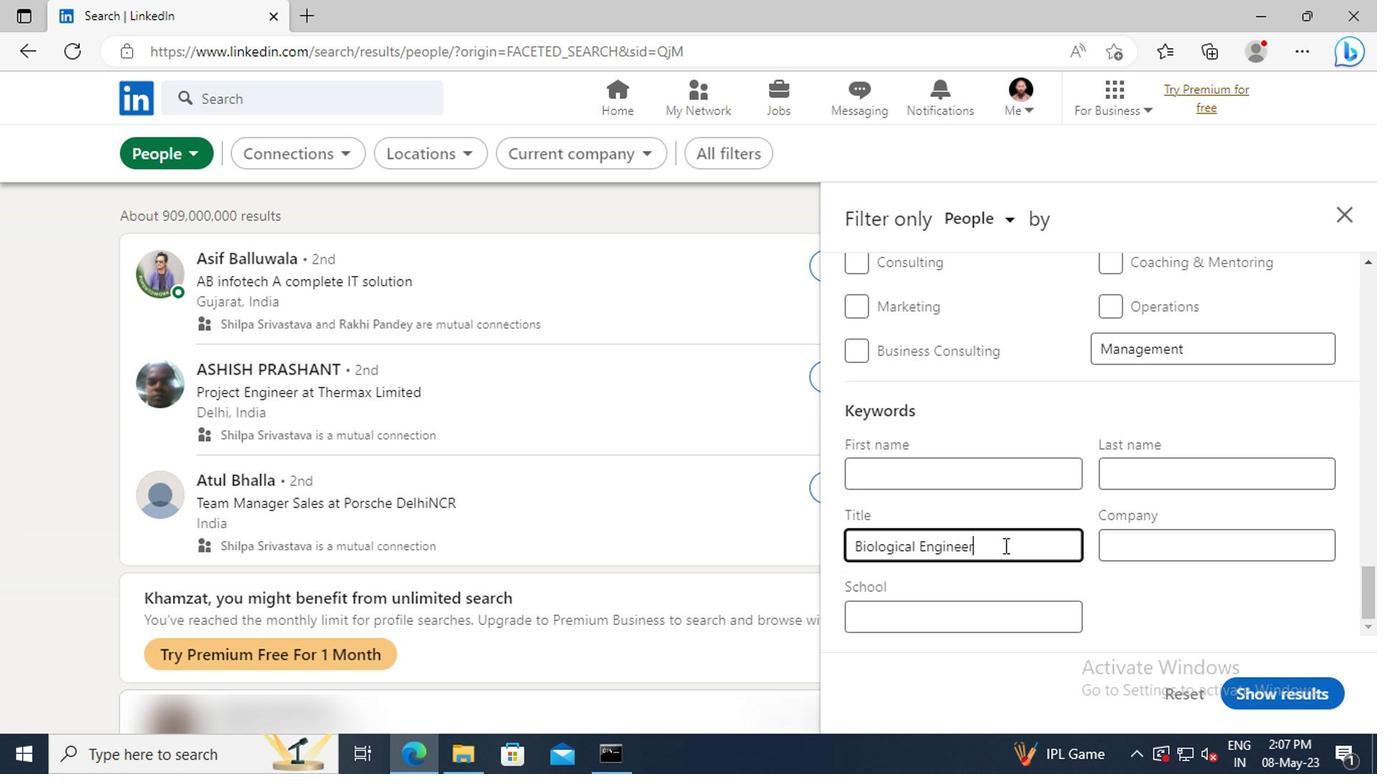 
Action: Mouse moved to (1269, 696)
Screenshot: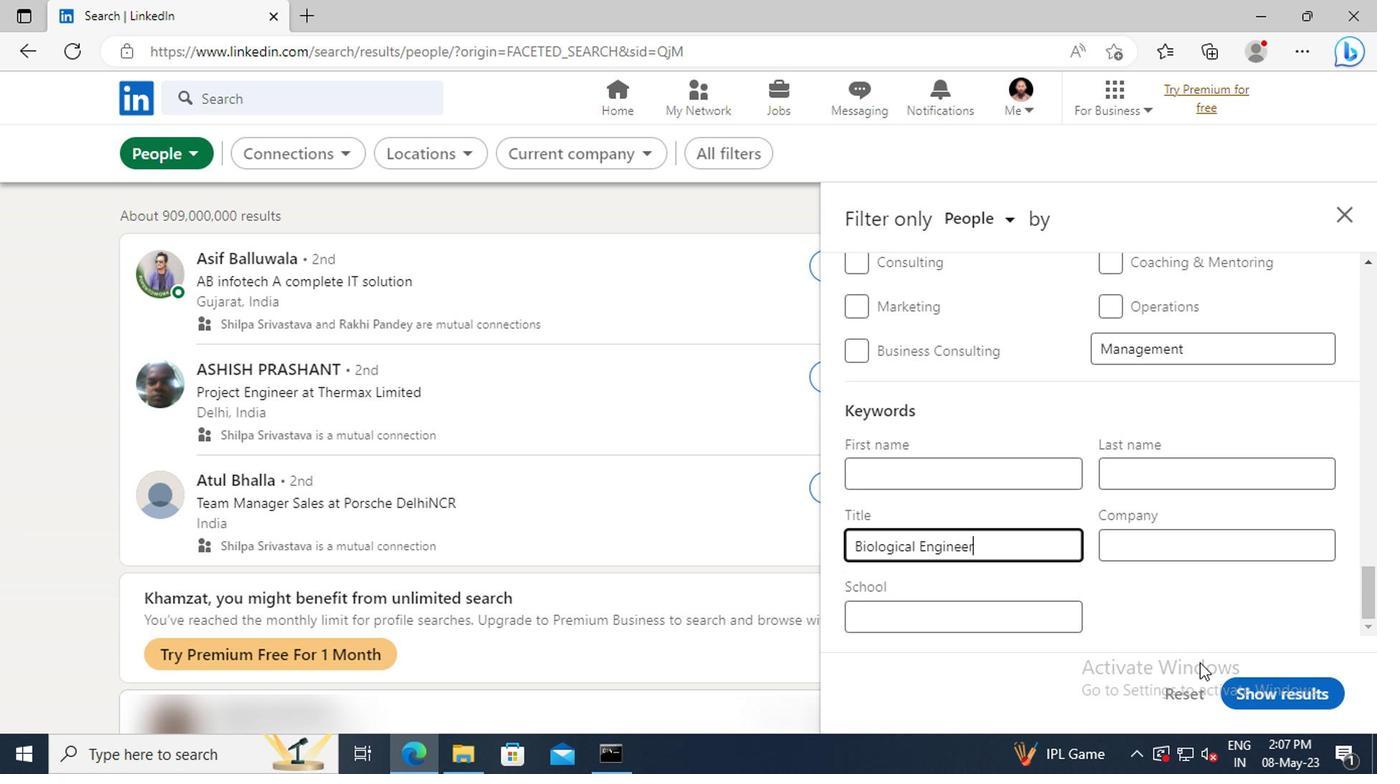 
Action: Mouse pressed left at (1269, 696)
Screenshot: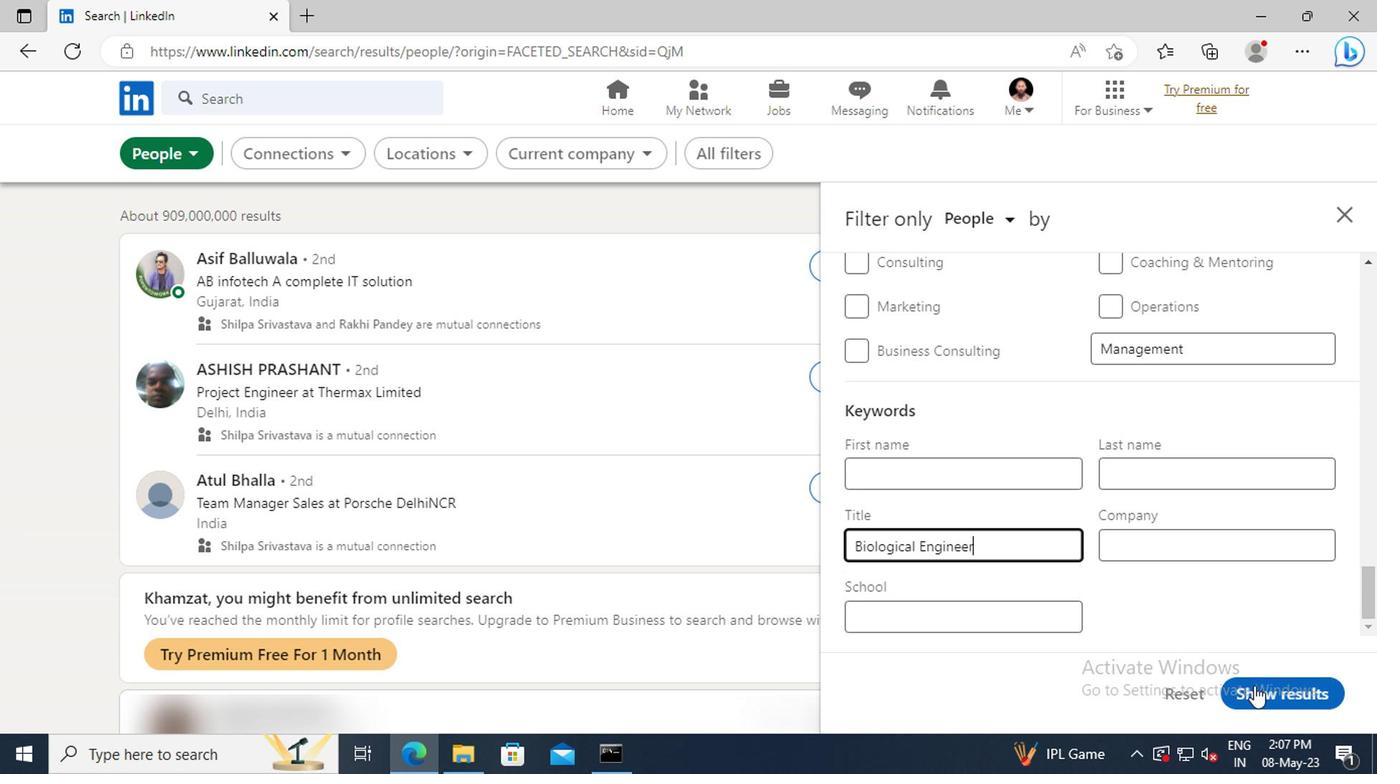 
